 Task: Find connections with filter location Tegel with filter topic #inspiration with filter profile language Spanish with filter current company S&P Global Market Intelligence with filter school Amrutvahini College of Engineering - AVCOE with filter industry Executive Offices with filter service category Healthcare Consulting with filter keywords title Landscaping Assistant
Action: Mouse moved to (181, 293)
Screenshot: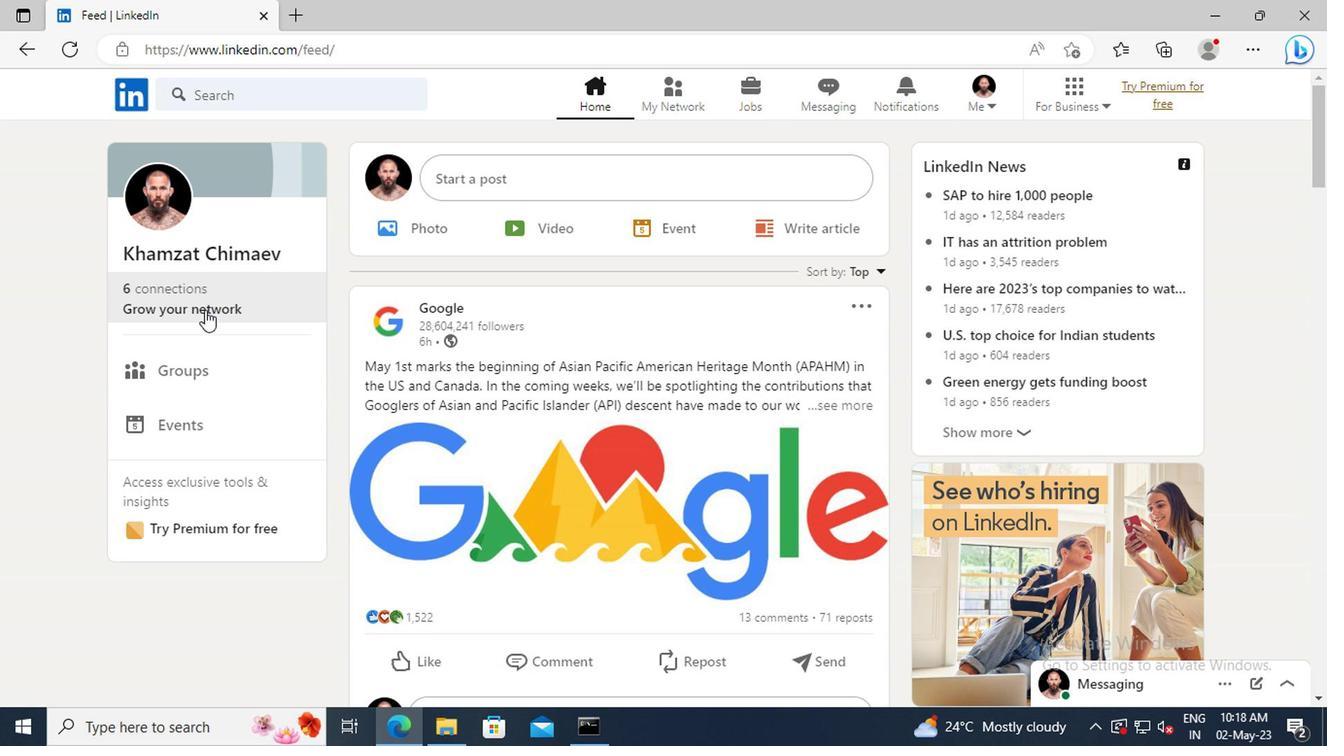 
Action: Mouse pressed left at (181, 293)
Screenshot: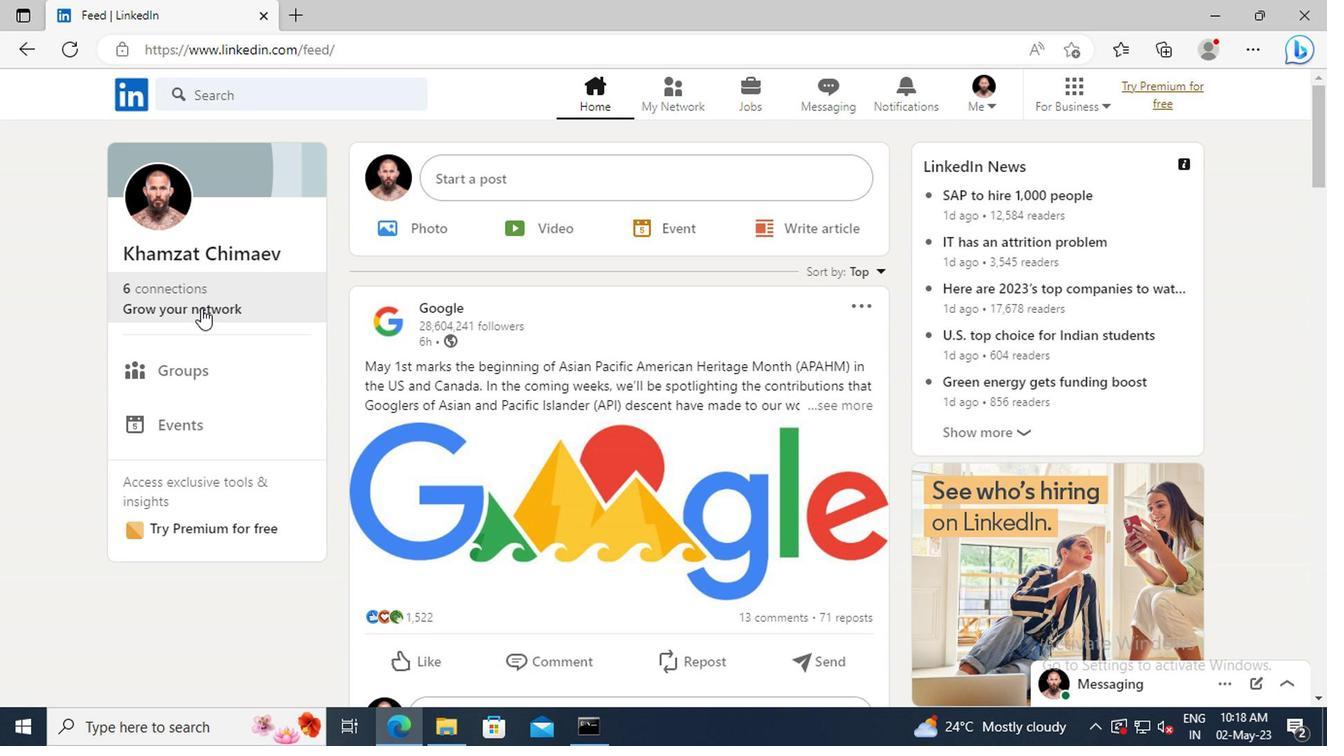 
Action: Mouse moved to (201, 203)
Screenshot: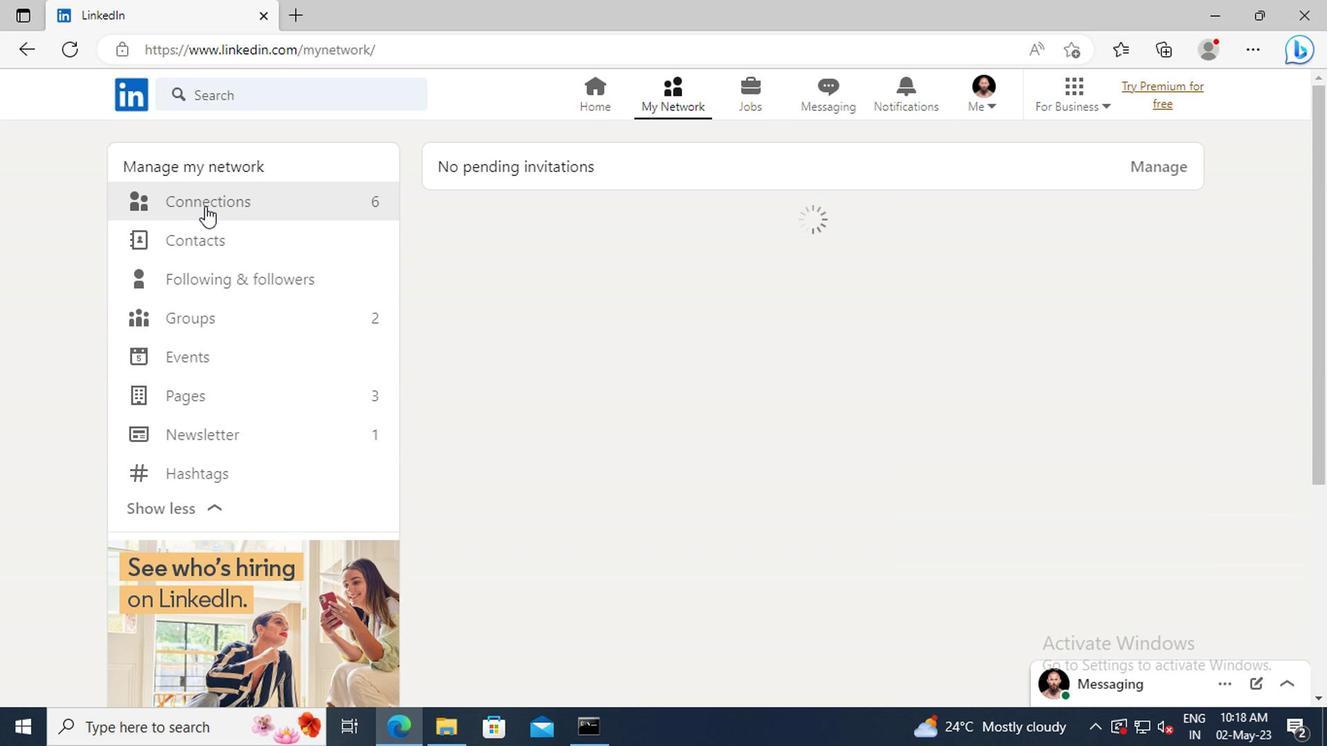 
Action: Mouse pressed left at (201, 203)
Screenshot: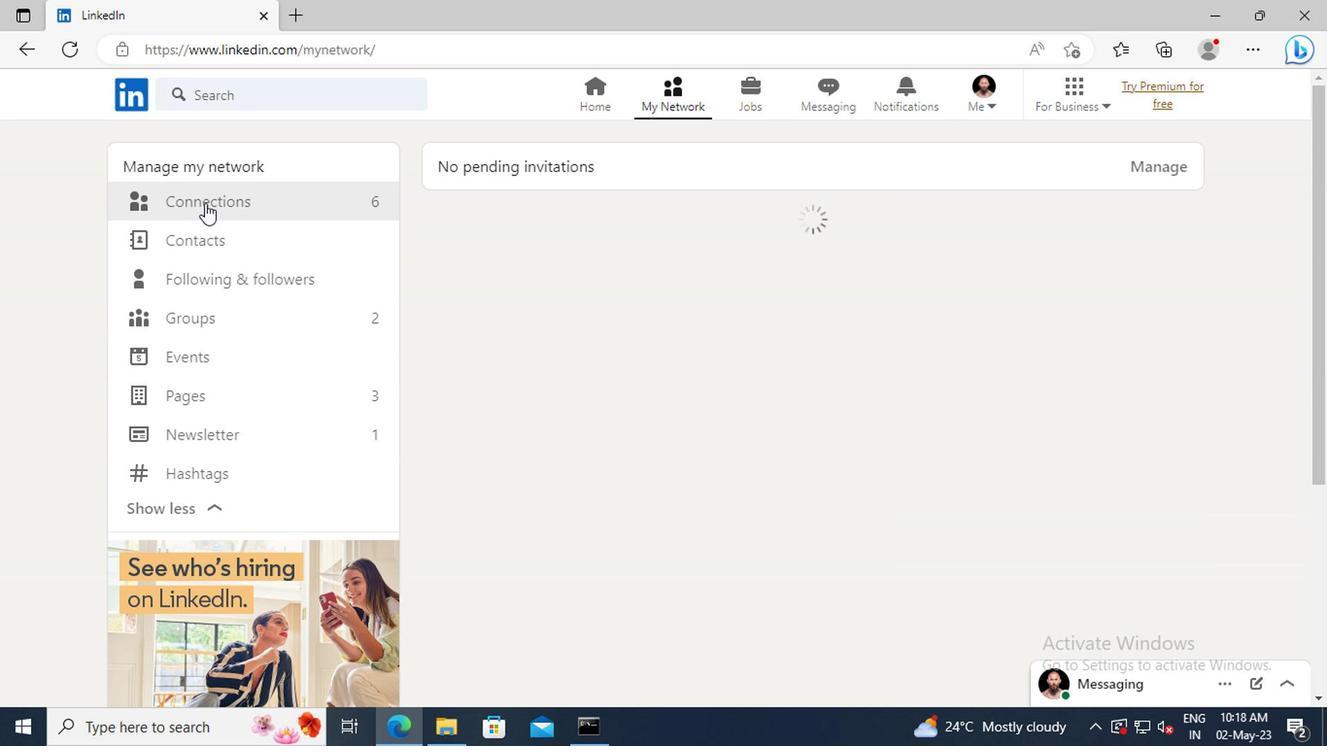 
Action: Mouse moved to (782, 210)
Screenshot: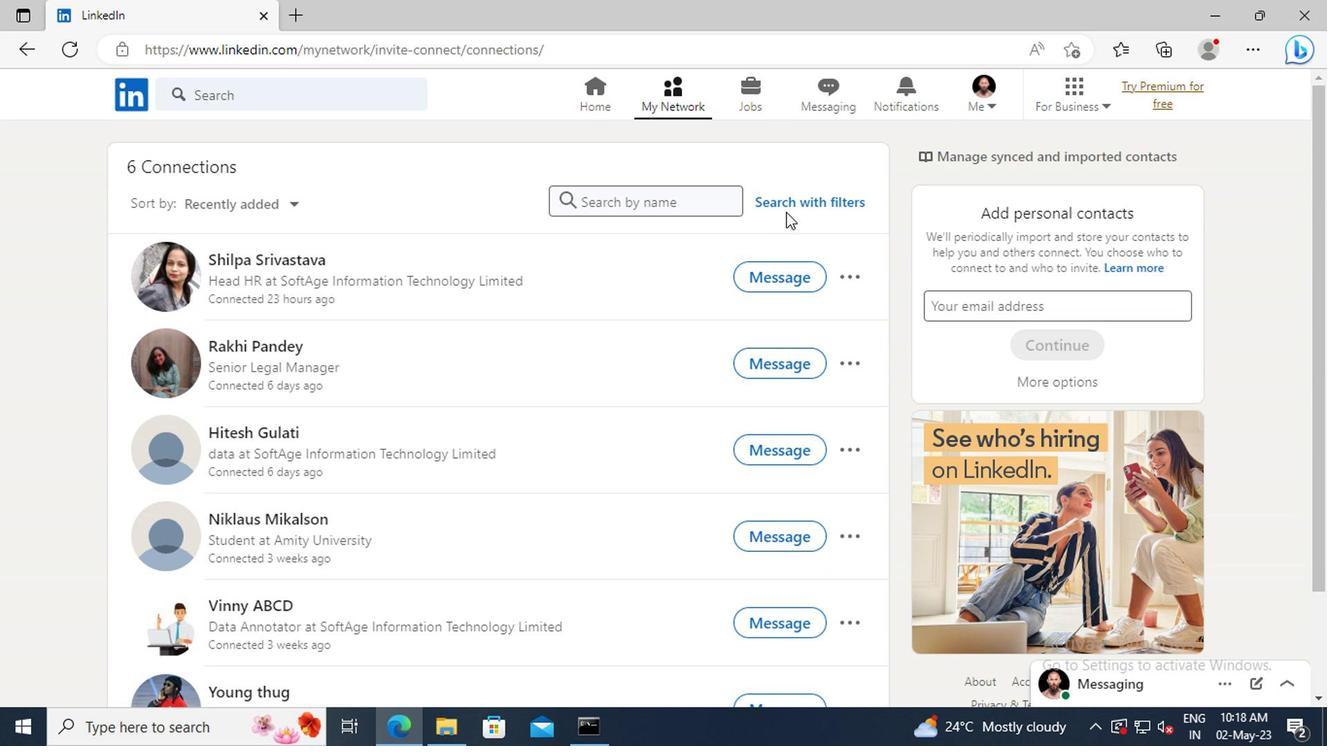 
Action: Mouse pressed left at (782, 210)
Screenshot: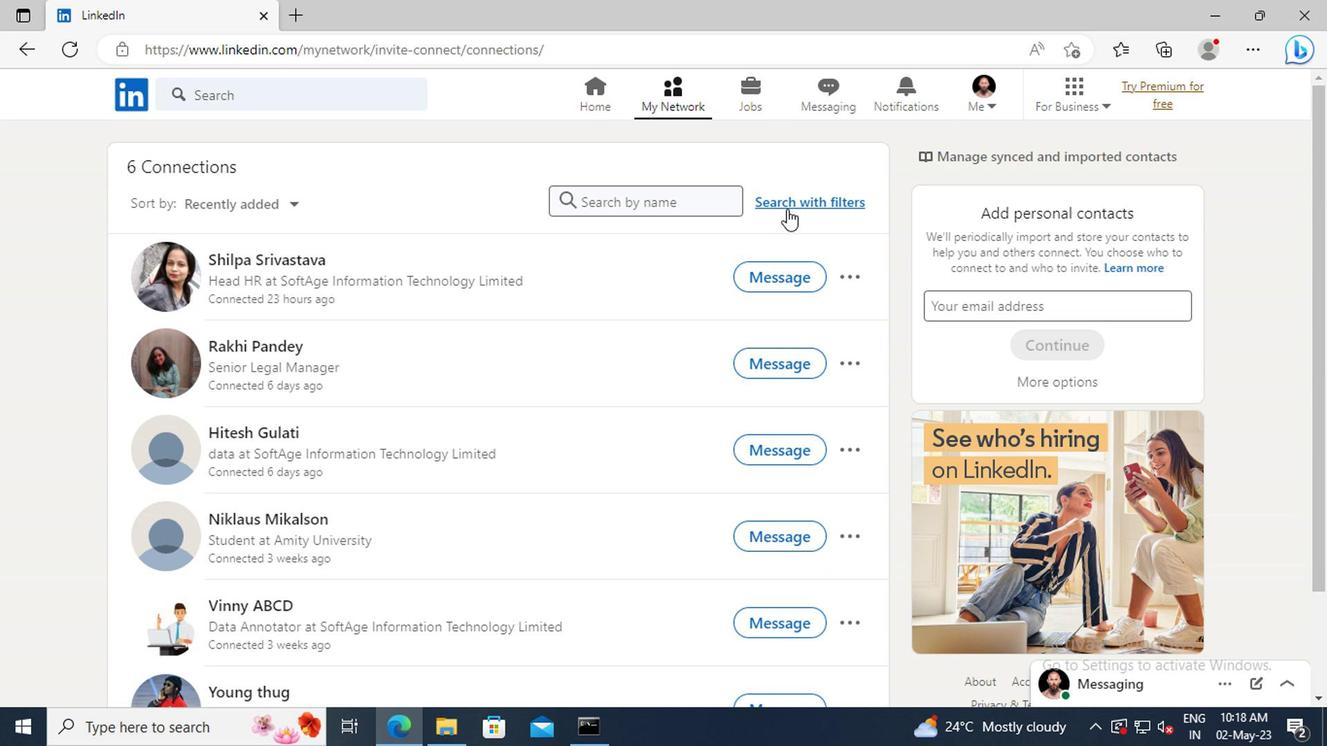 
Action: Mouse moved to (729, 153)
Screenshot: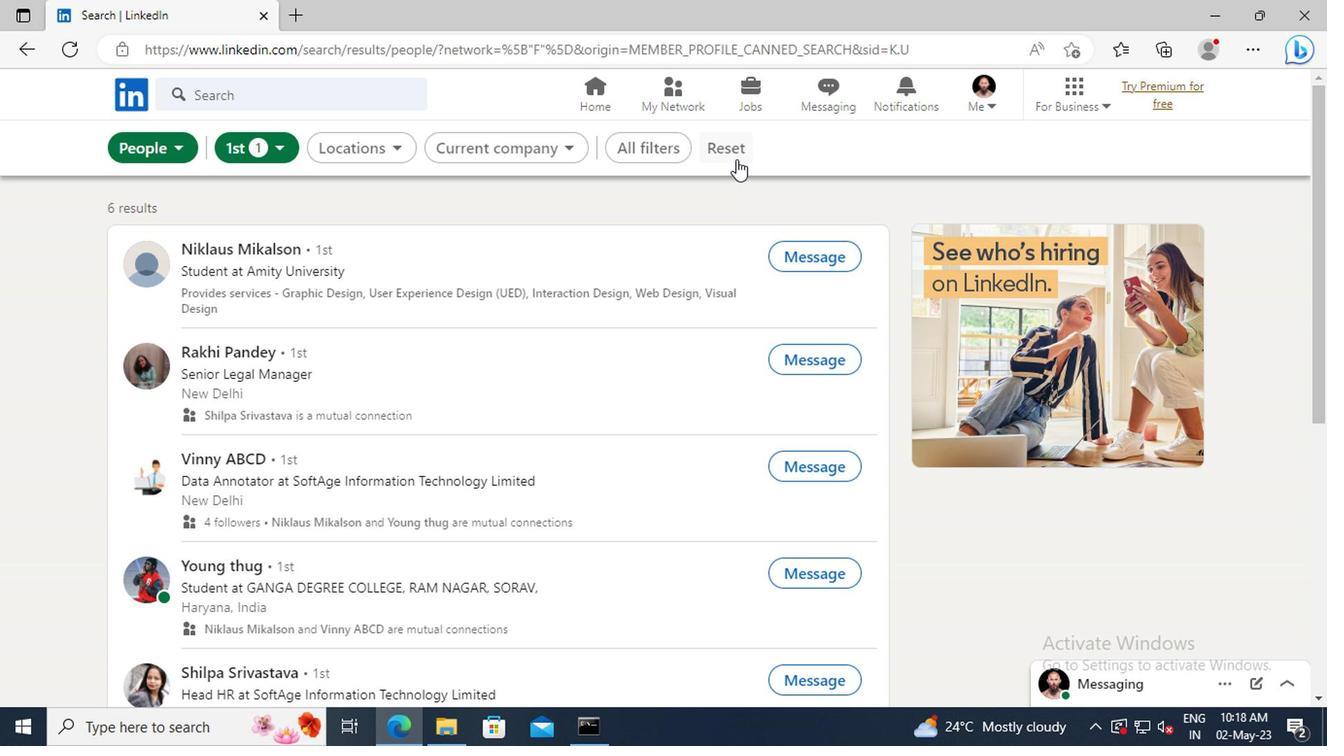 
Action: Mouse pressed left at (729, 153)
Screenshot: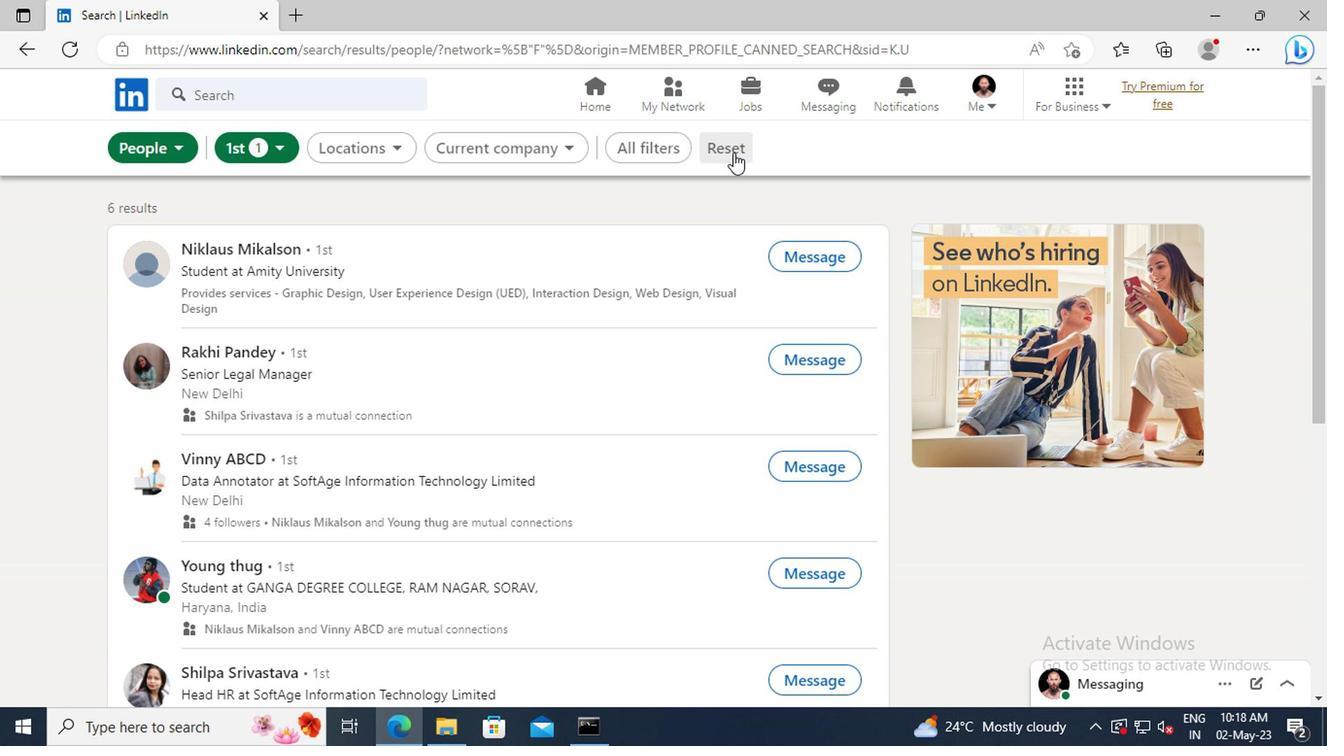 
Action: Mouse moved to (686, 146)
Screenshot: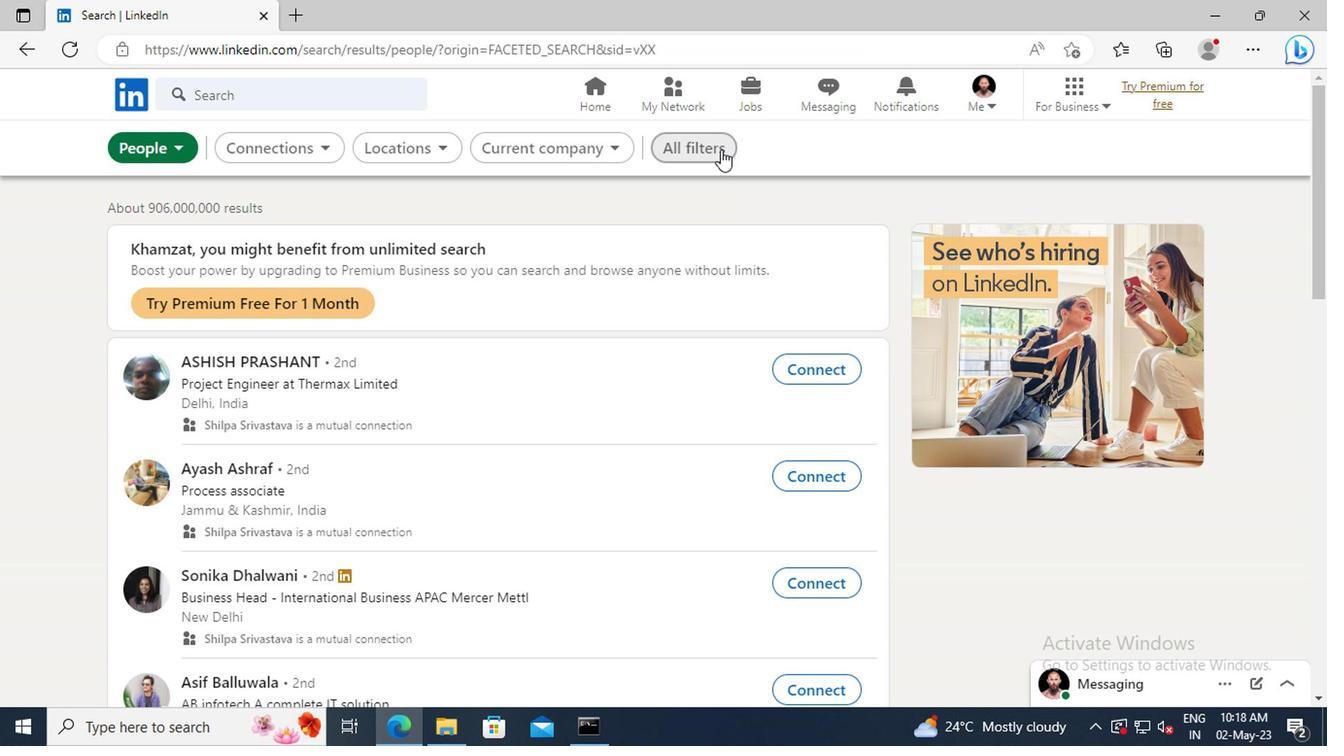 
Action: Mouse pressed left at (686, 146)
Screenshot: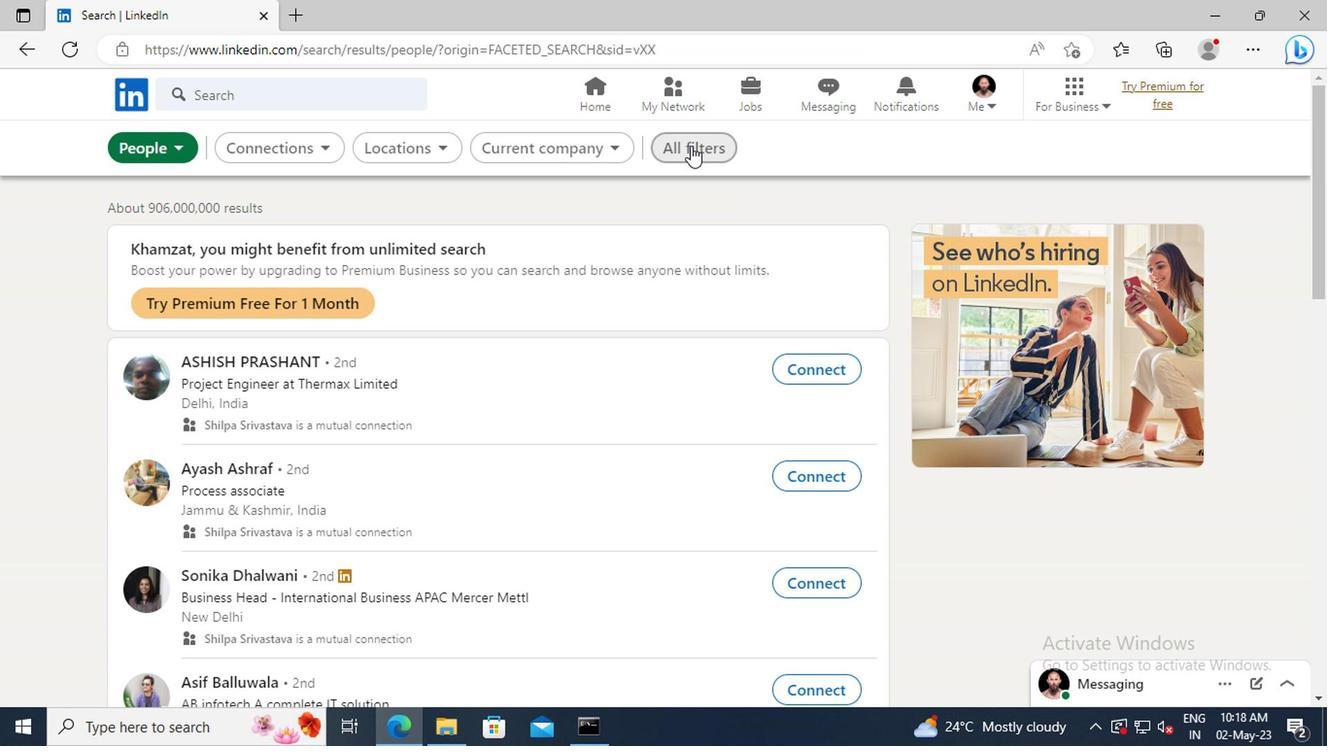 
Action: Mouse moved to (1056, 374)
Screenshot: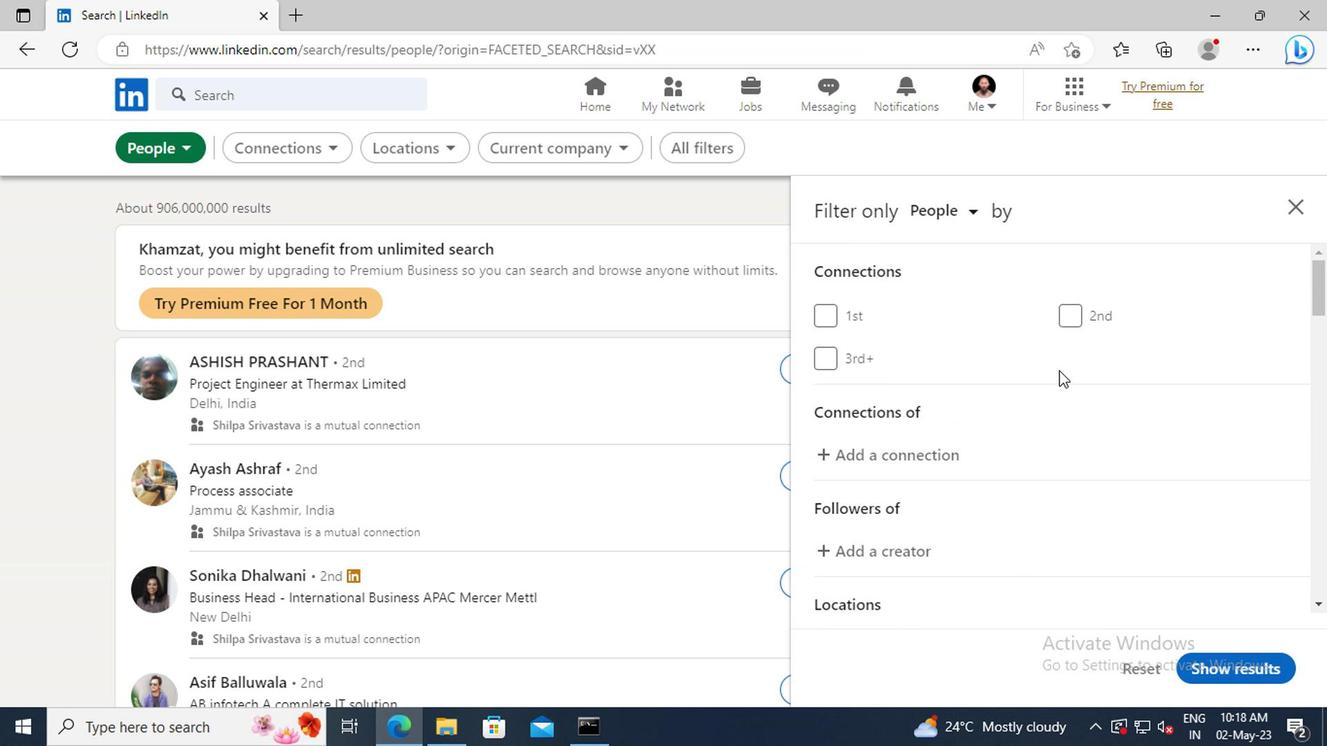 
Action: Mouse scrolled (1056, 374) with delta (0, 0)
Screenshot: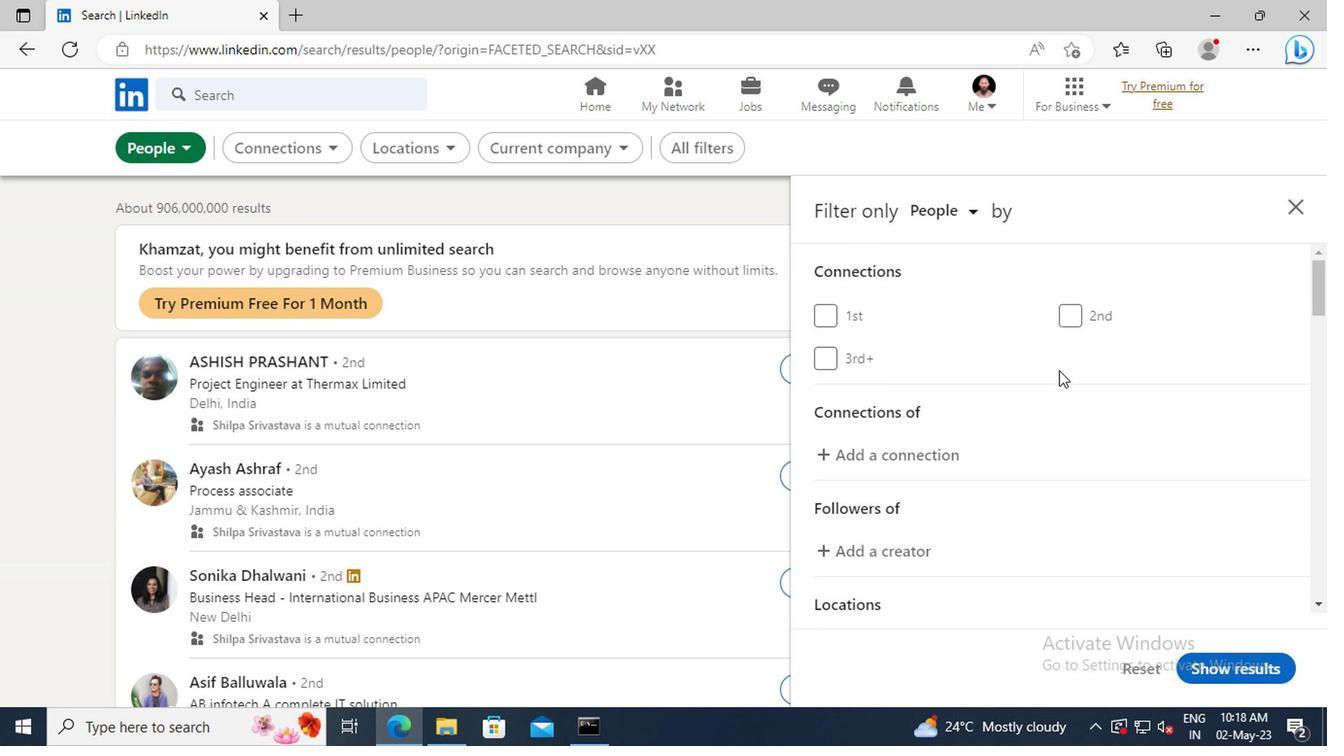
Action: Mouse scrolled (1056, 374) with delta (0, 0)
Screenshot: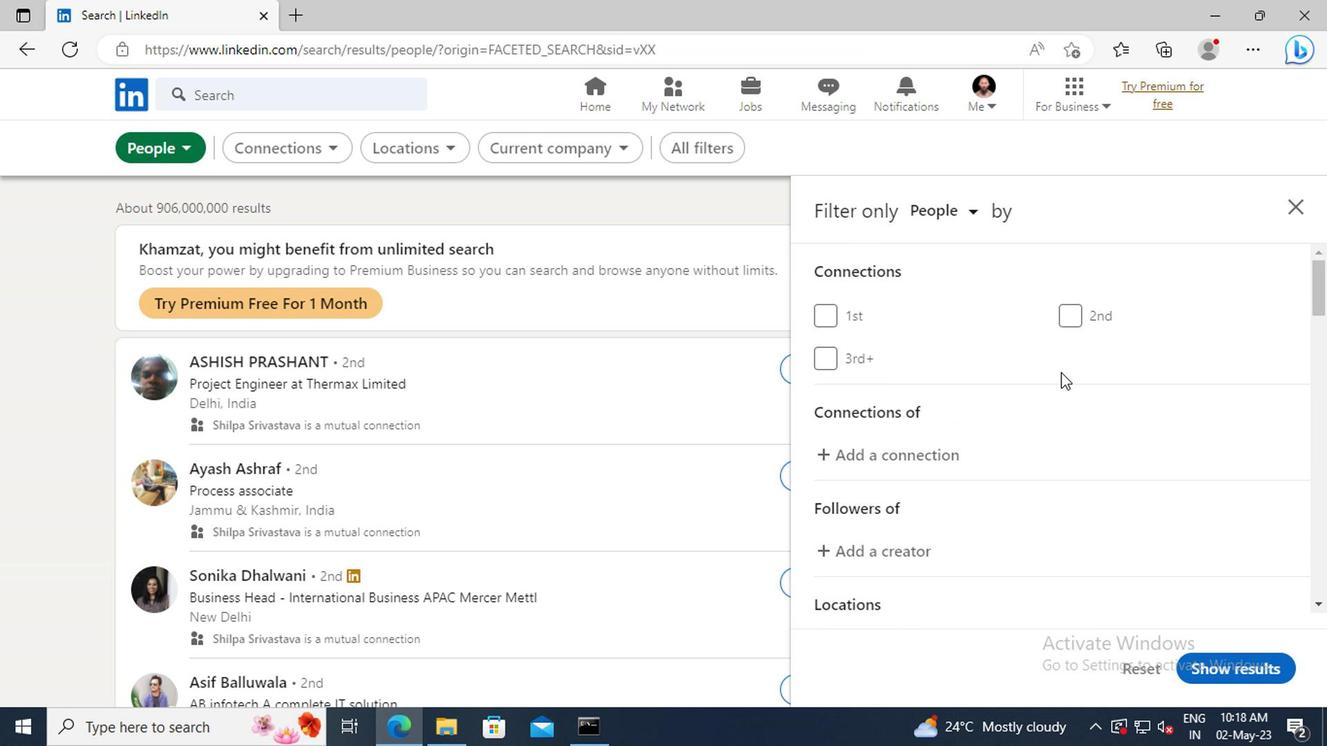
Action: Mouse scrolled (1056, 374) with delta (0, 0)
Screenshot: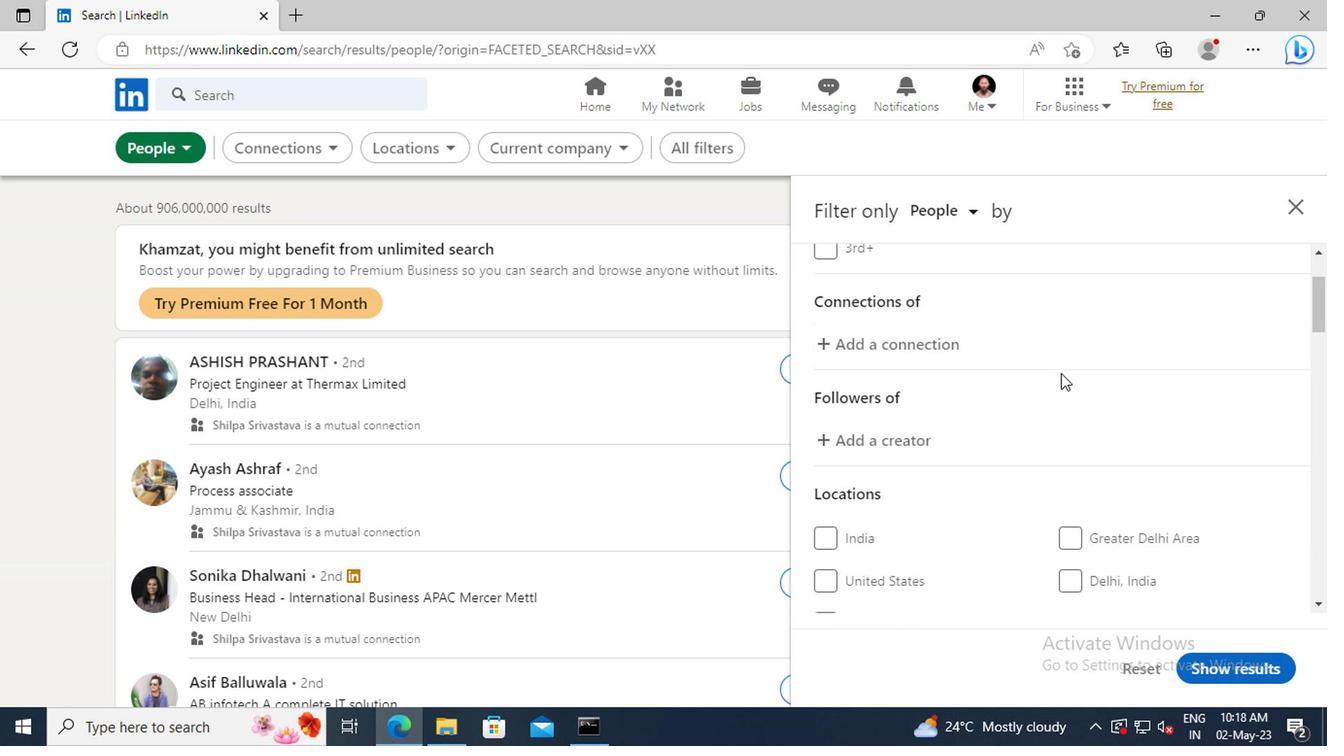 
Action: Mouse scrolled (1056, 374) with delta (0, 0)
Screenshot: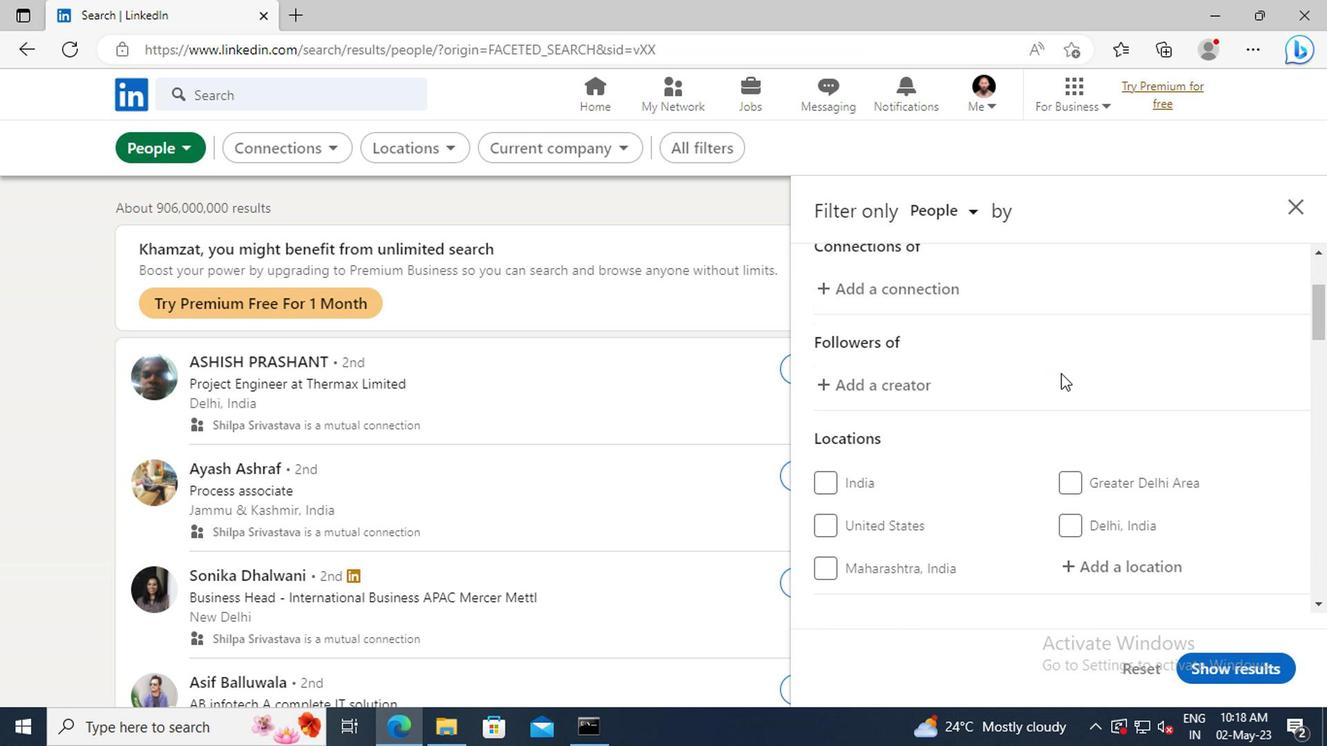 
Action: Mouse scrolled (1056, 374) with delta (0, 0)
Screenshot: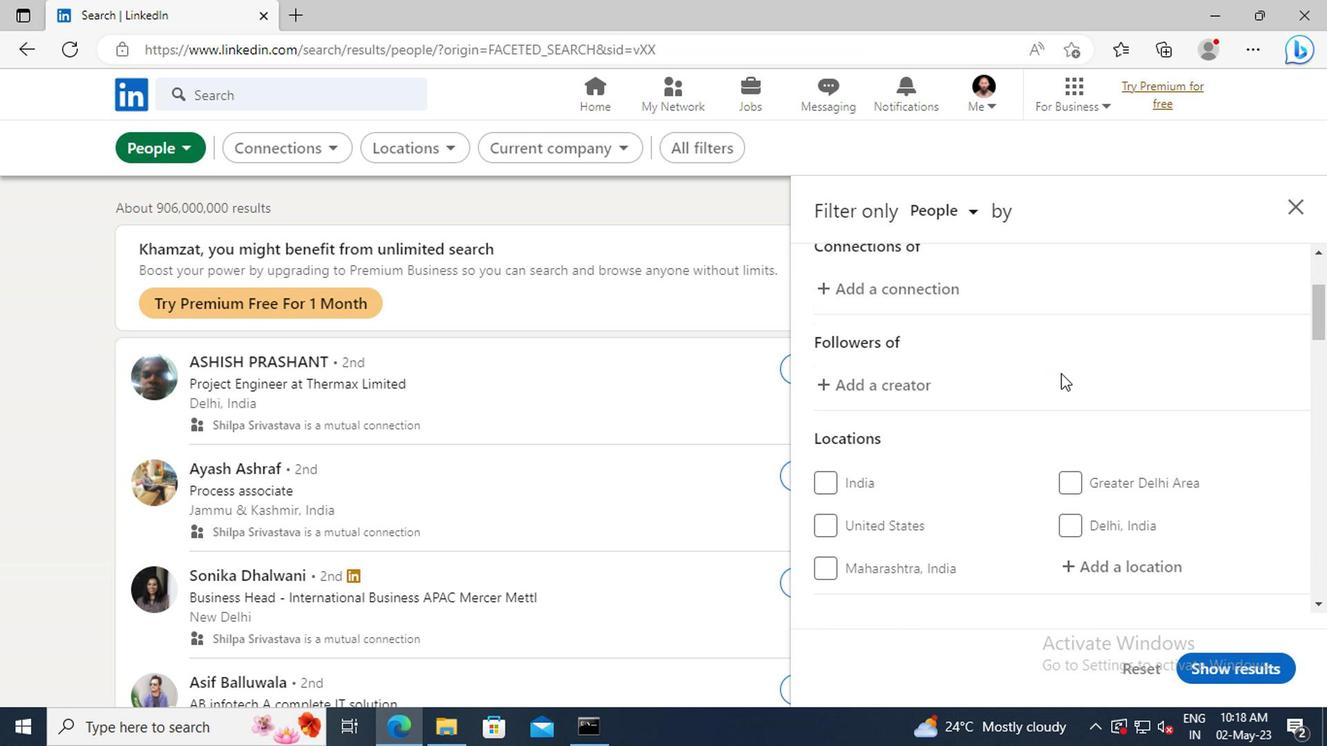 
Action: Mouse scrolled (1056, 374) with delta (0, 0)
Screenshot: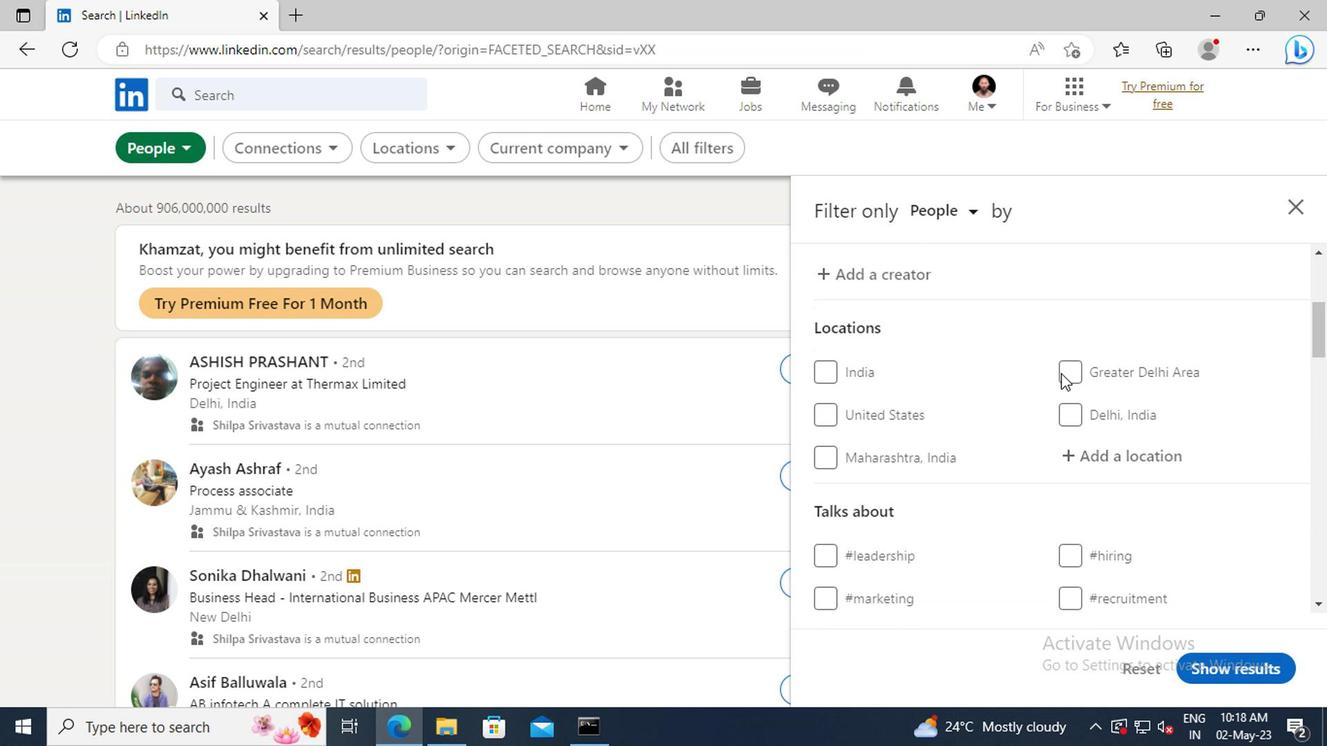 
Action: Mouse moved to (1067, 398)
Screenshot: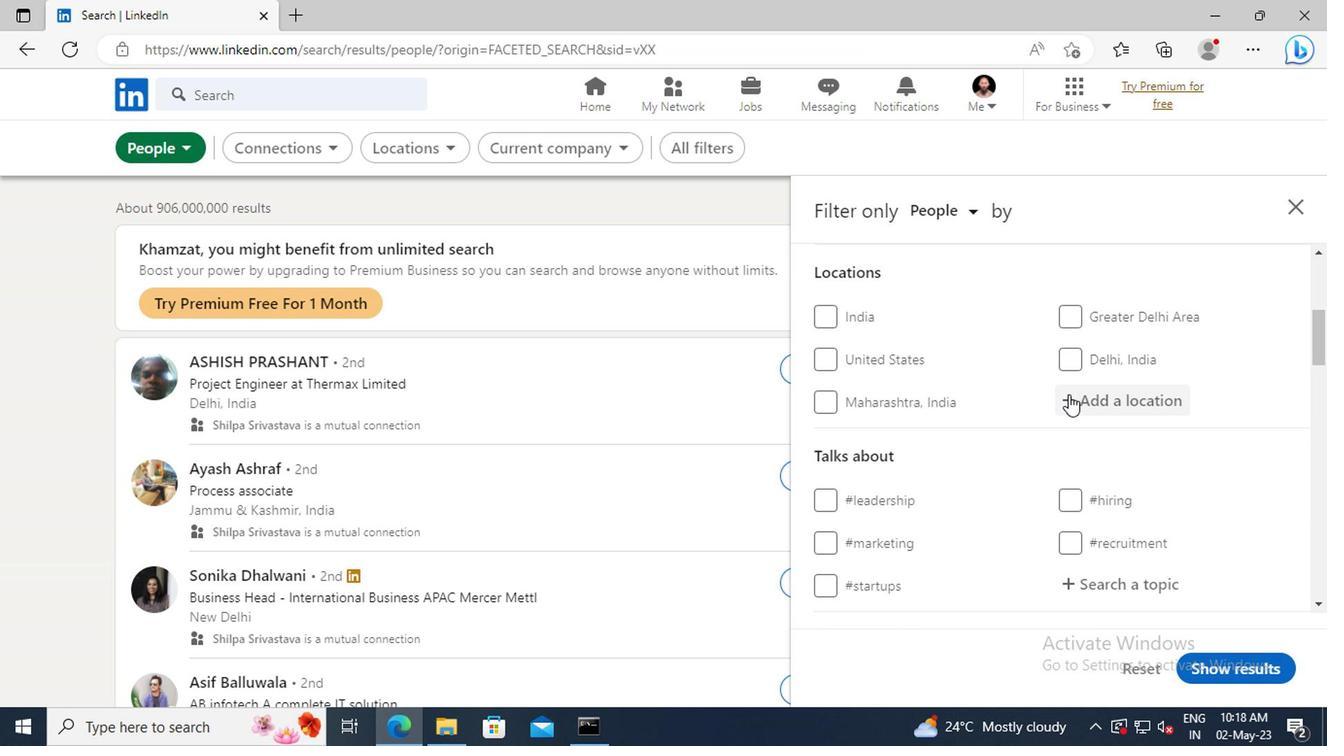 
Action: Mouse pressed left at (1067, 398)
Screenshot: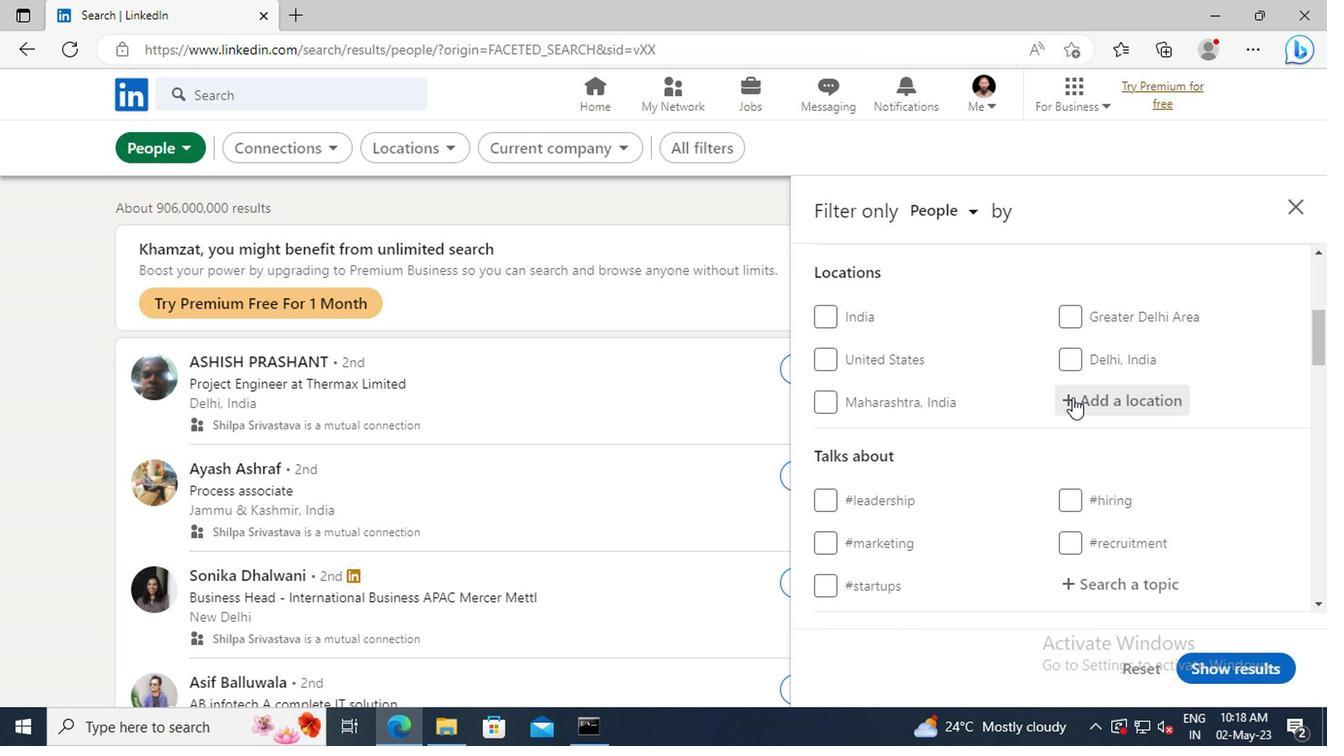 
Action: Key pressed <Key.shift>TEGEL<Key.enter>
Screenshot: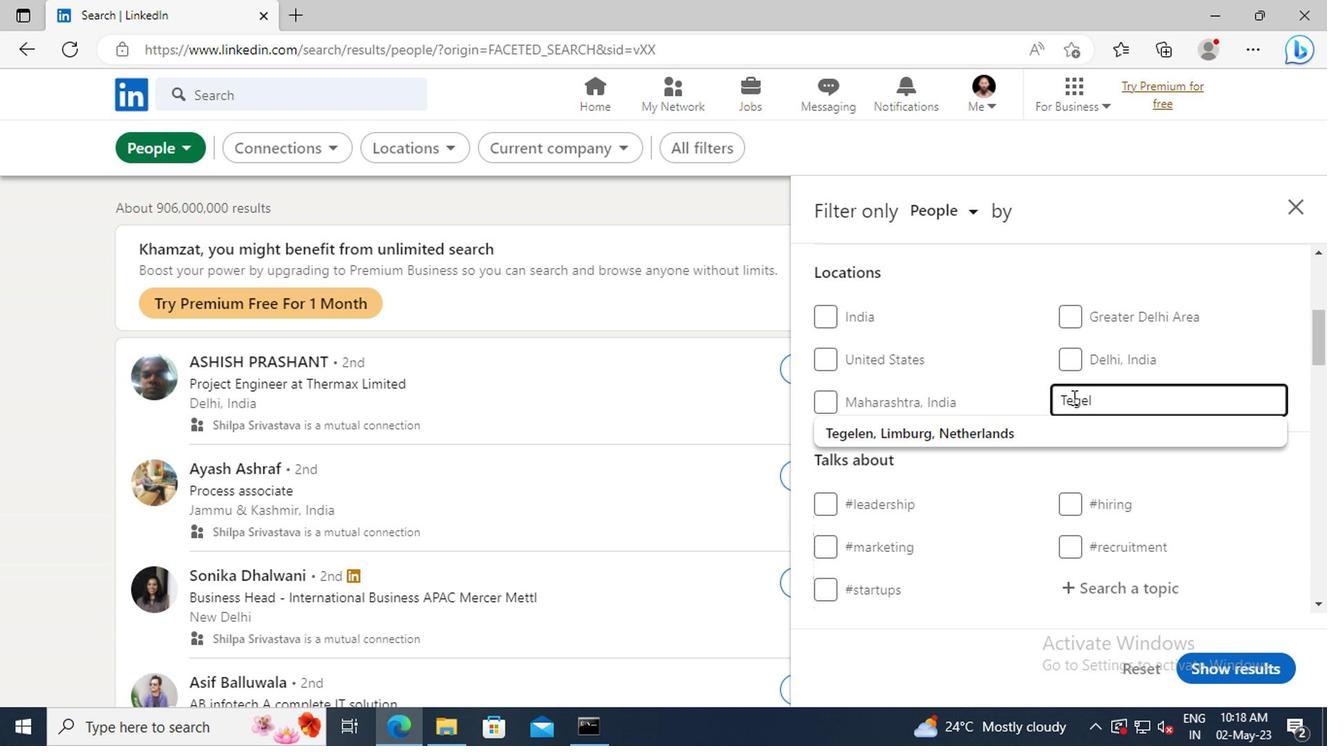 
Action: Mouse scrolled (1067, 398) with delta (0, 0)
Screenshot: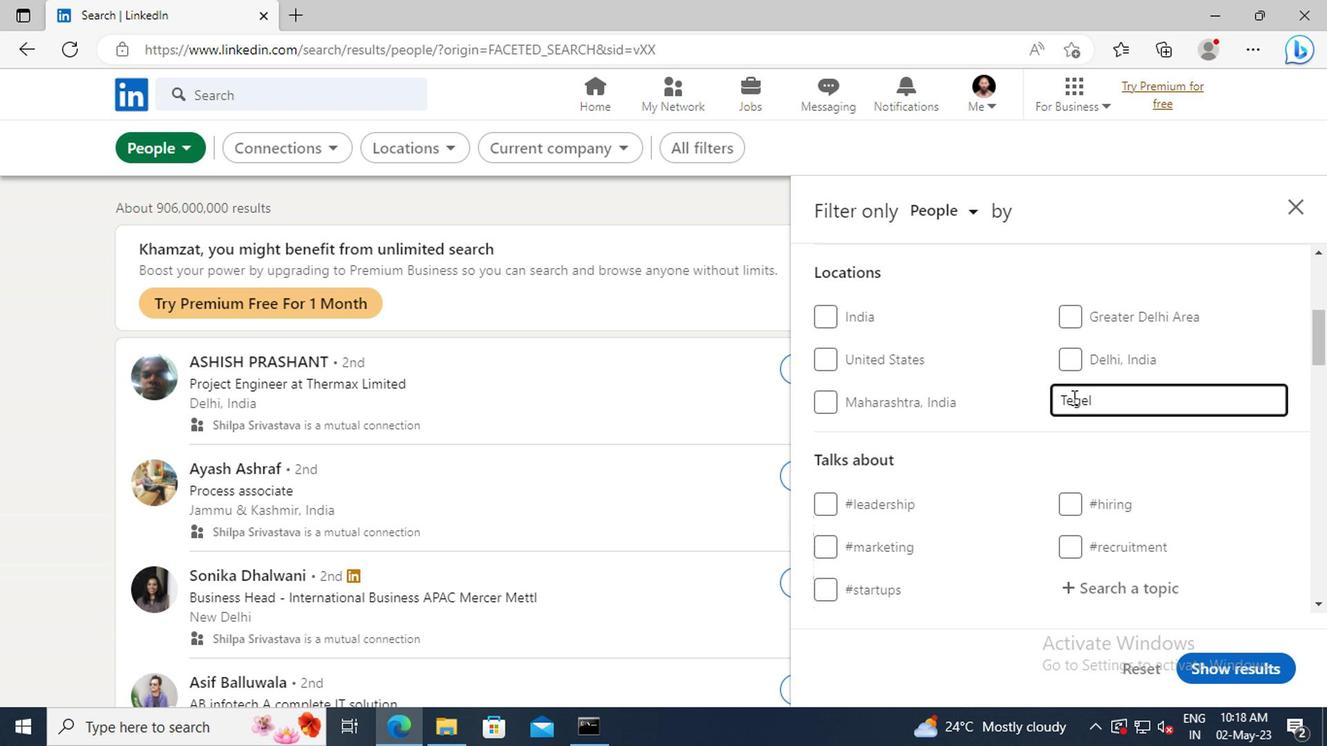 
Action: Mouse scrolled (1067, 398) with delta (0, 0)
Screenshot: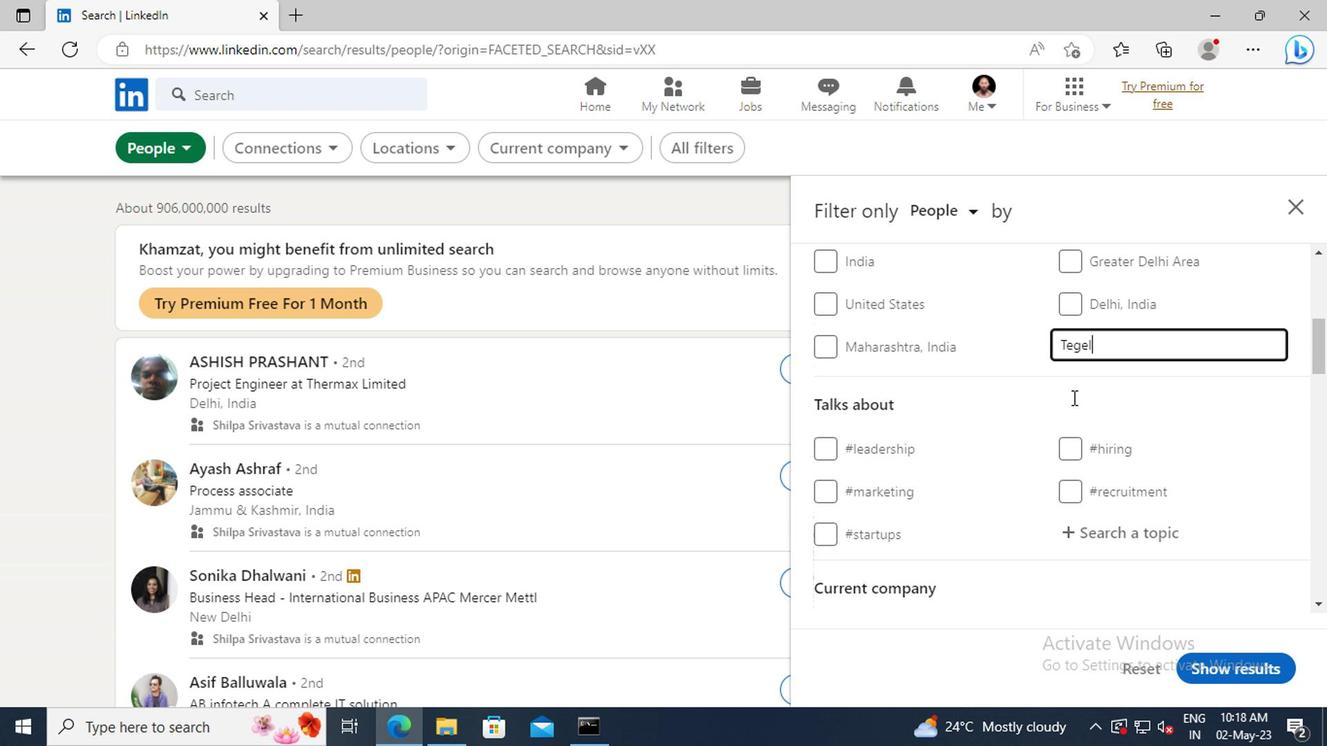 
Action: Mouse scrolled (1067, 398) with delta (0, 0)
Screenshot: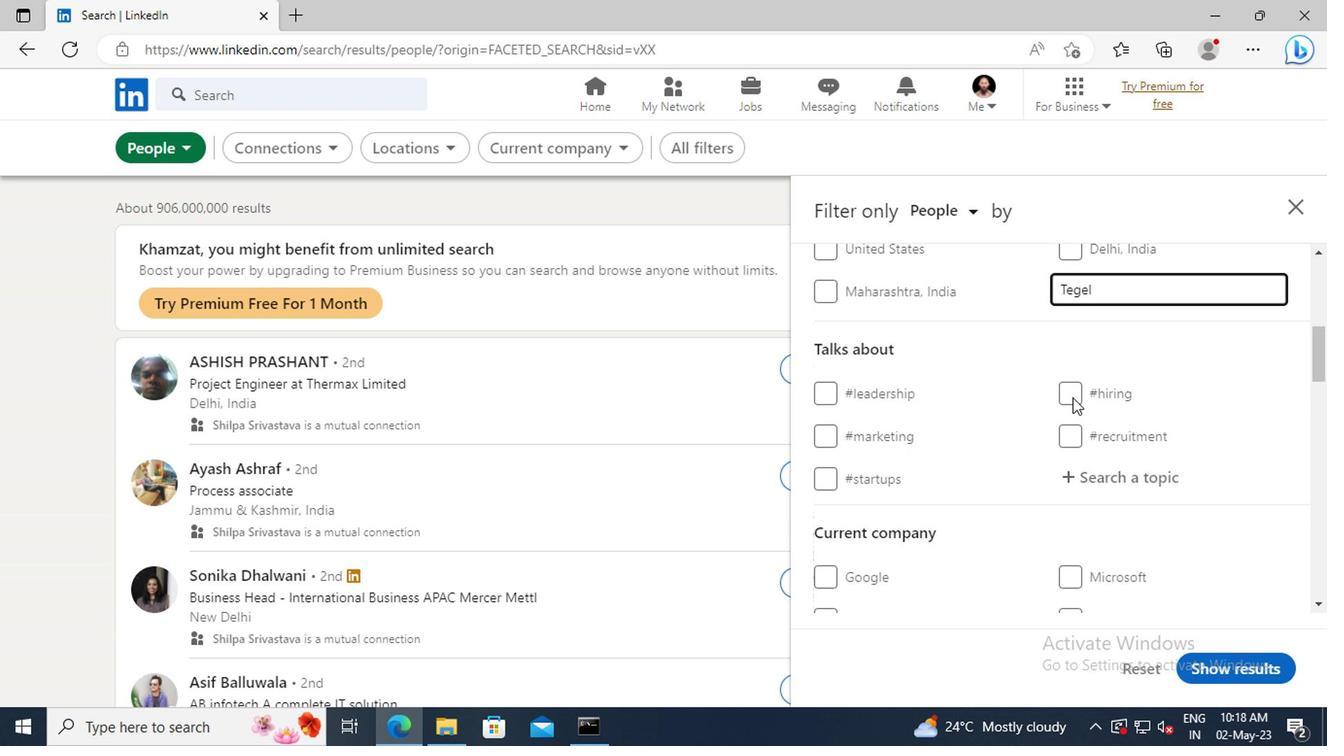 
Action: Mouse scrolled (1067, 398) with delta (0, 0)
Screenshot: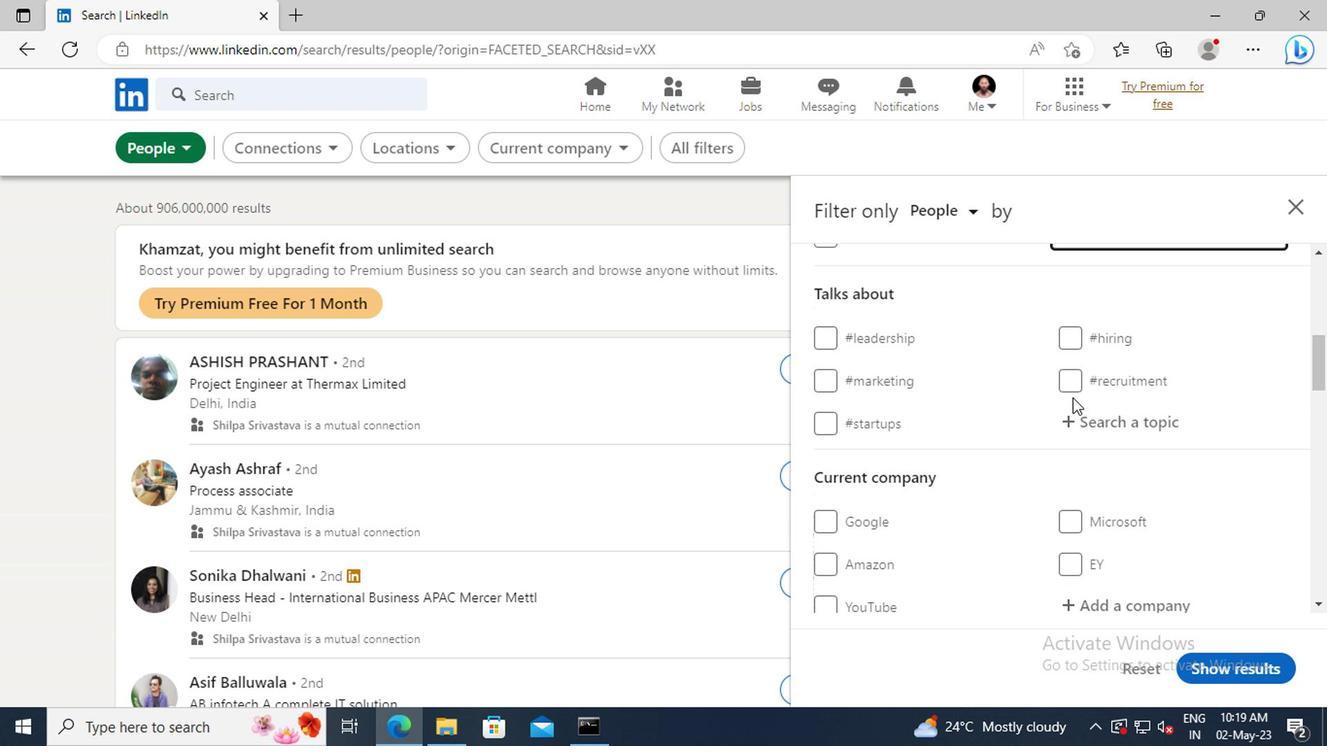 
Action: Mouse moved to (1071, 376)
Screenshot: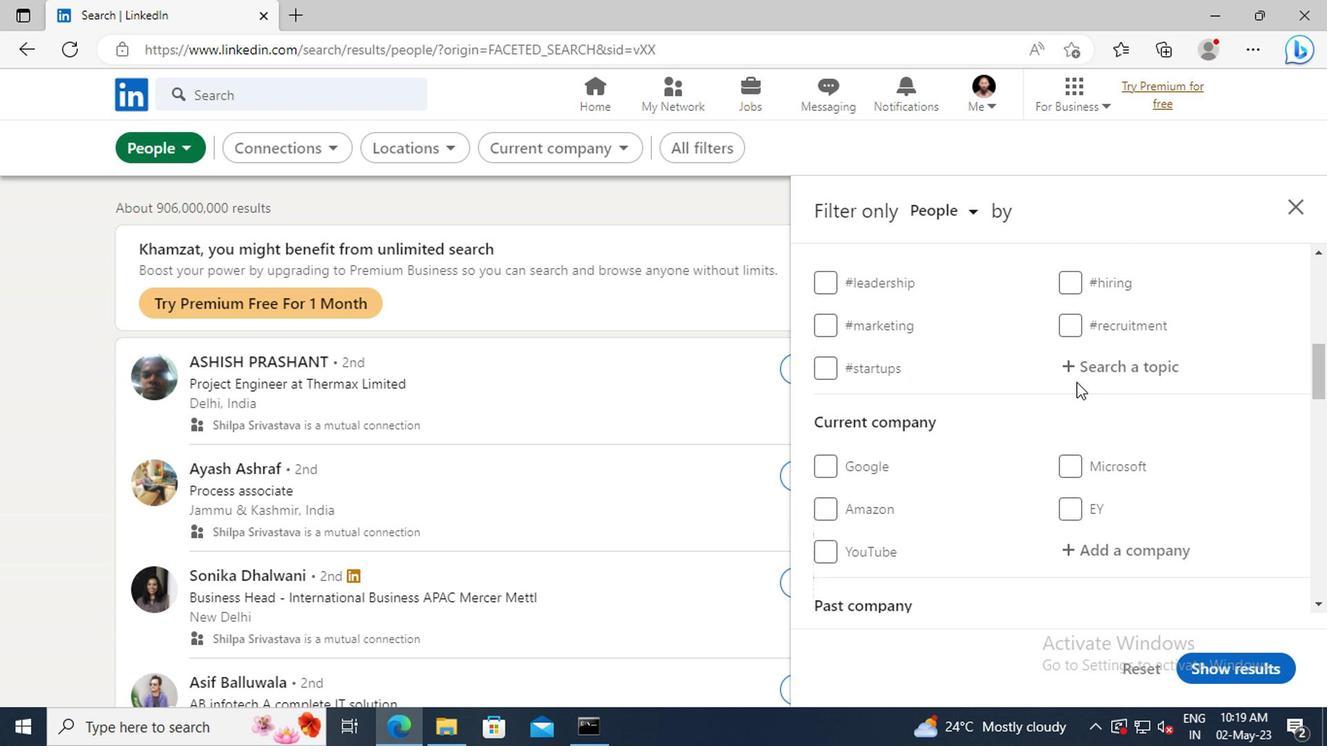 
Action: Mouse pressed left at (1071, 376)
Screenshot: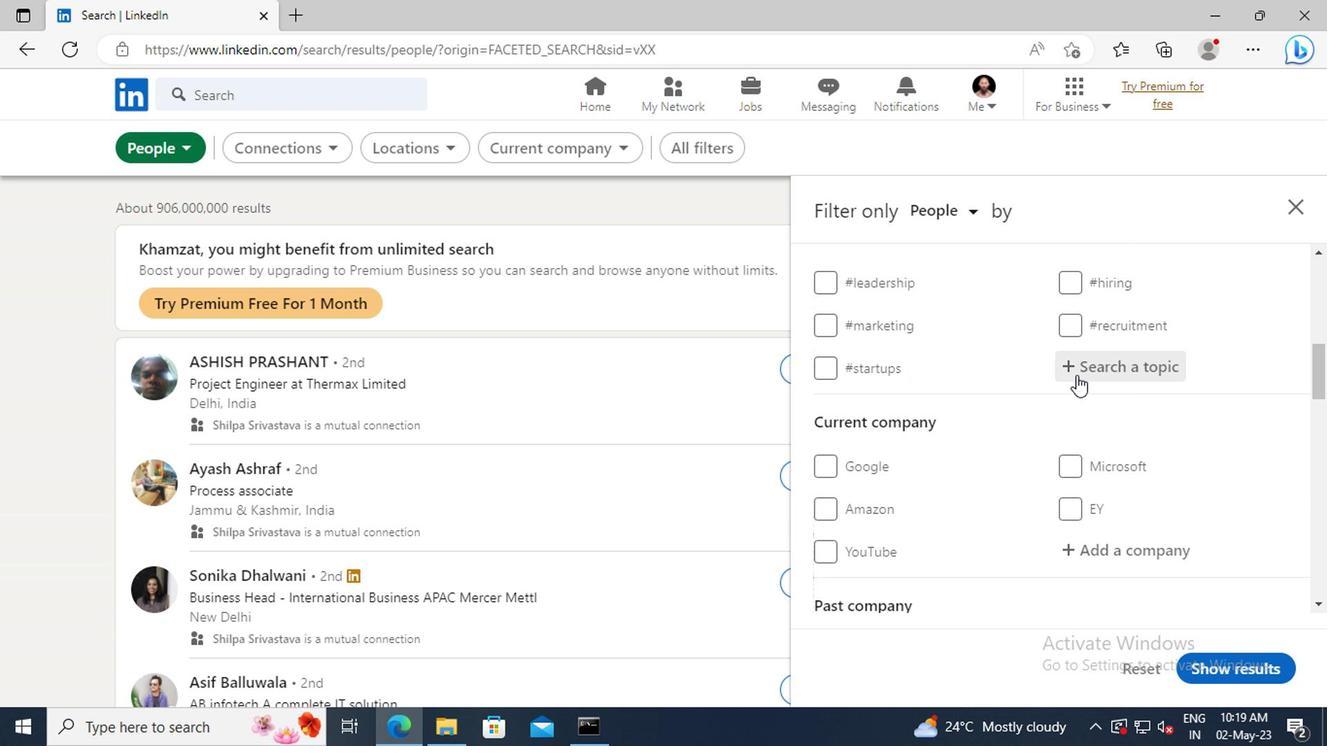 
Action: Key pressed INSPIR
Screenshot: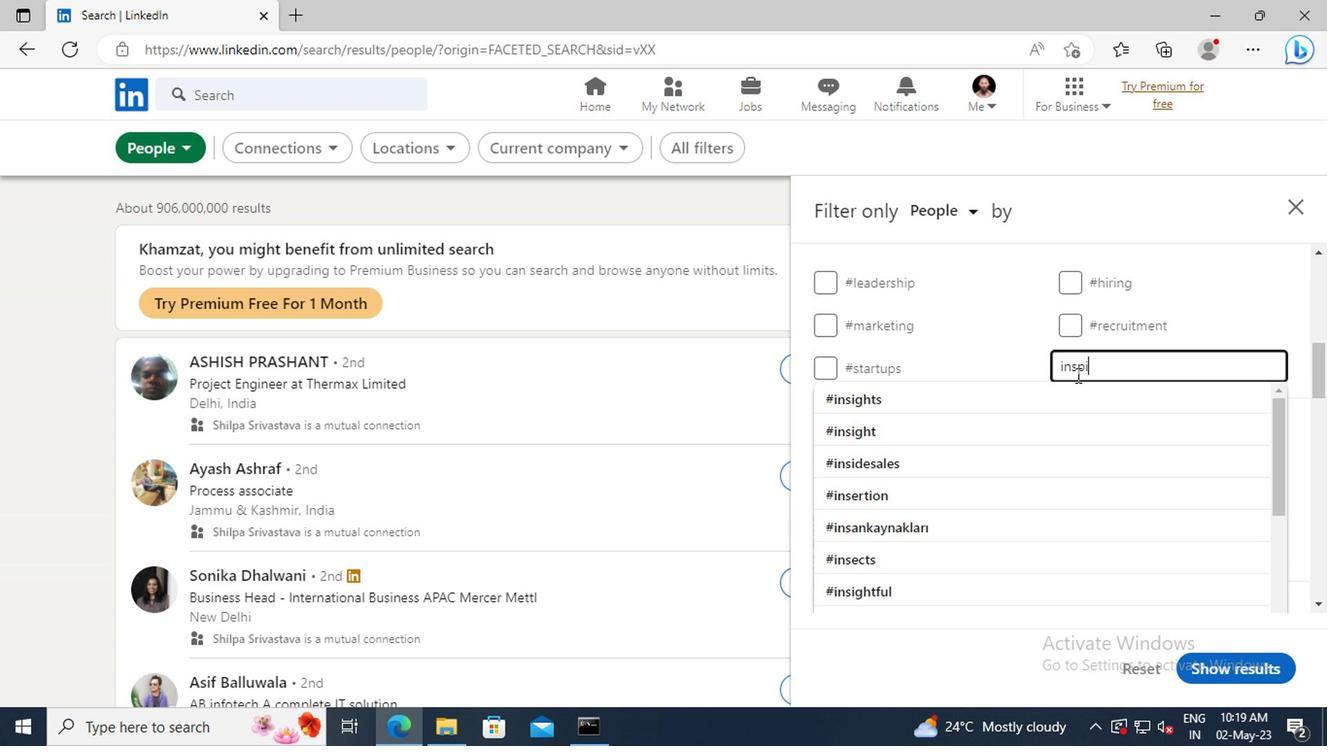 
Action: Mouse moved to (1046, 400)
Screenshot: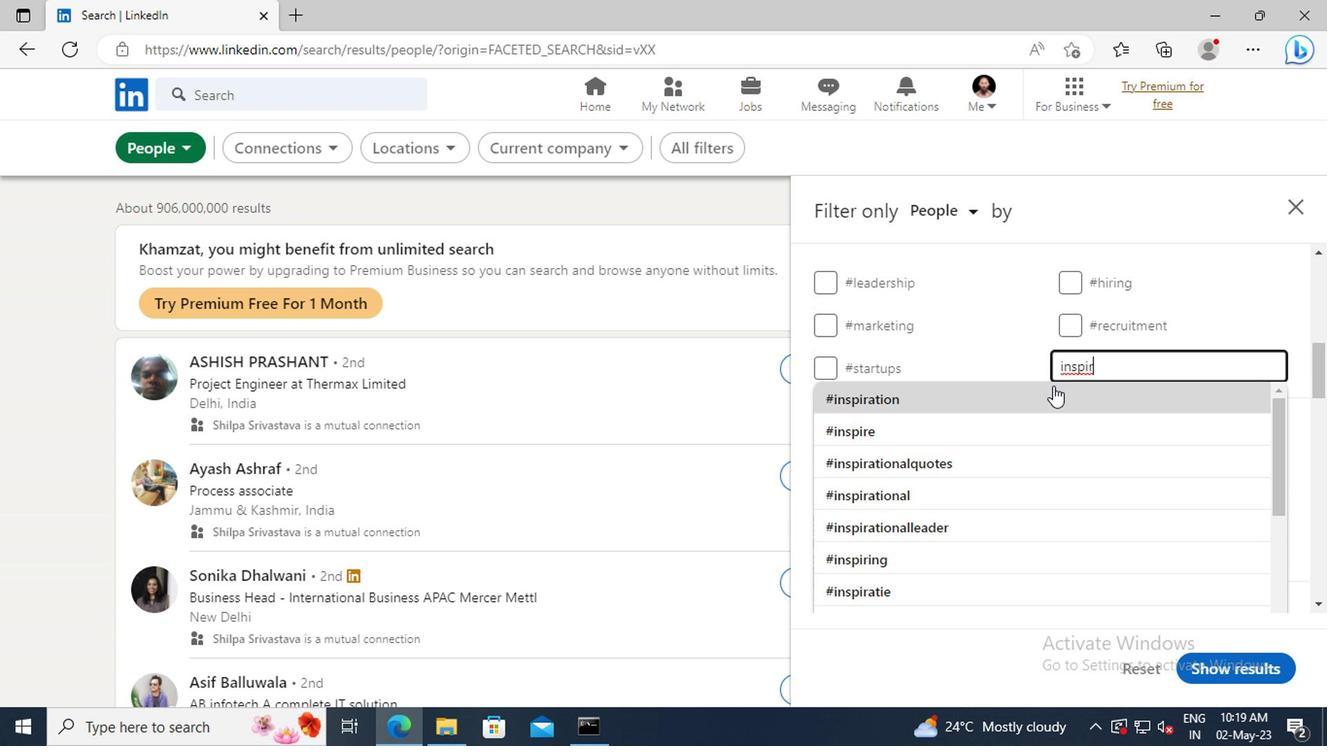 
Action: Mouse pressed left at (1046, 400)
Screenshot: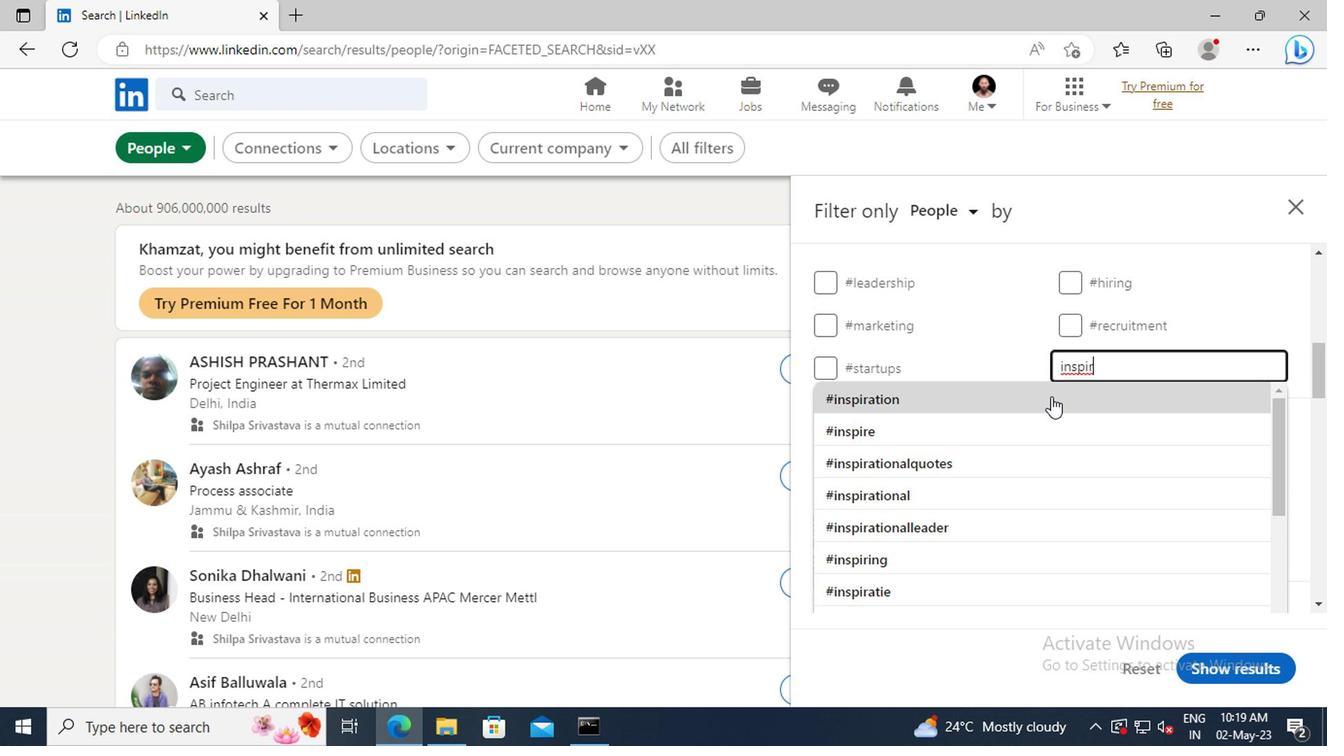 
Action: Mouse scrolled (1046, 398) with delta (0, -1)
Screenshot: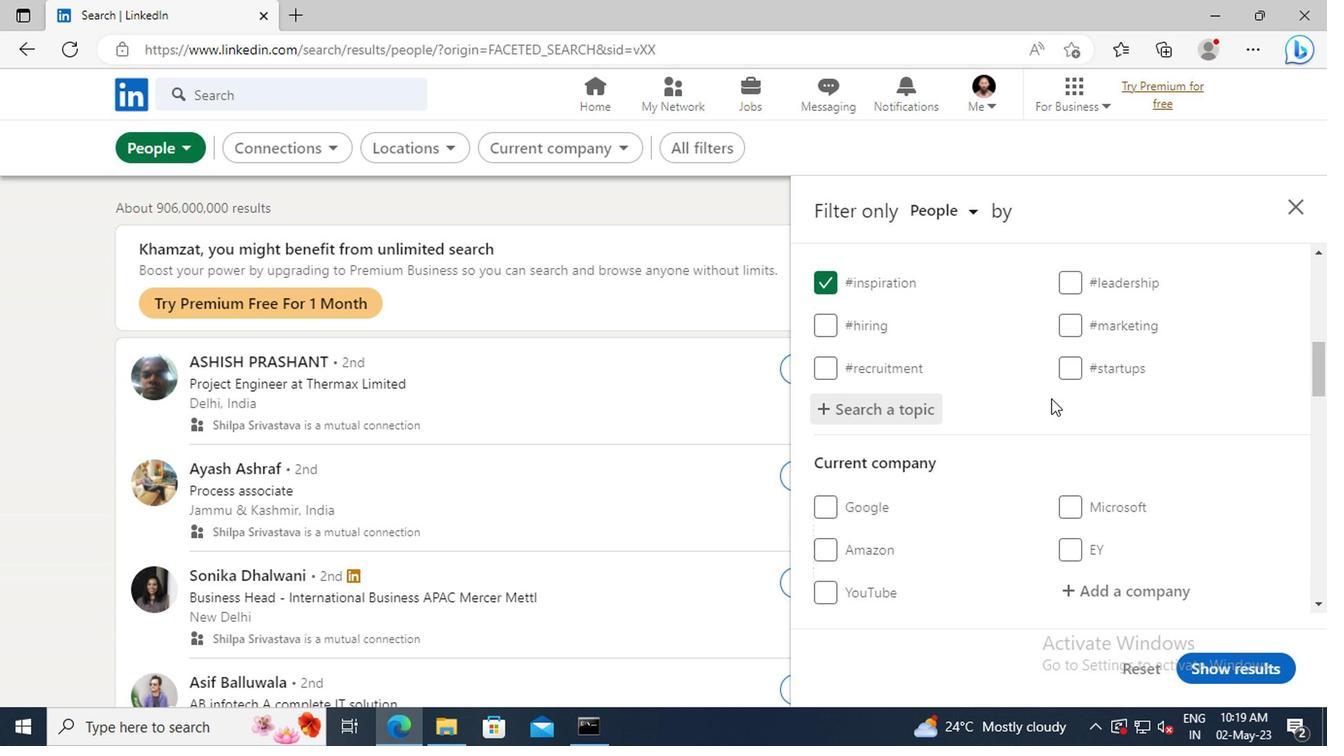 
Action: Mouse scrolled (1046, 398) with delta (0, -1)
Screenshot: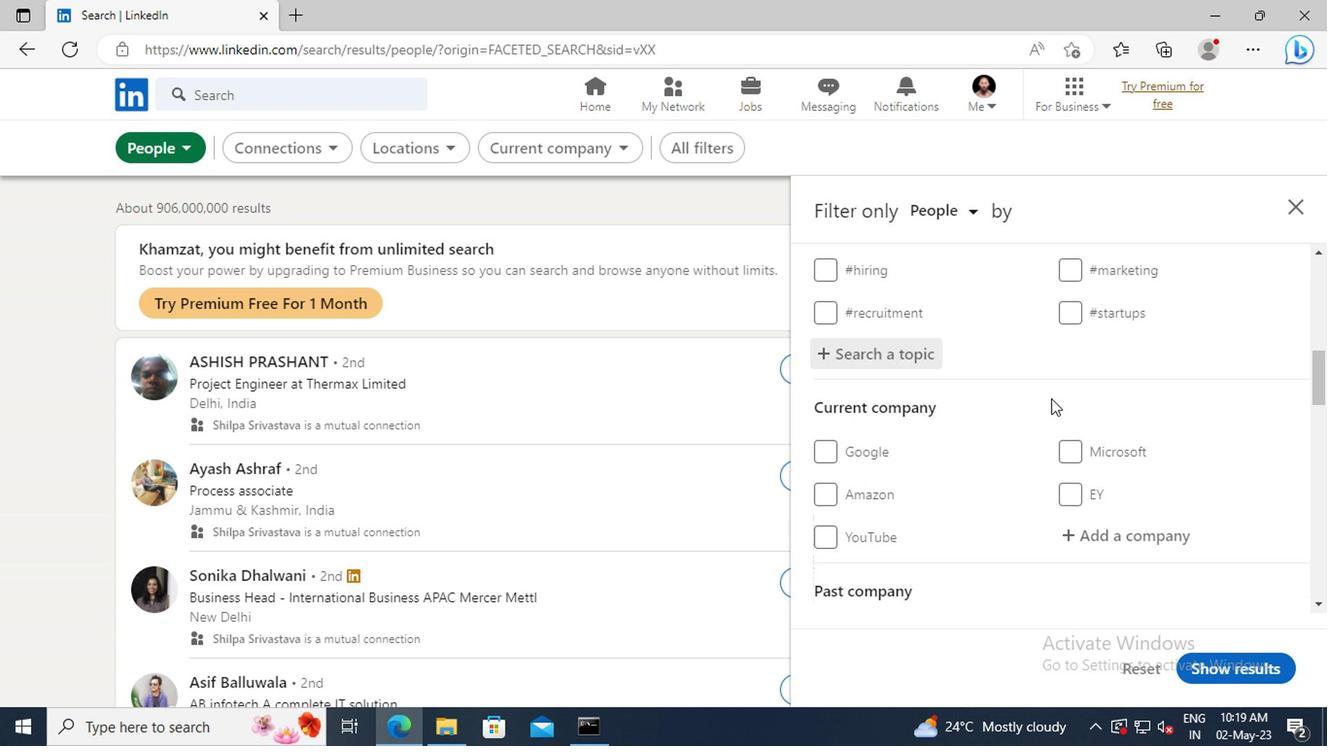 
Action: Mouse scrolled (1046, 398) with delta (0, -1)
Screenshot: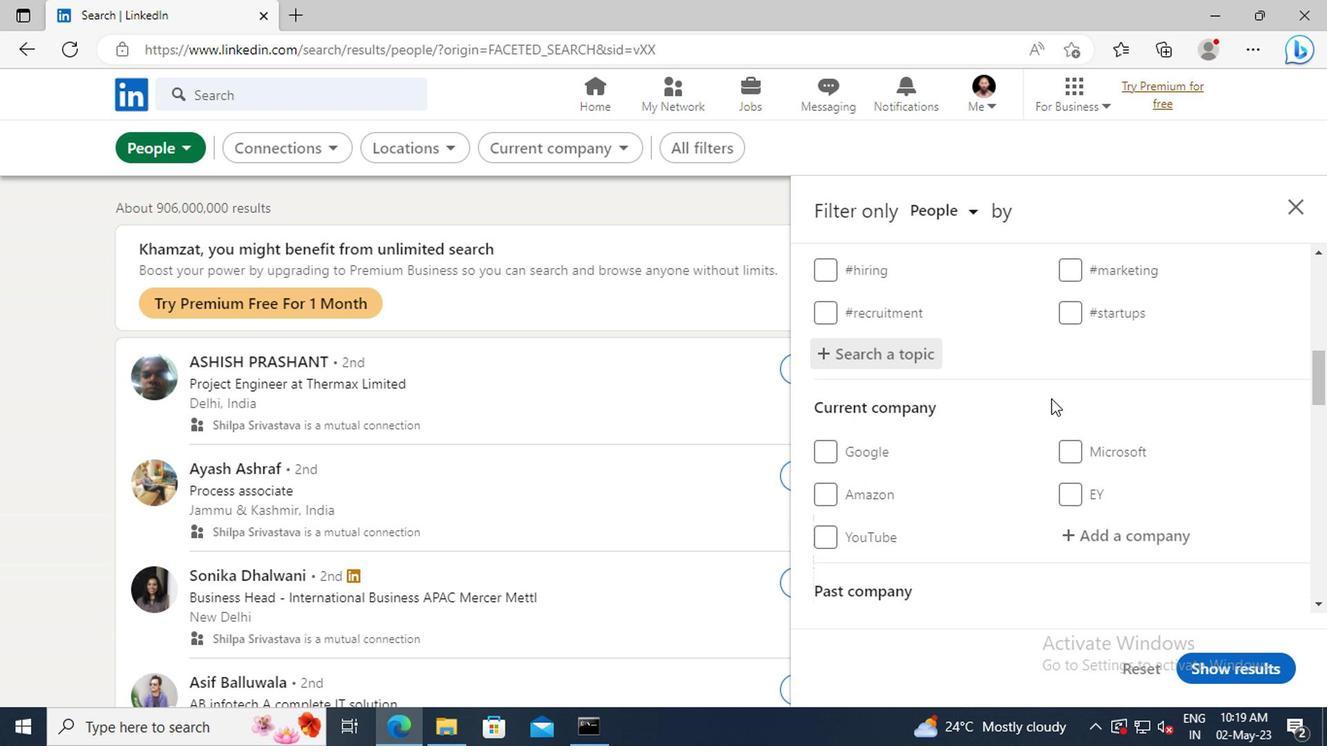 
Action: Mouse scrolled (1046, 398) with delta (0, -1)
Screenshot: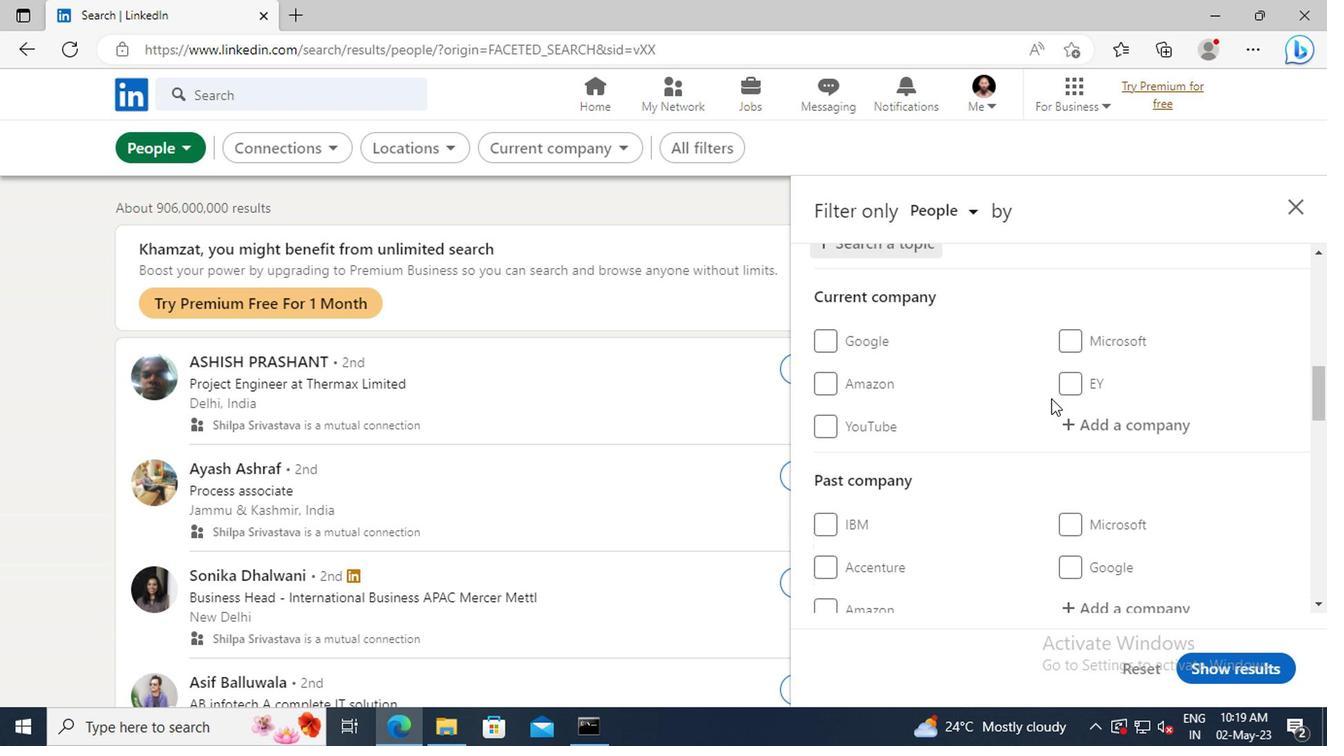 
Action: Mouse scrolled (1046, 398) with delta (0, -1)
Screenshot: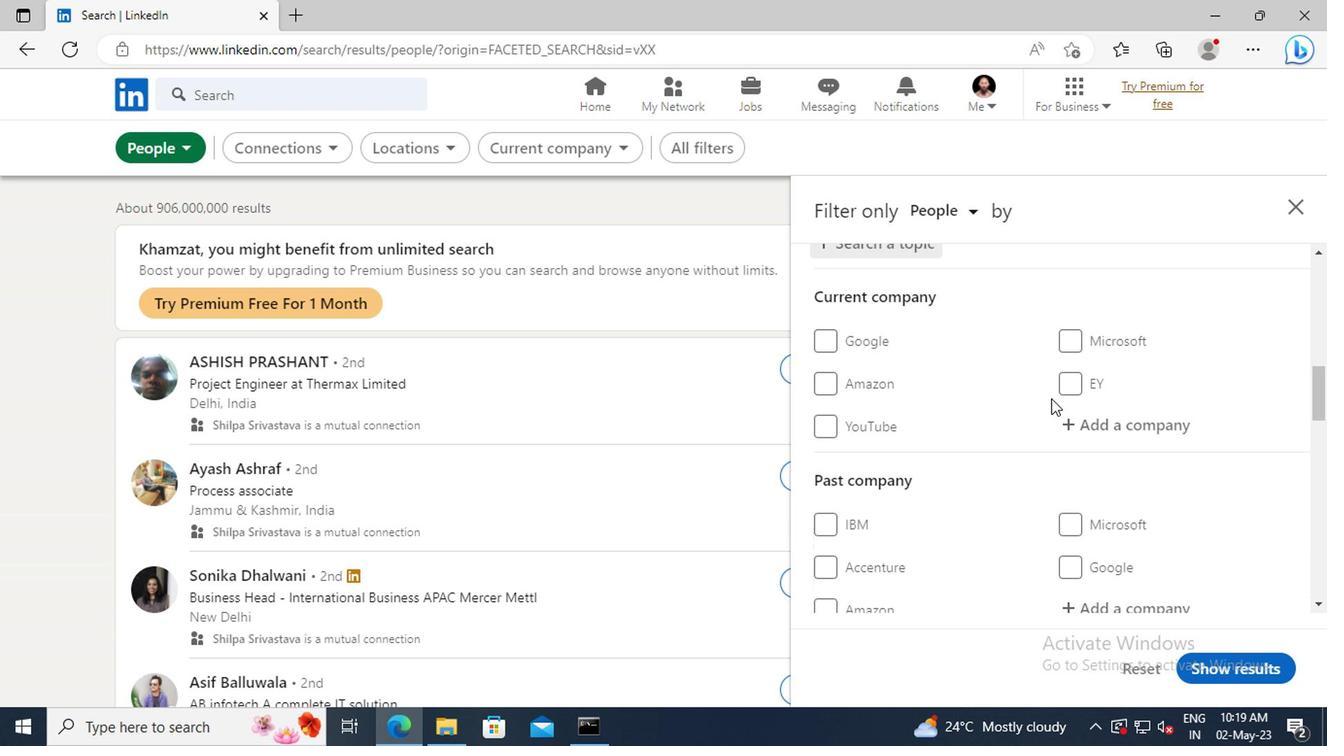 
Action: Mouse scrolled (1046, 398) with delta (0, -1)
Screenshot: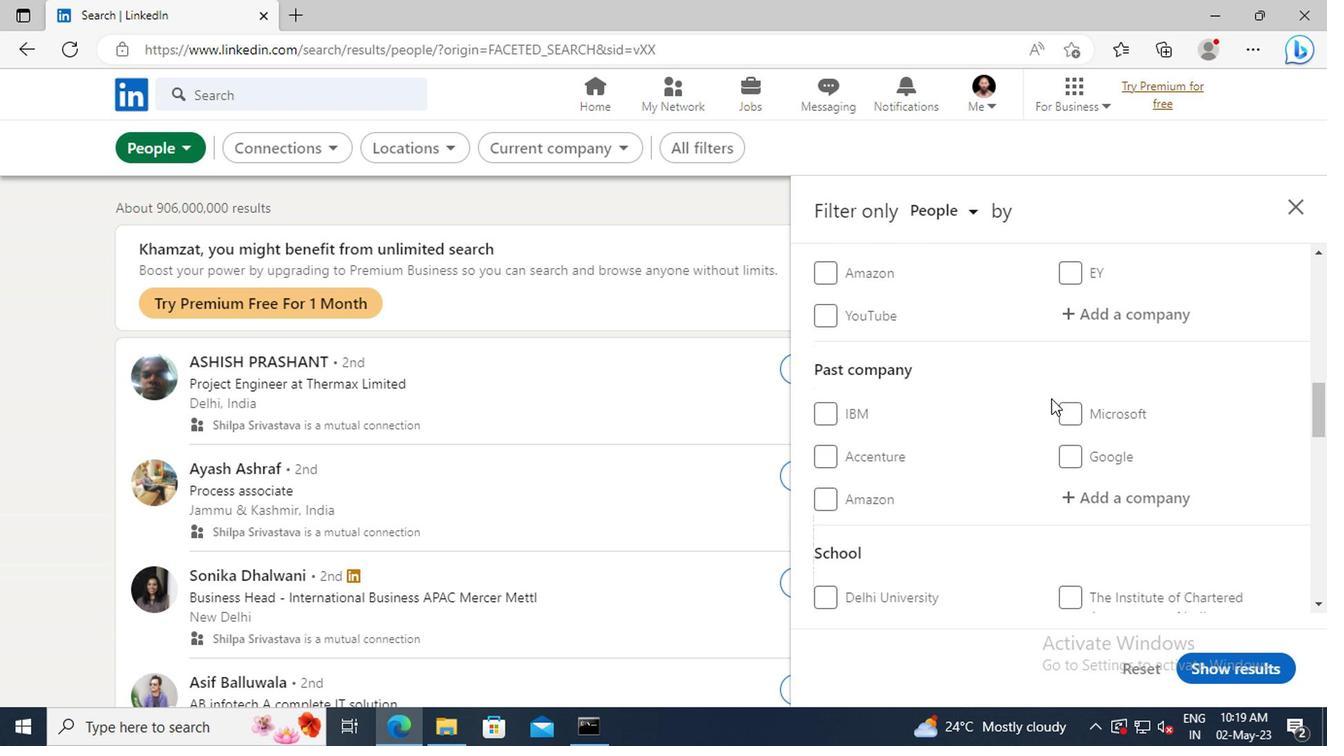 
Action: Mouse scrolled (1046, 398) with delta (0, -1)
Screenshot: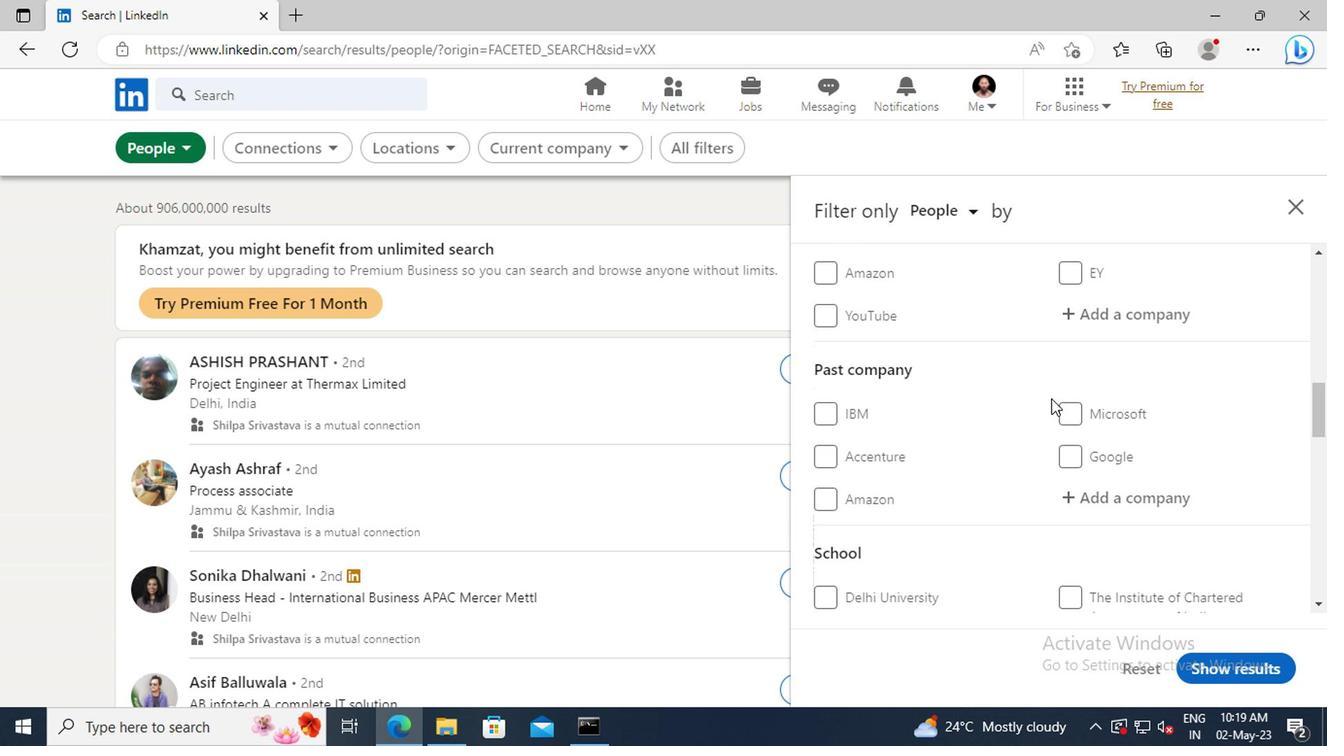 
Action: Mouse scrolled (1046, 398) with delta (0, -1)
Screenshot: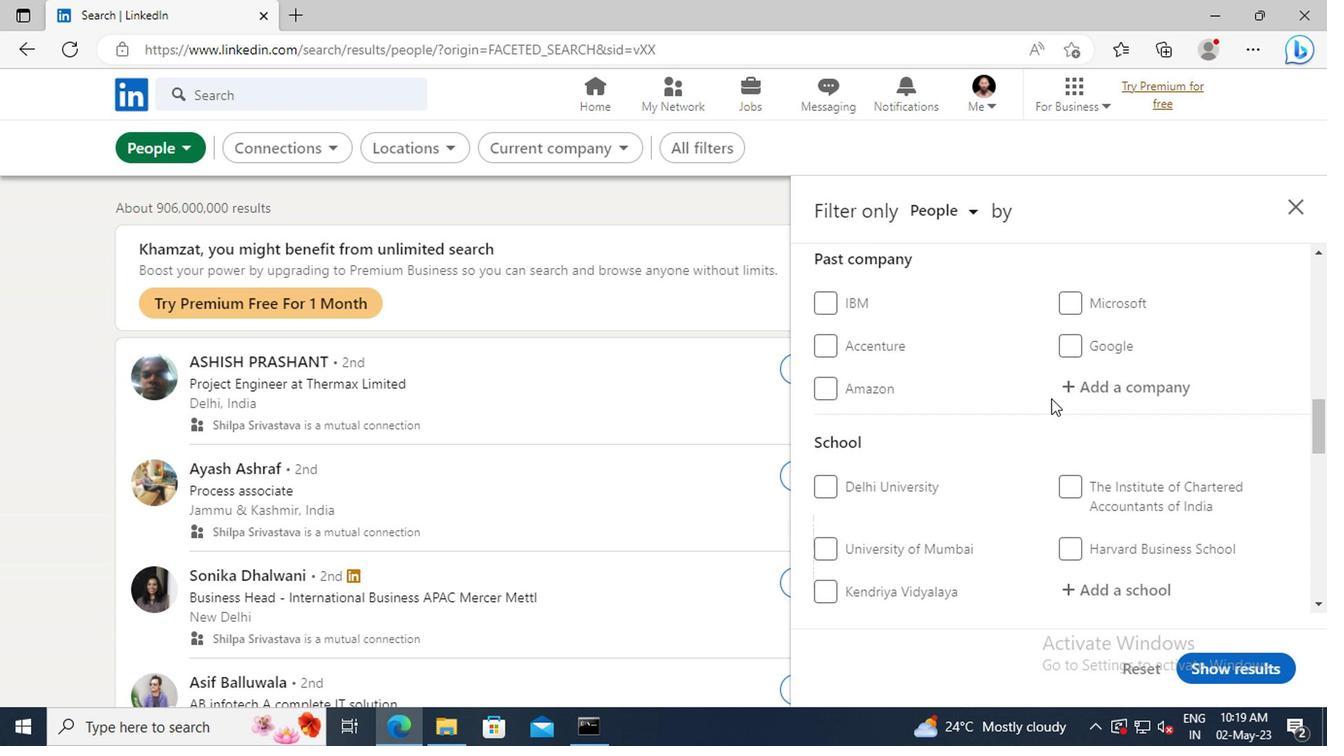 
Action: Mouse scrolled (1046, 398) with delta (0, -1)
Screenshot: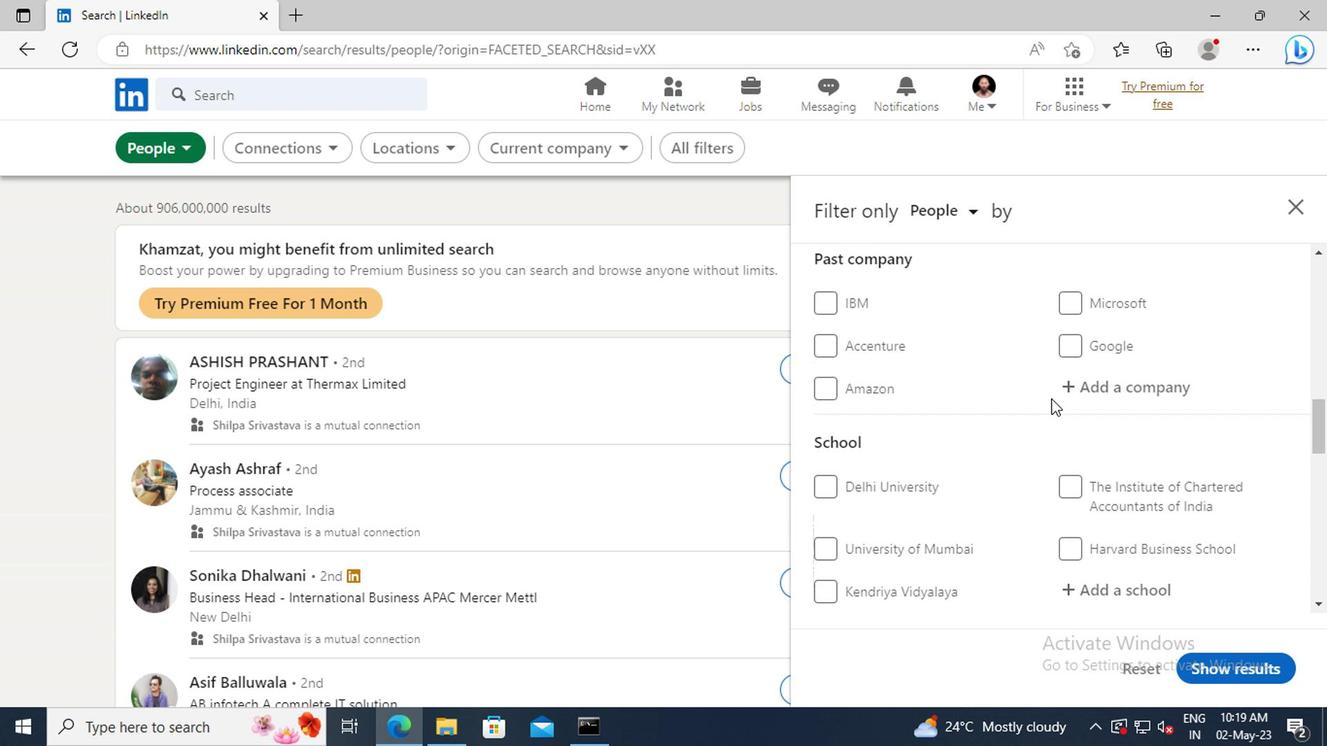 
Action: Mouse scrolled (1046, 398) with delta (0, -1)
Screenshot: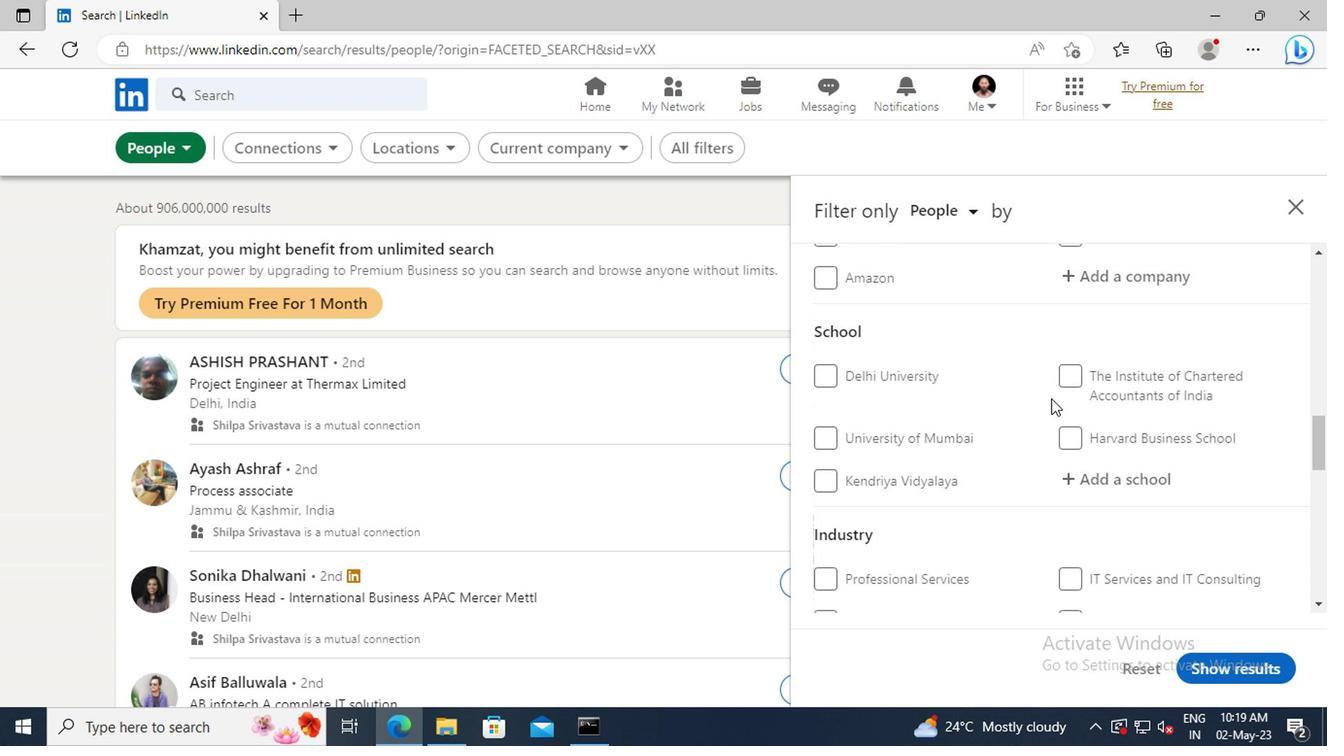 
Action: Mouse scrolled (1046, 398) with delta (0, -1)
Screenshot: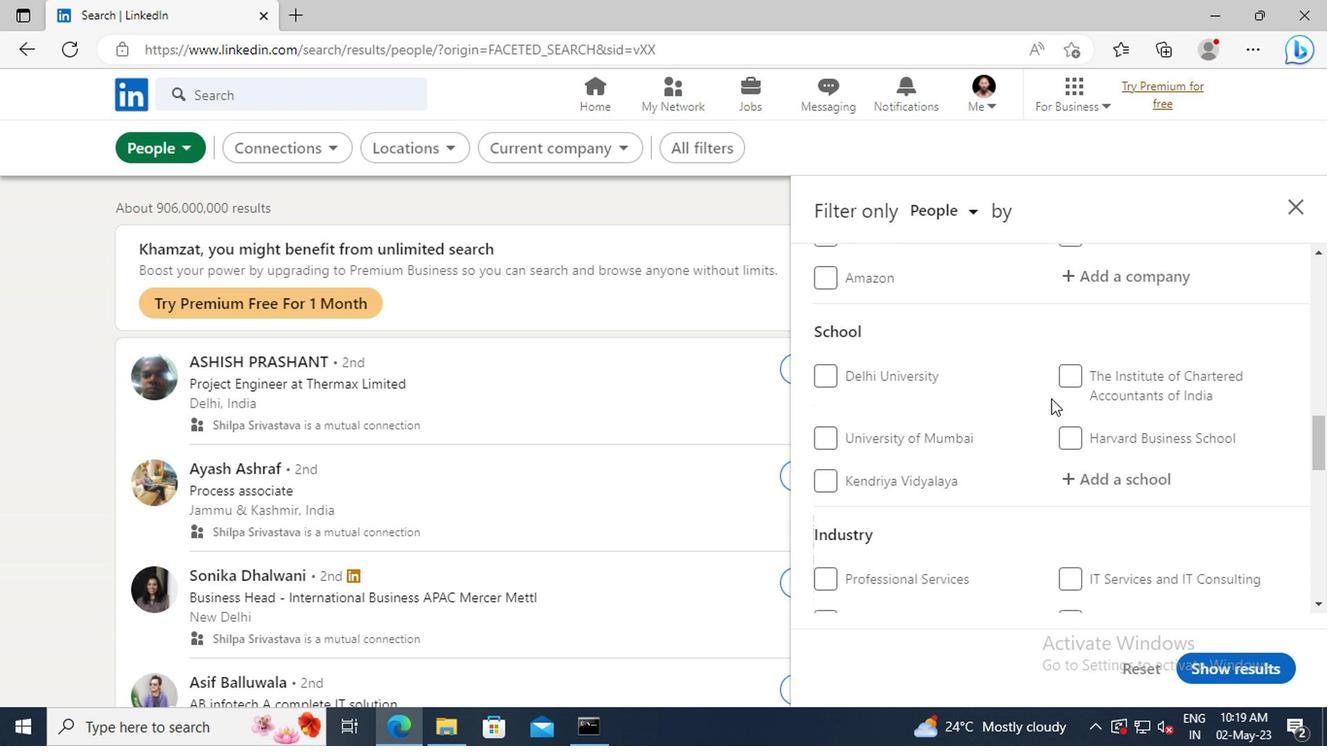 
Action: Mouse scrolled (1046, 398) with delta (0, -1)
Screenshot: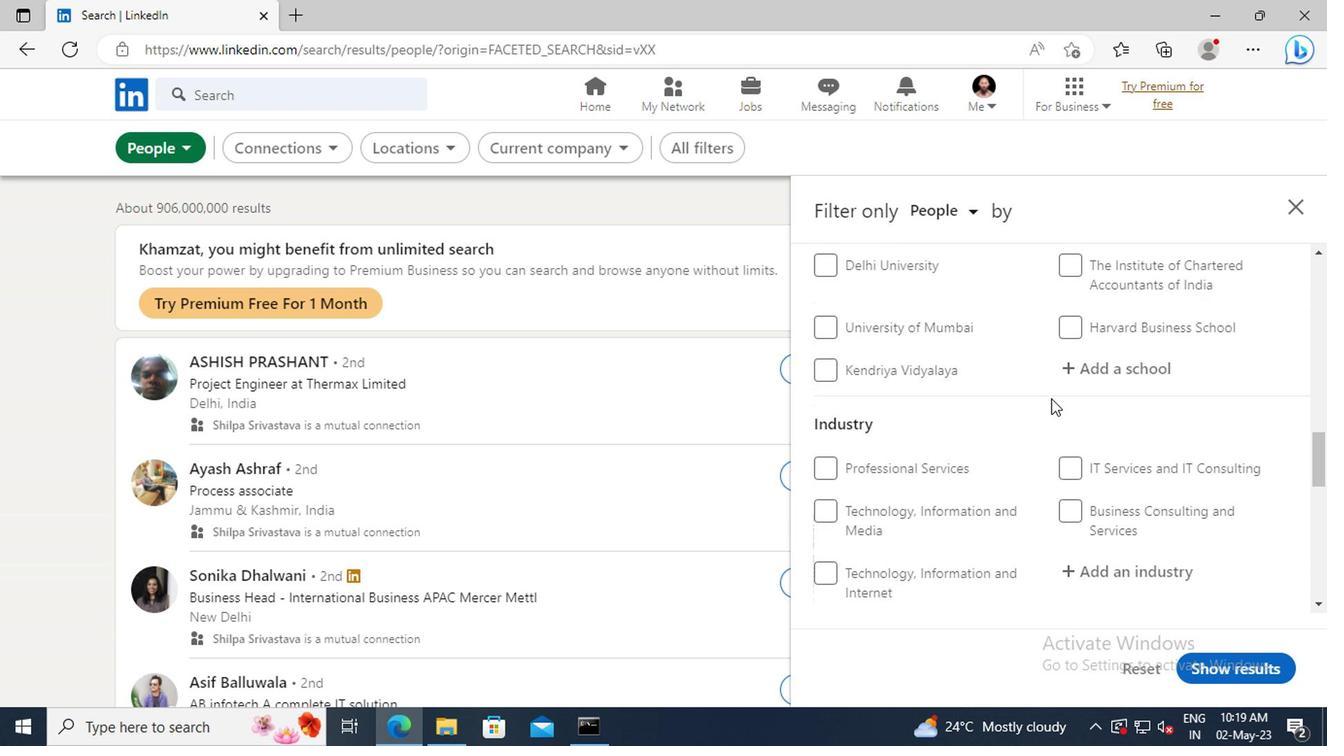 
Action: Mouse scrolled (1046, 398) with delta (0, -1)
Screenshot: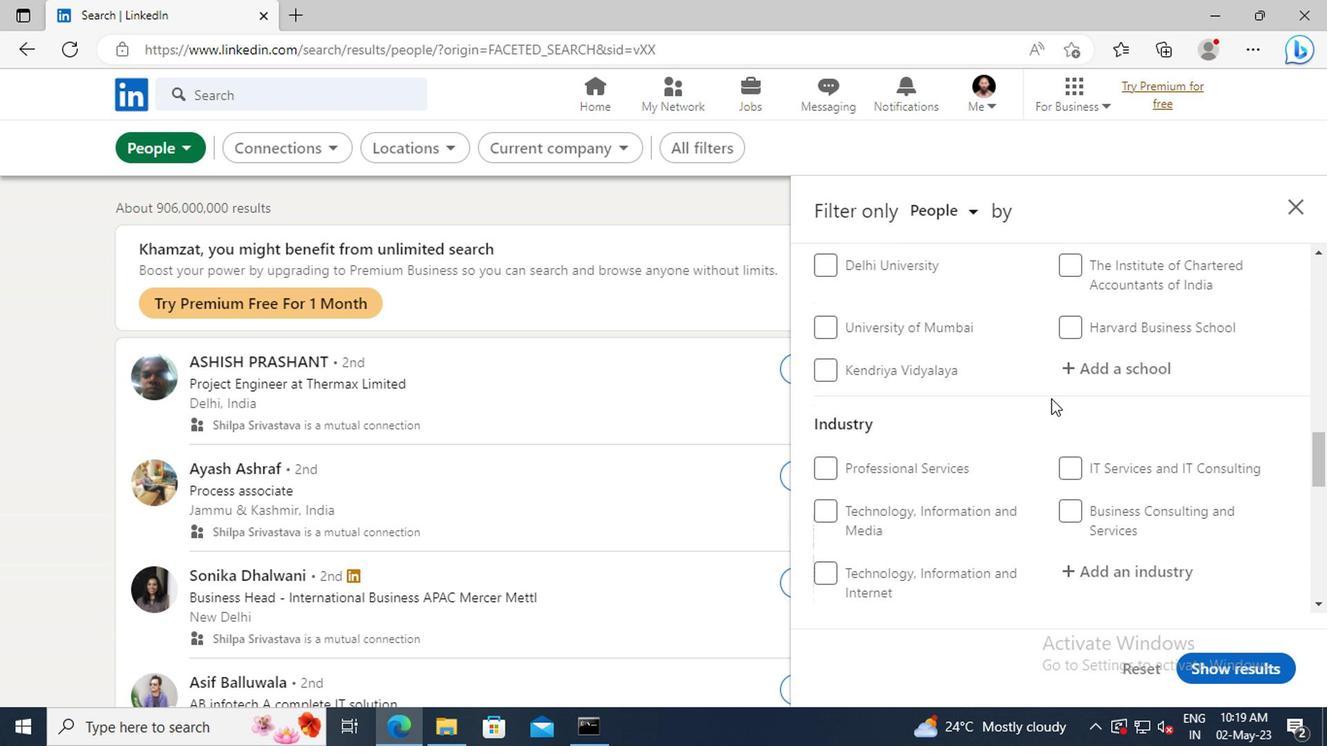 
Action: Mouse scrolled (1046, 398) with delta (0, -1)
Screenshot: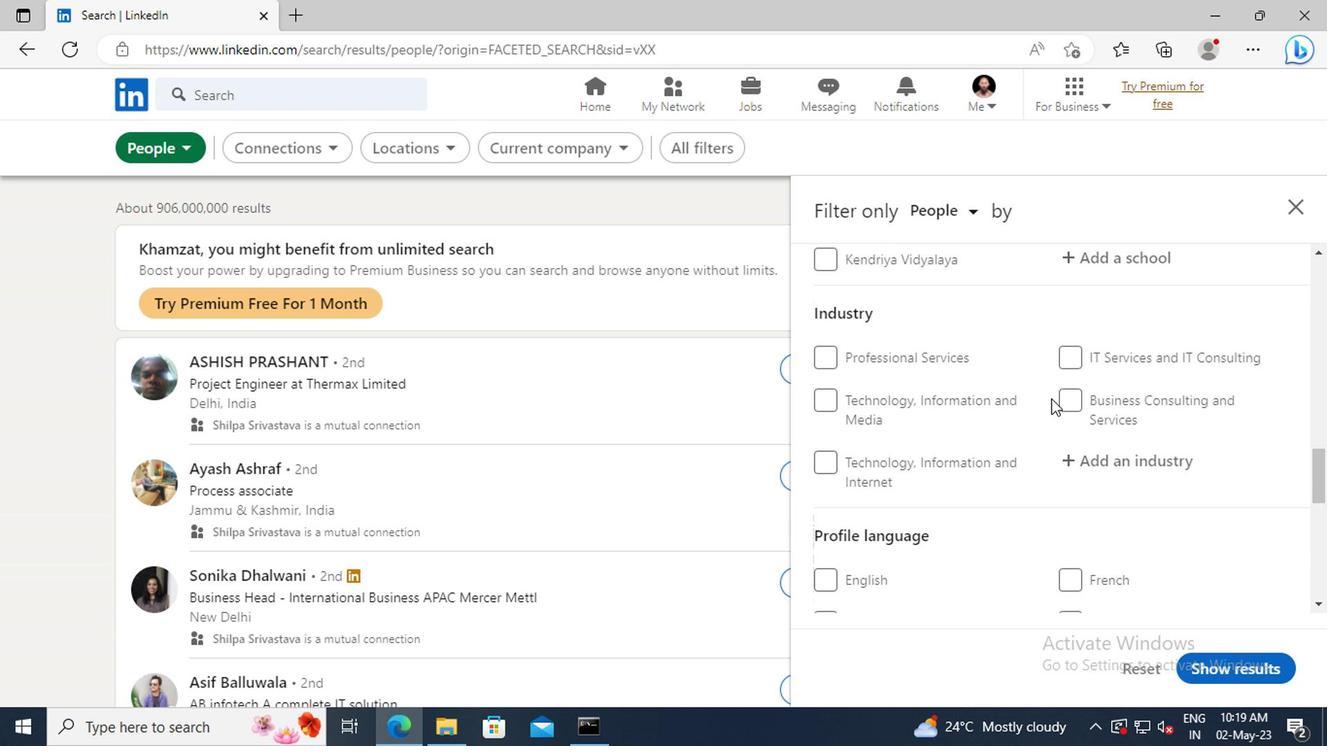 
Action: Mouse scrolled (1046, 398) with delta (0, -1)
Screenshot: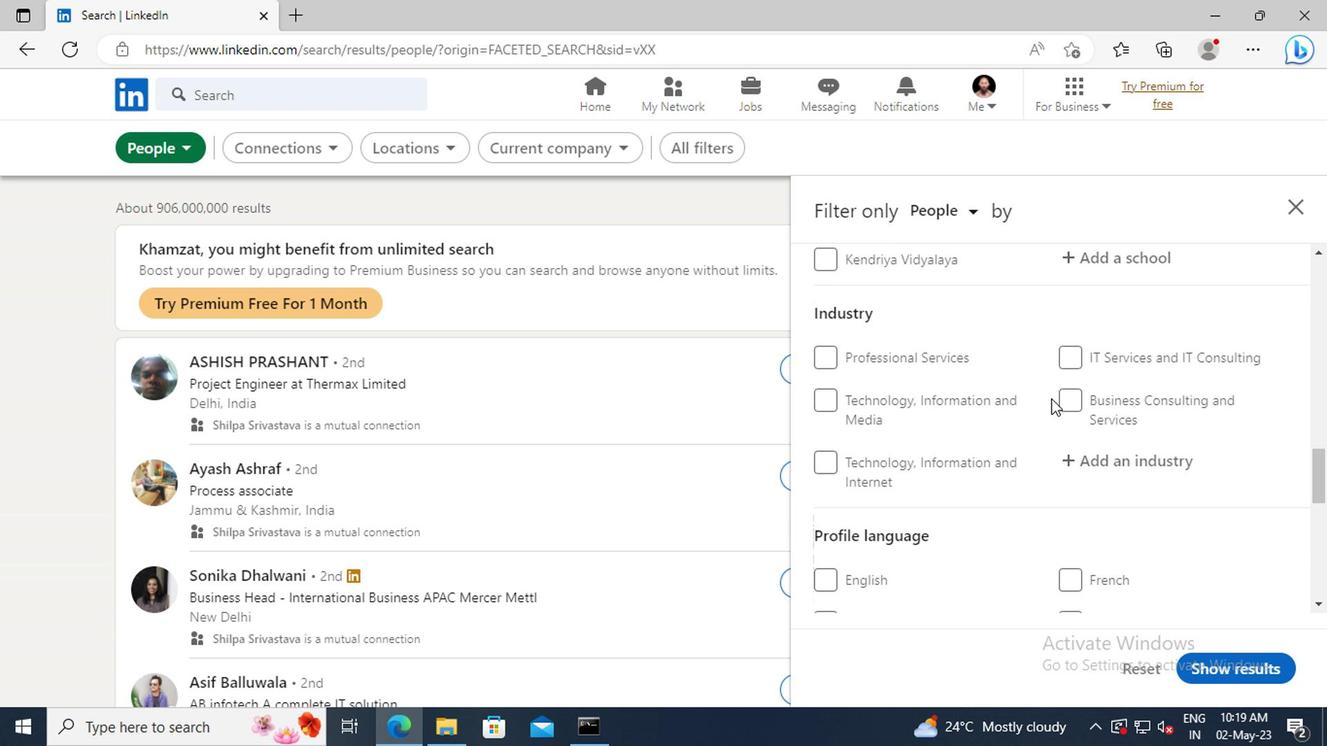 
Action: Mouse scrolled (1046, 398) with delta (0, -1)
Screenshot: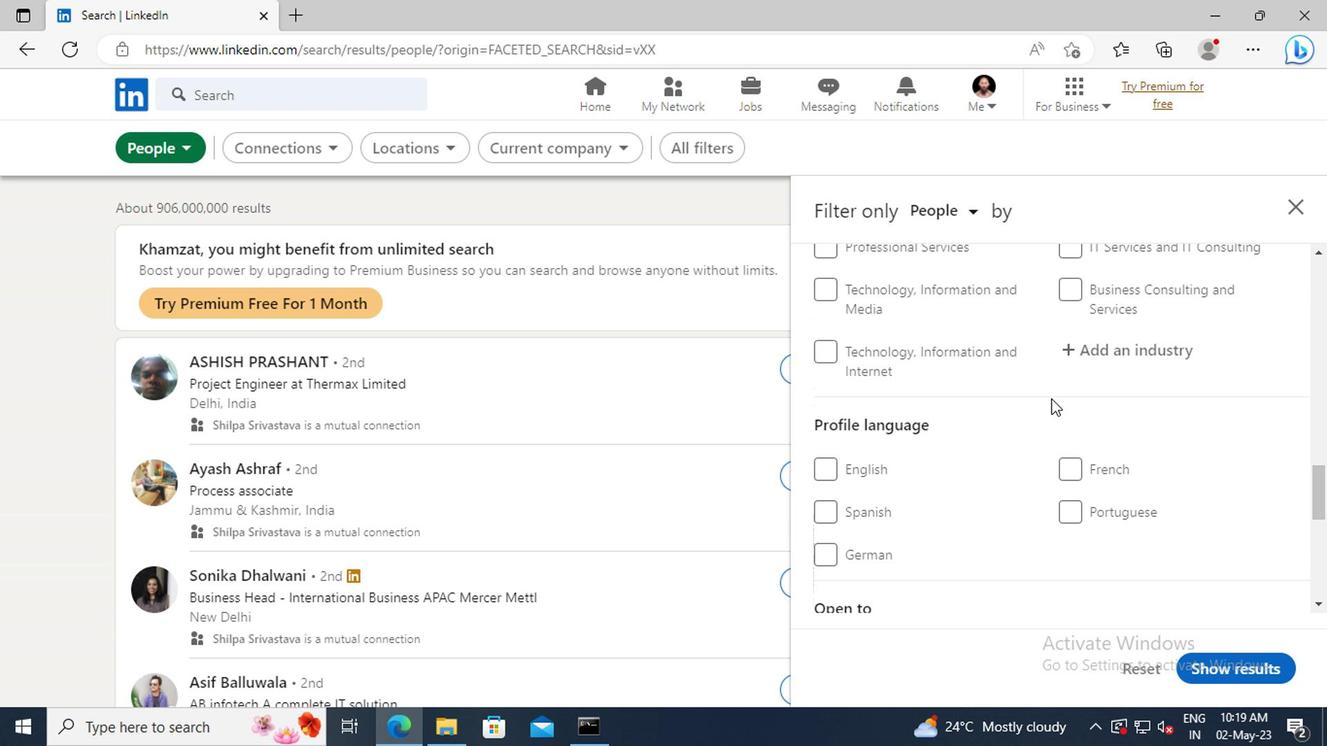 
Action: Mouse moved to (824, 451)
Screenshot: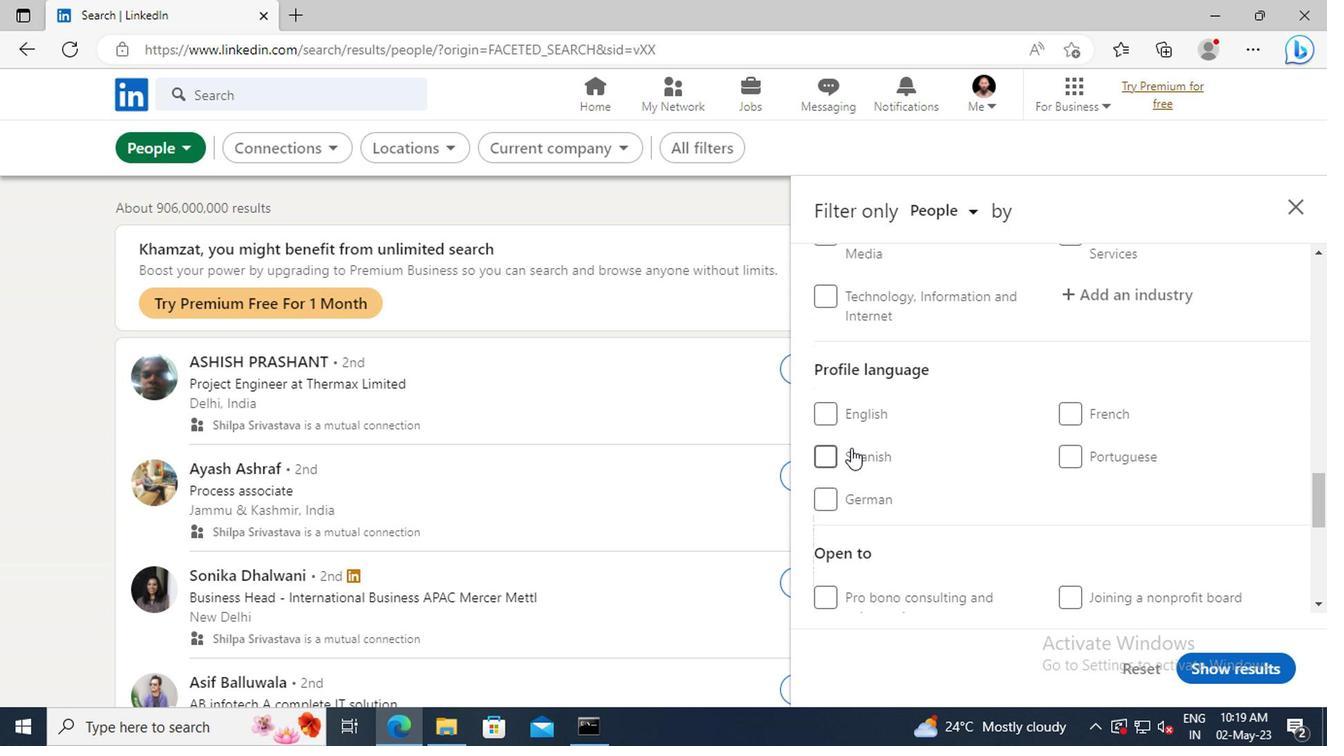 
Action: Mouse pressed left at (824, 451)
Screenshot: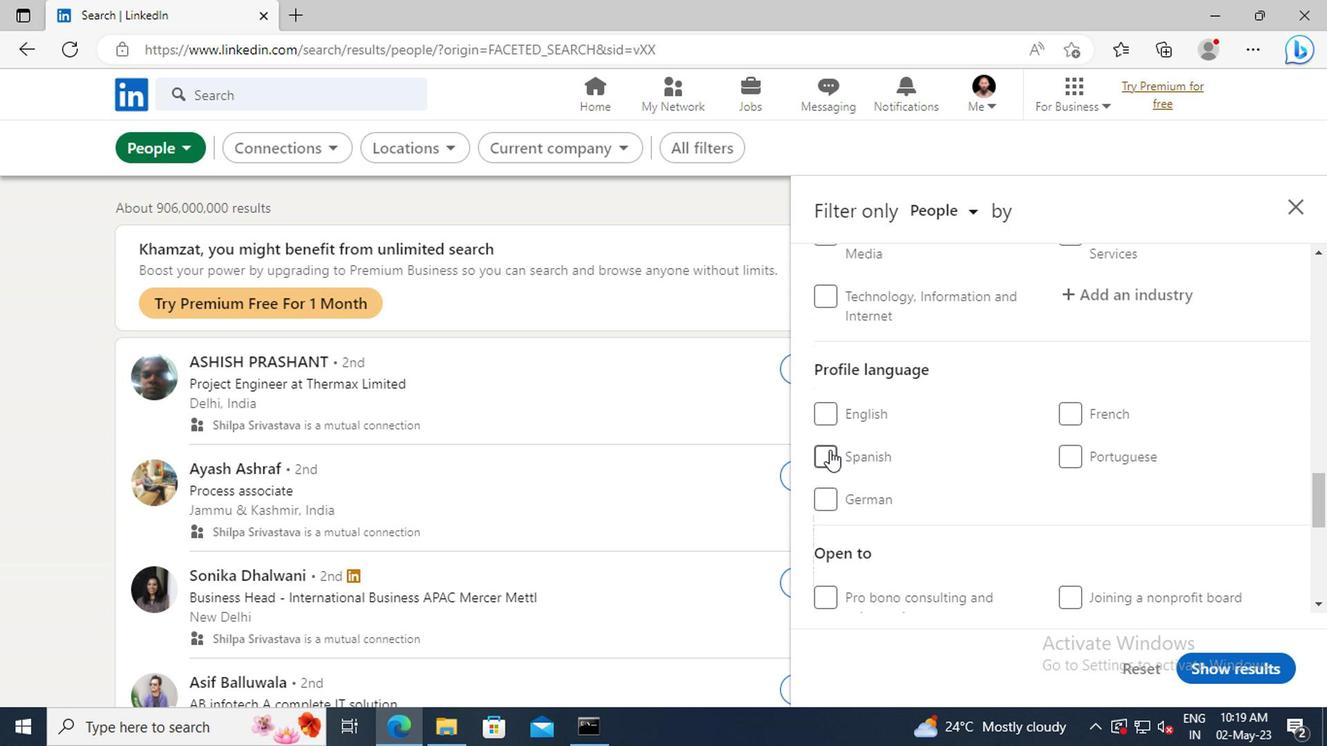 
Action: Mouse moved to (1075, 391)
Screenshot: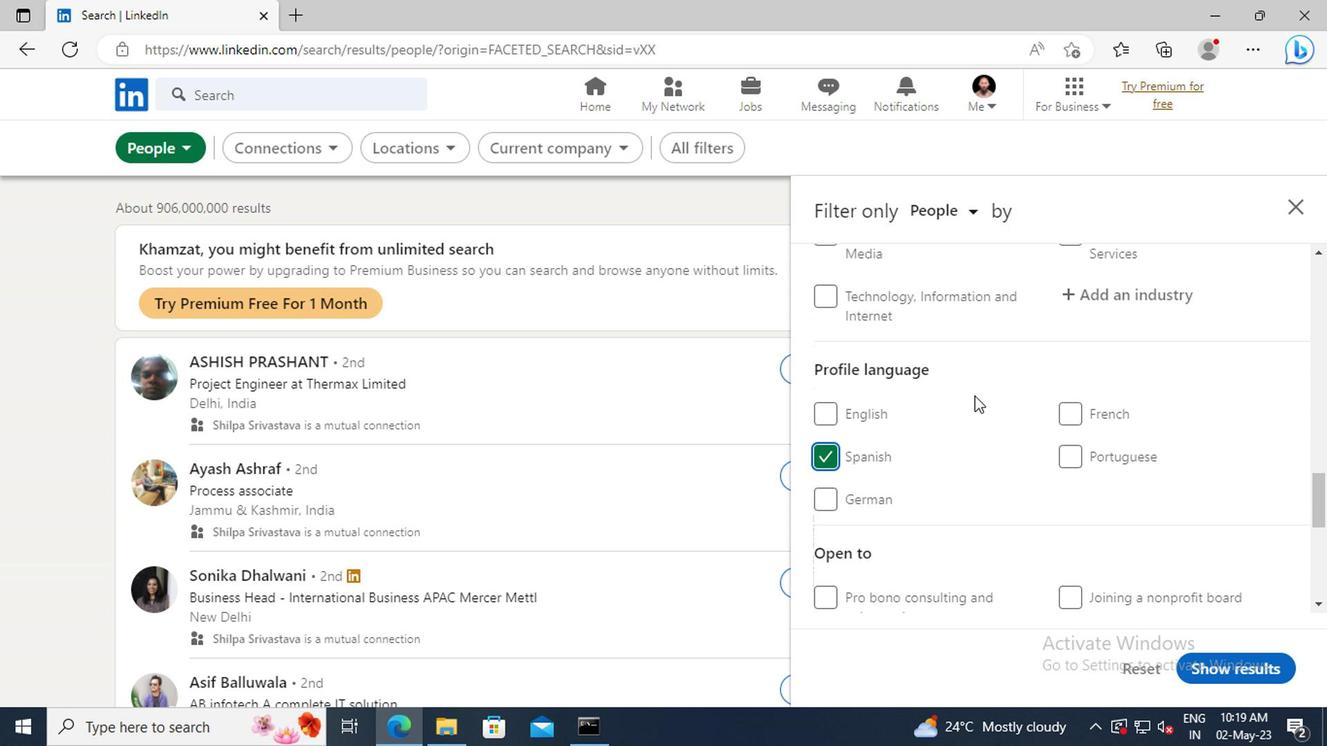 
Action: Mouse scrolled (1075, 393) with delta (0, 1)
Screenshot: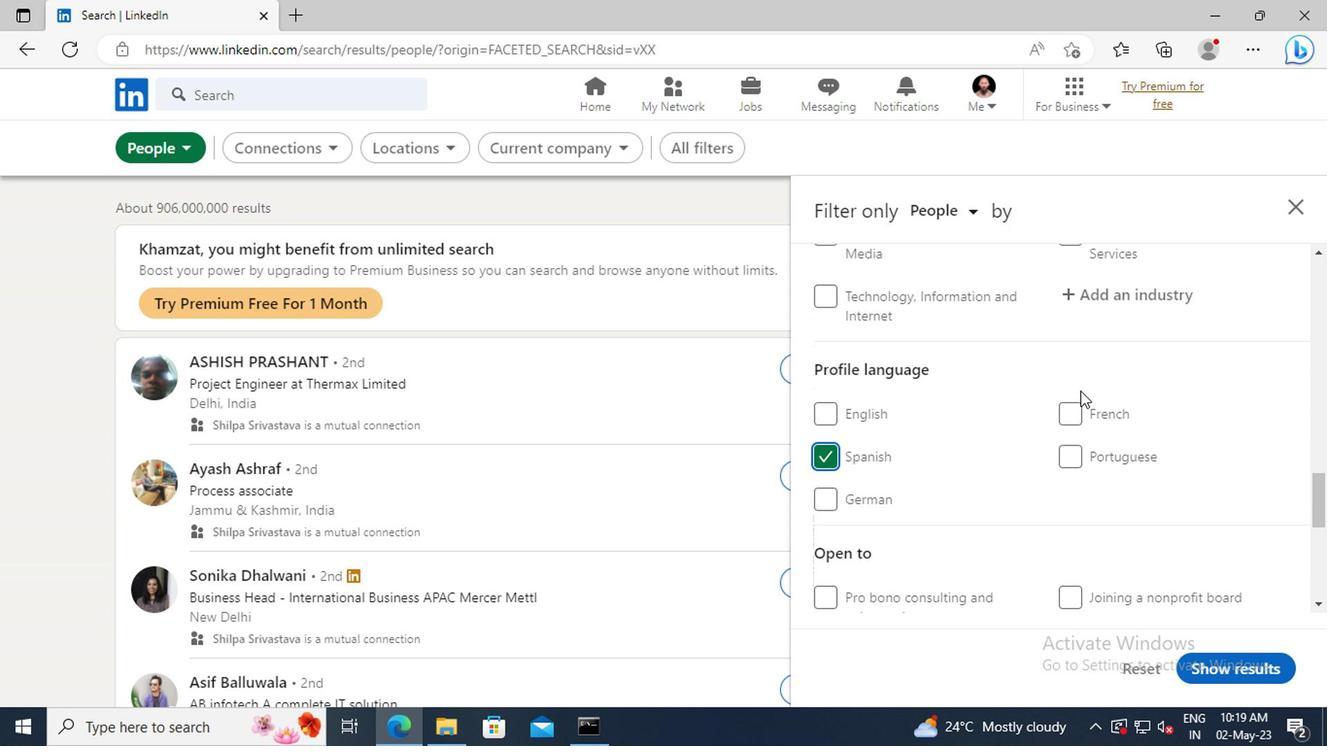 
Action: Mouse scrolled (1075, 393) with delta (0, 1)
Screenshot: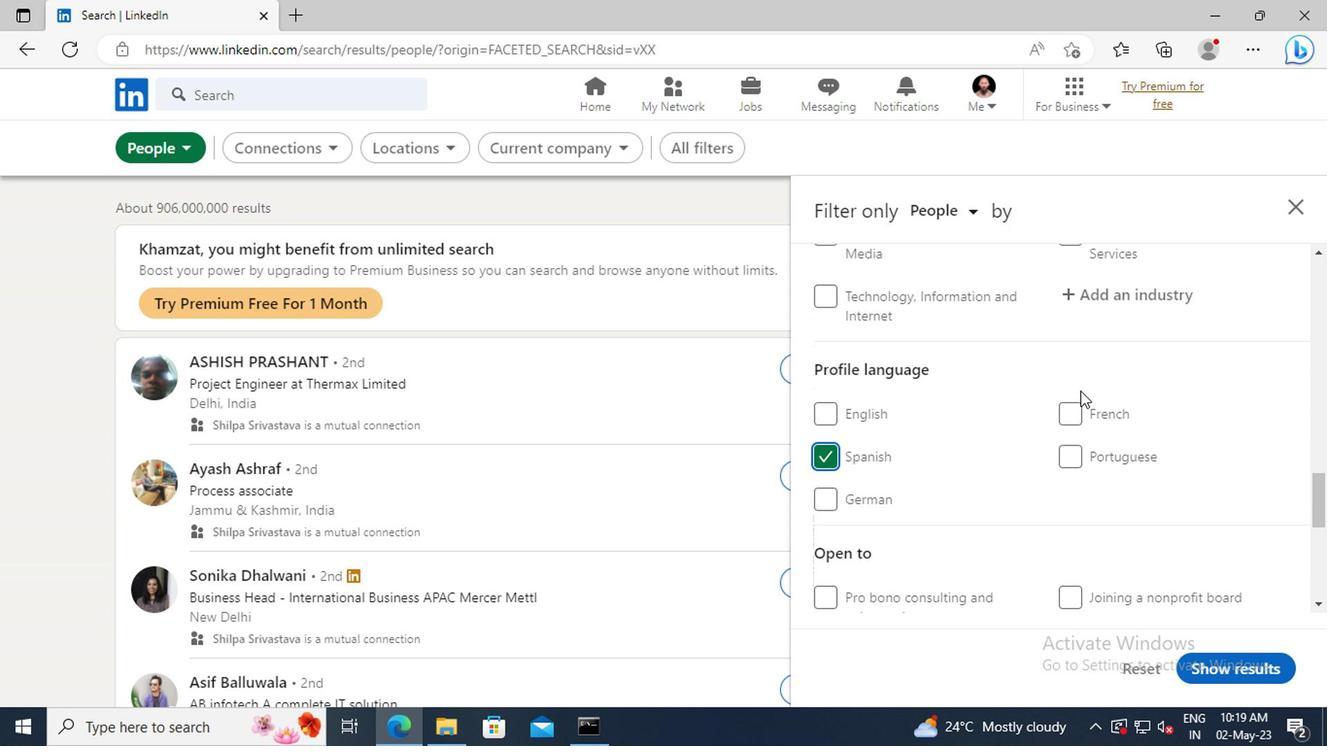 
Action: Mouse scrolled (1075, 393) with delta (0, 1)
Screenshot: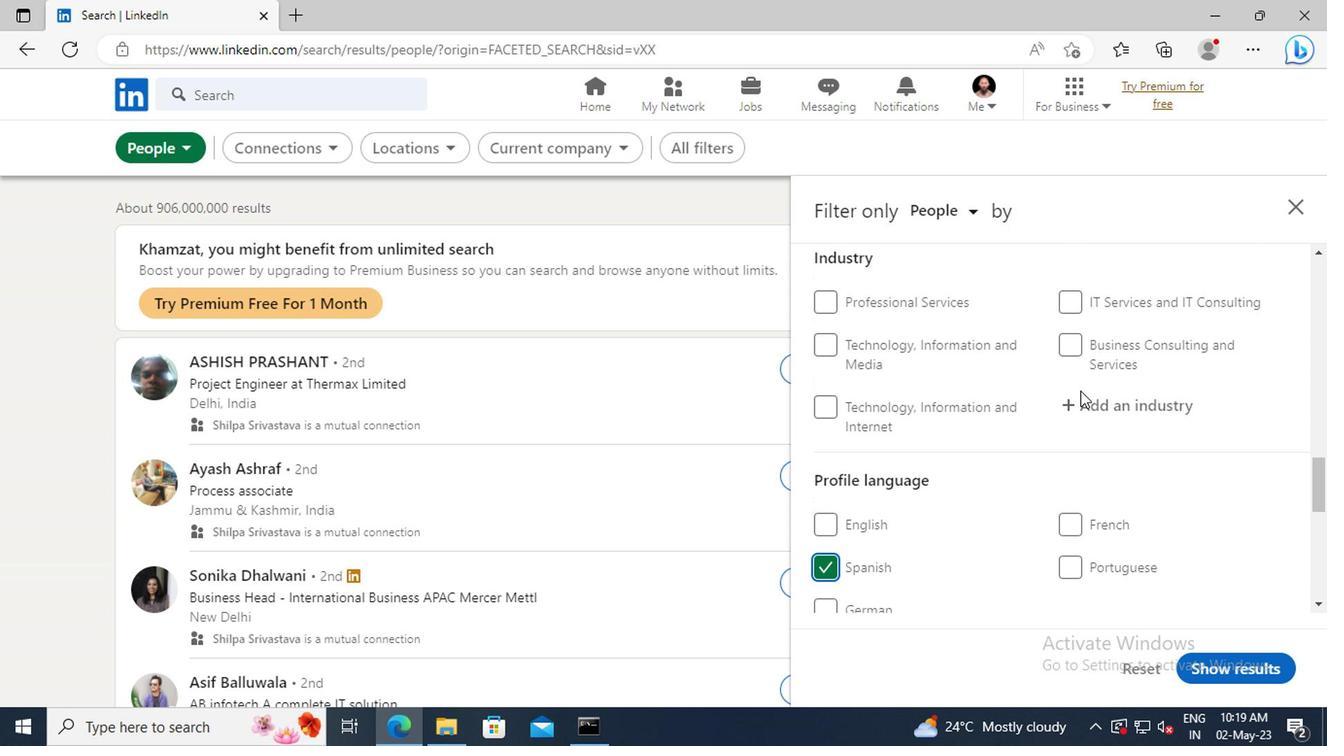 
Action: Mouse scrolled (1075, 393) with delta (0, 1)
Screenshot: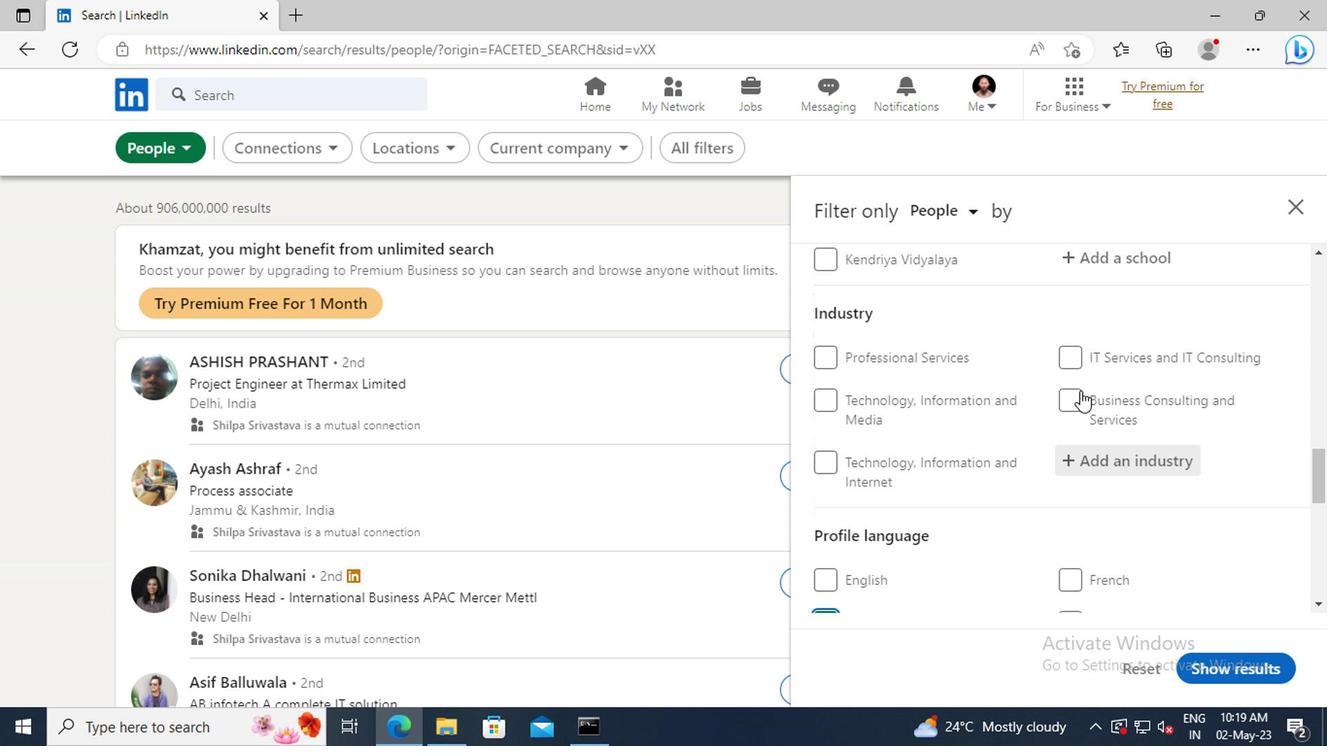
Action: Mouse scrolled (1075, 393) with delta (0, 1)
Screenshot: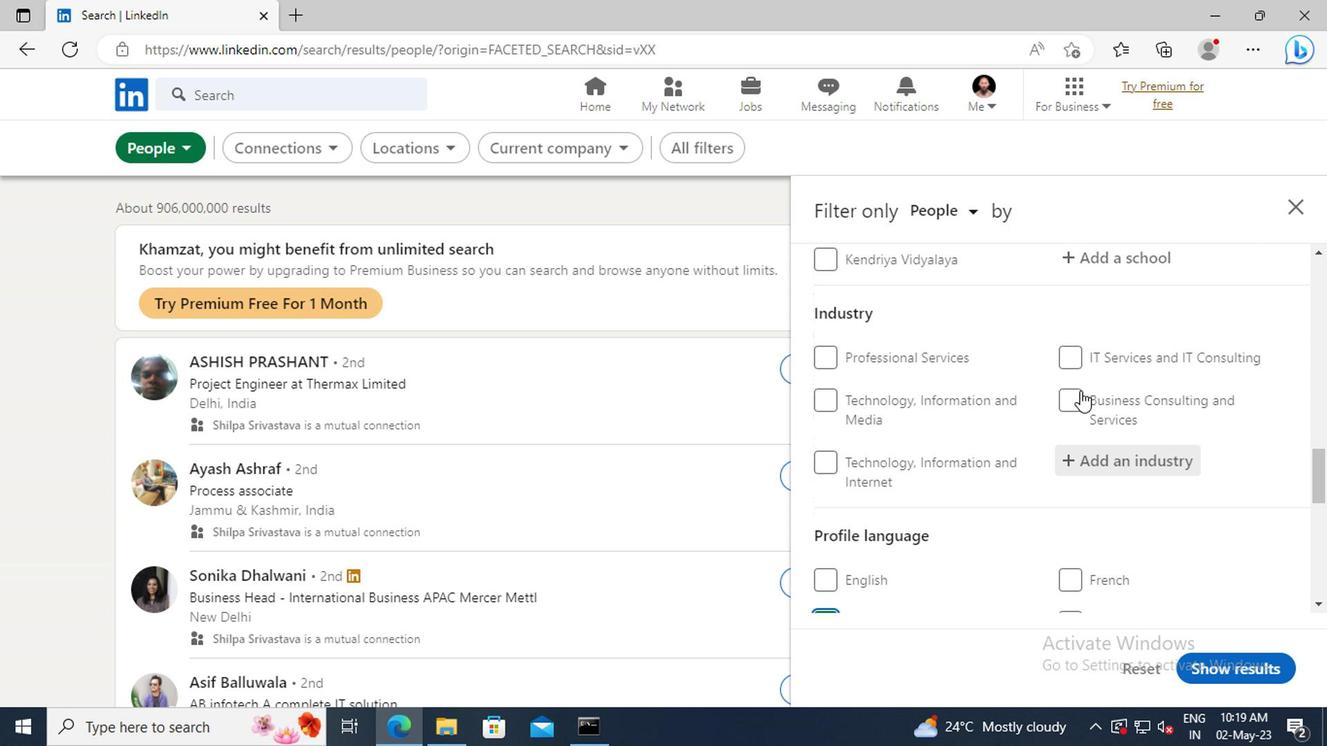 
Action: Mouse scrolled (1075, 393) with delta (0, 1)
Screenshot: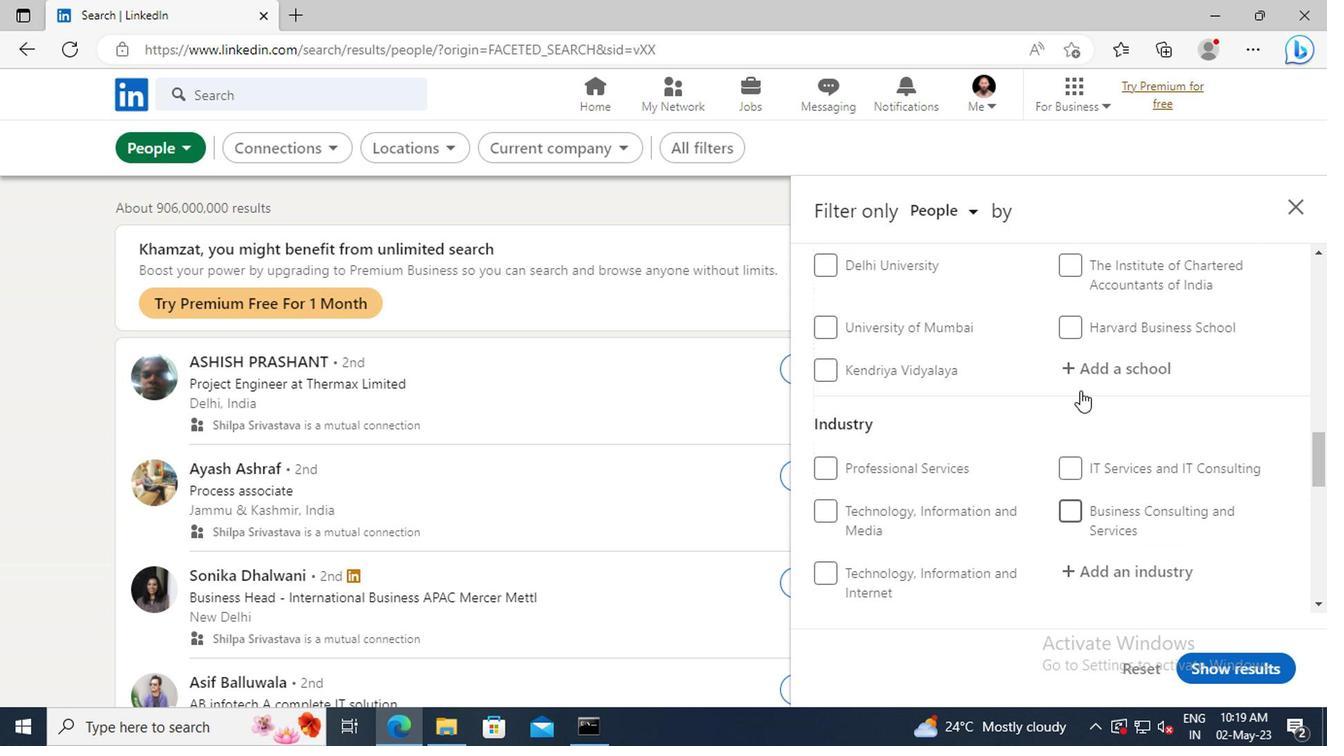
Action: Mouse scrolled (1075, 393) with delta (0, 1)
Screenshot: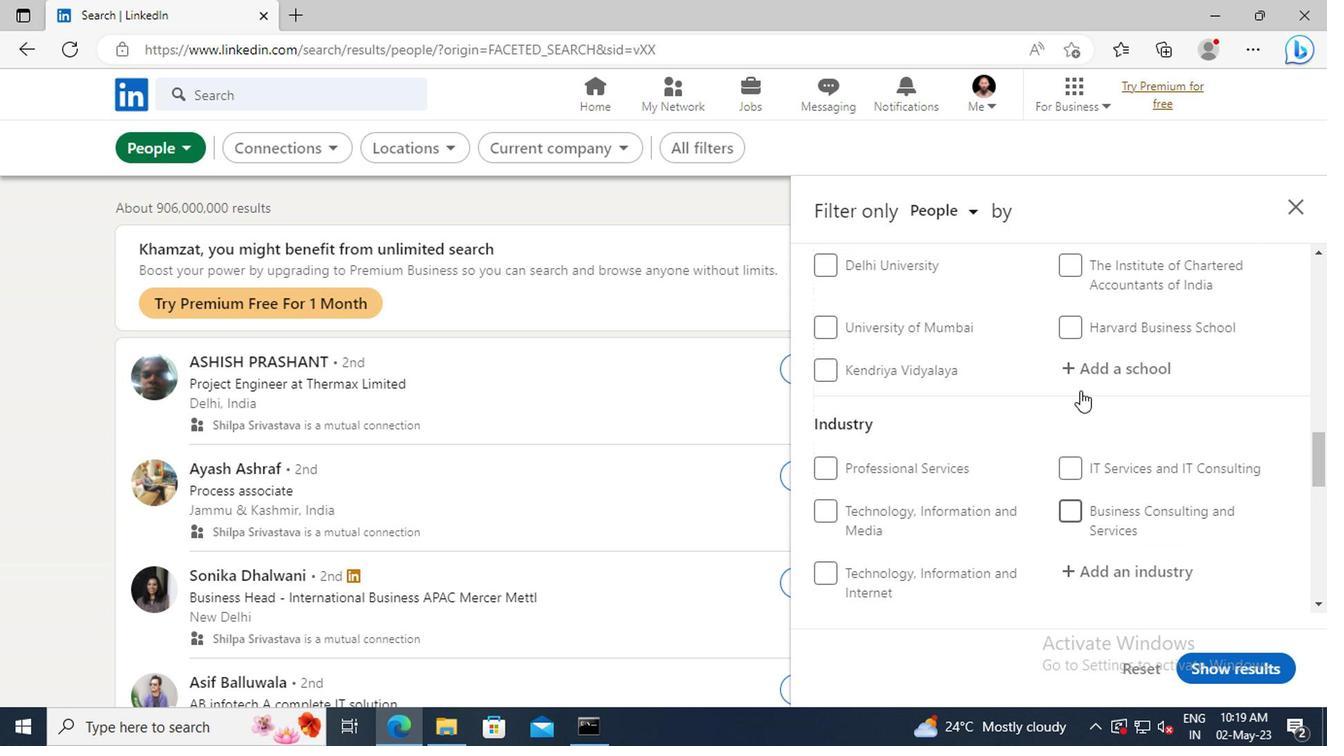 
Action: Mouse scrolled (1075, 393) with delta (0, 1)
Screenshot: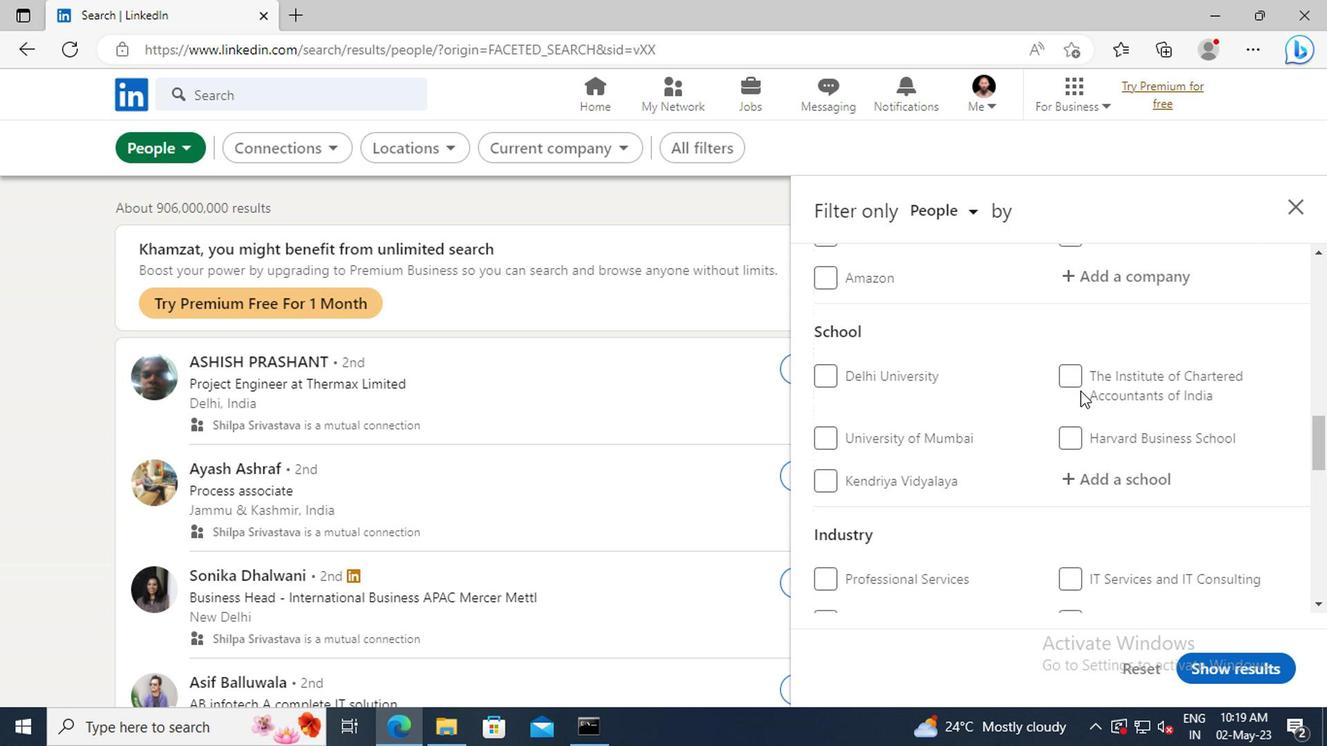 
Action: Mouse scrolled (1075, 393) with delta (0, 1)
Screenshot: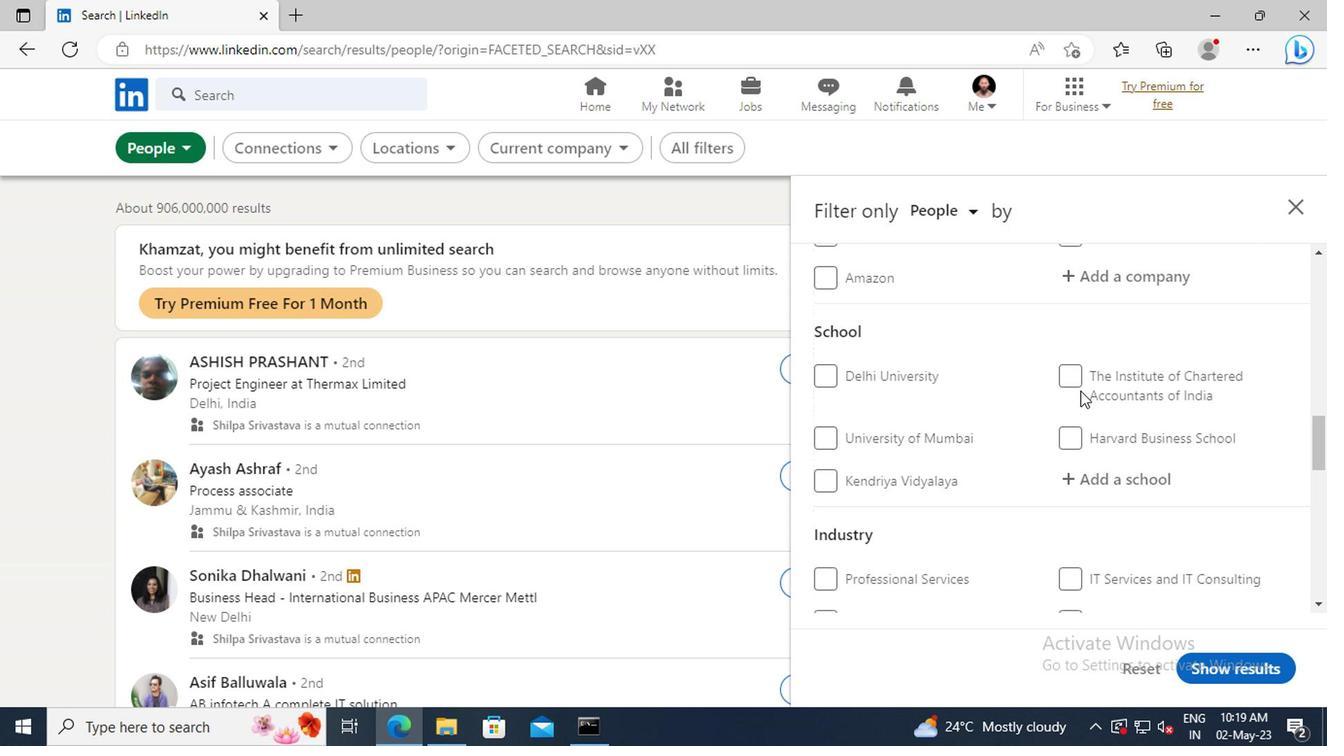 
Action: Mouse scrolled (1075, 393) with delta (0, 1)
Screenshot: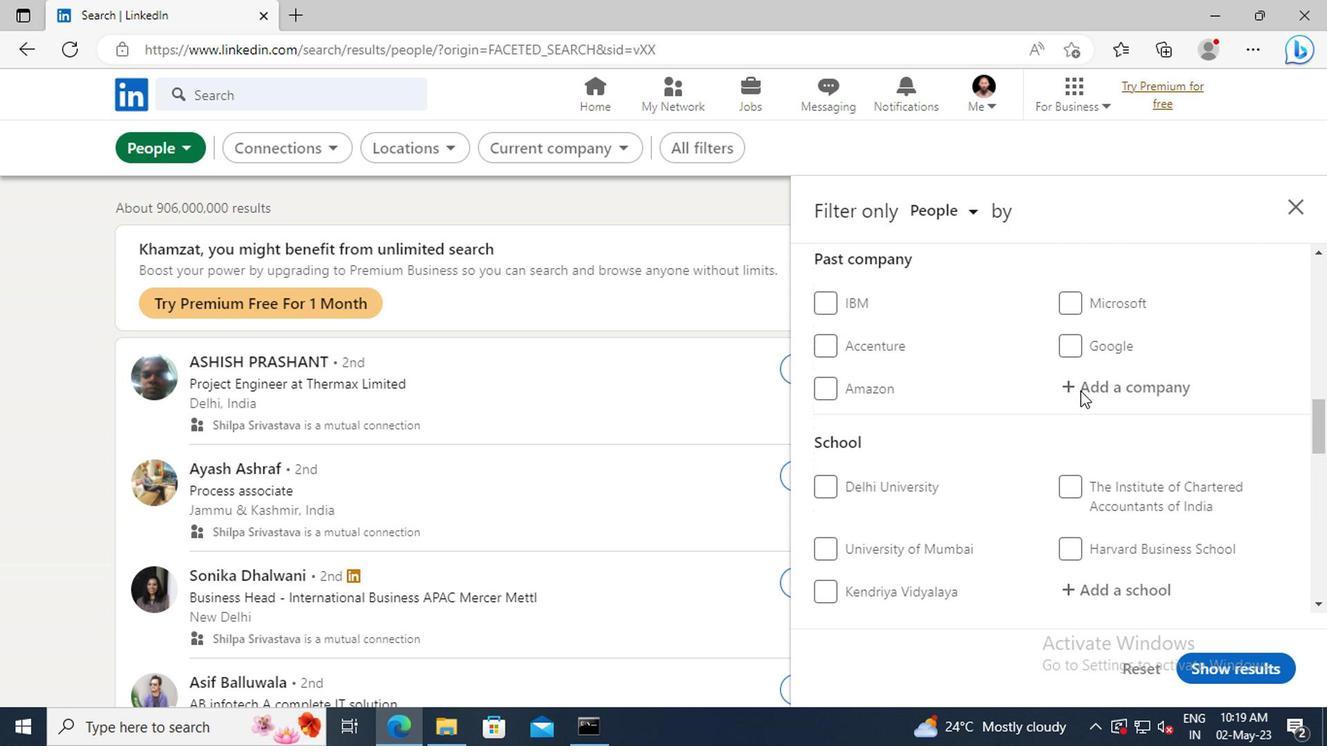 
Action: Mouse scrolled (1075, 393) with delta (0, 1)
Screenshot: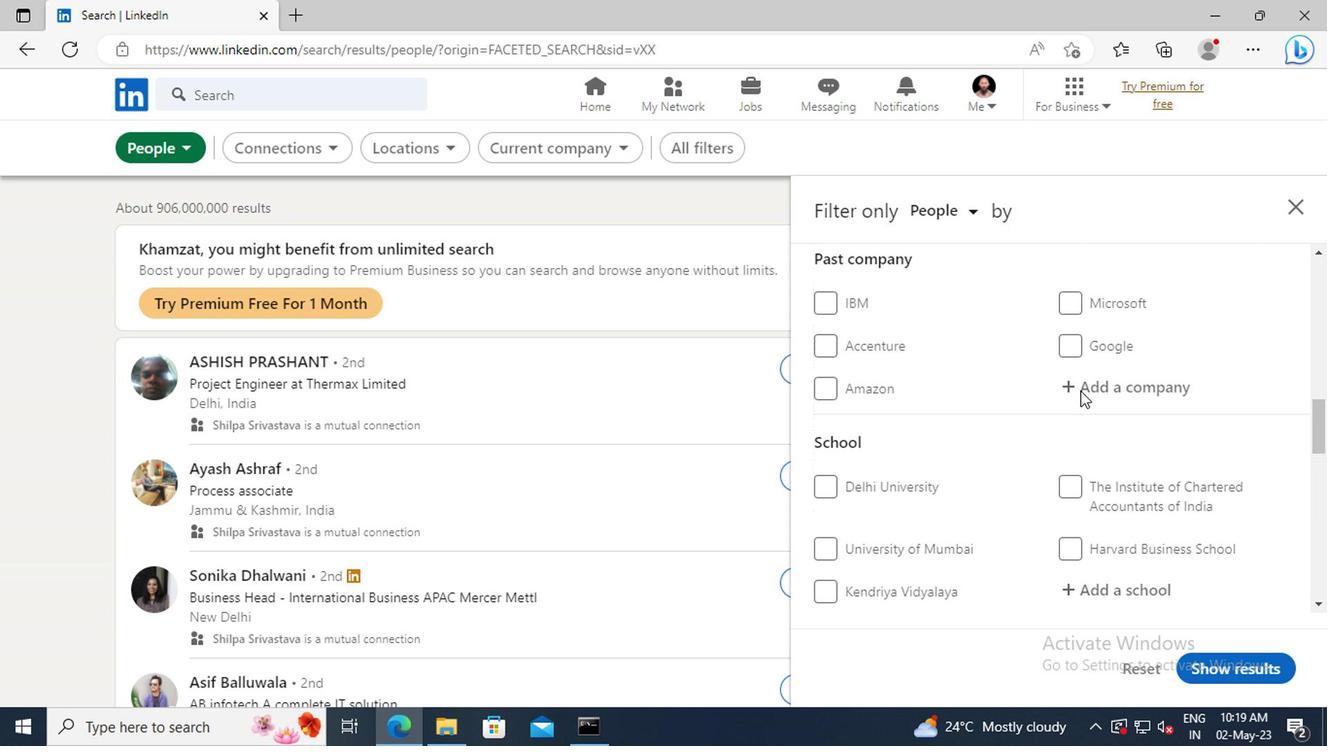 
Action: Mouse scrolled (1075, 393) with delta (0, 1)
Screenshot: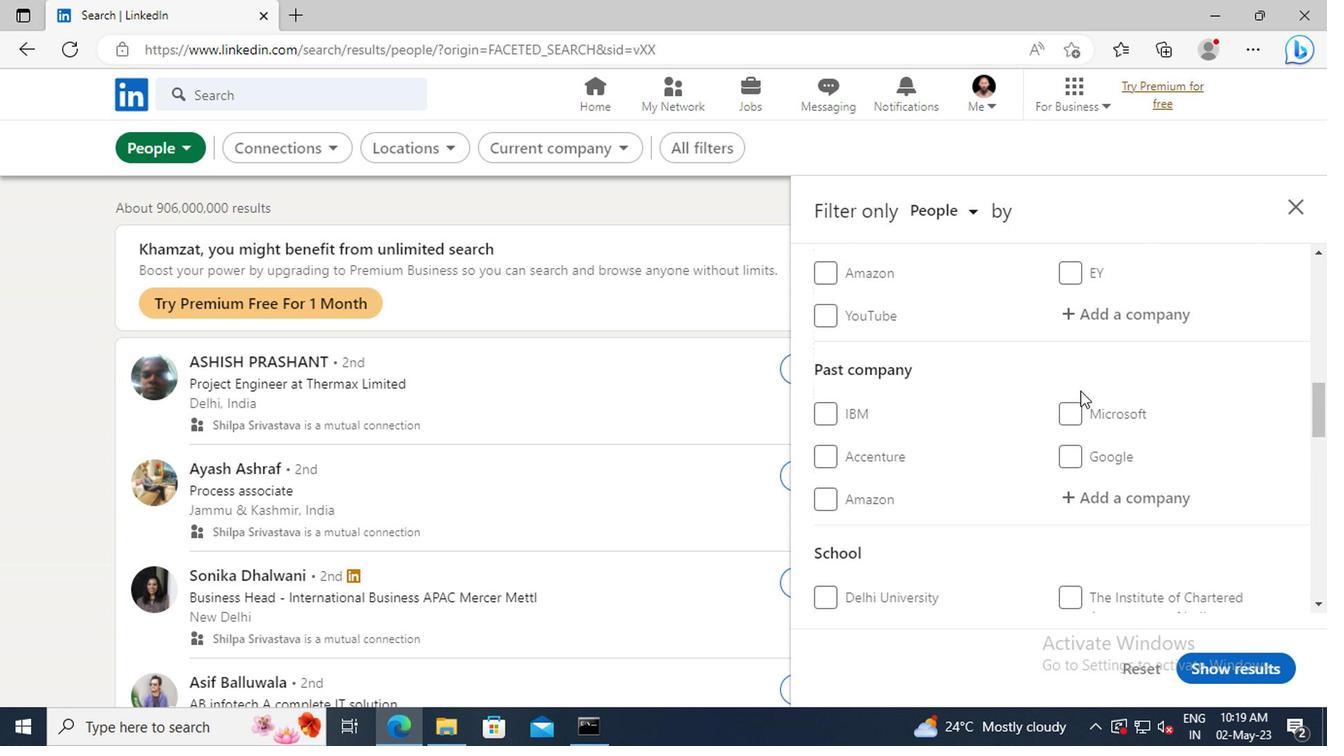 
Action: Mouse moved to (1078, 376)
Screenshot: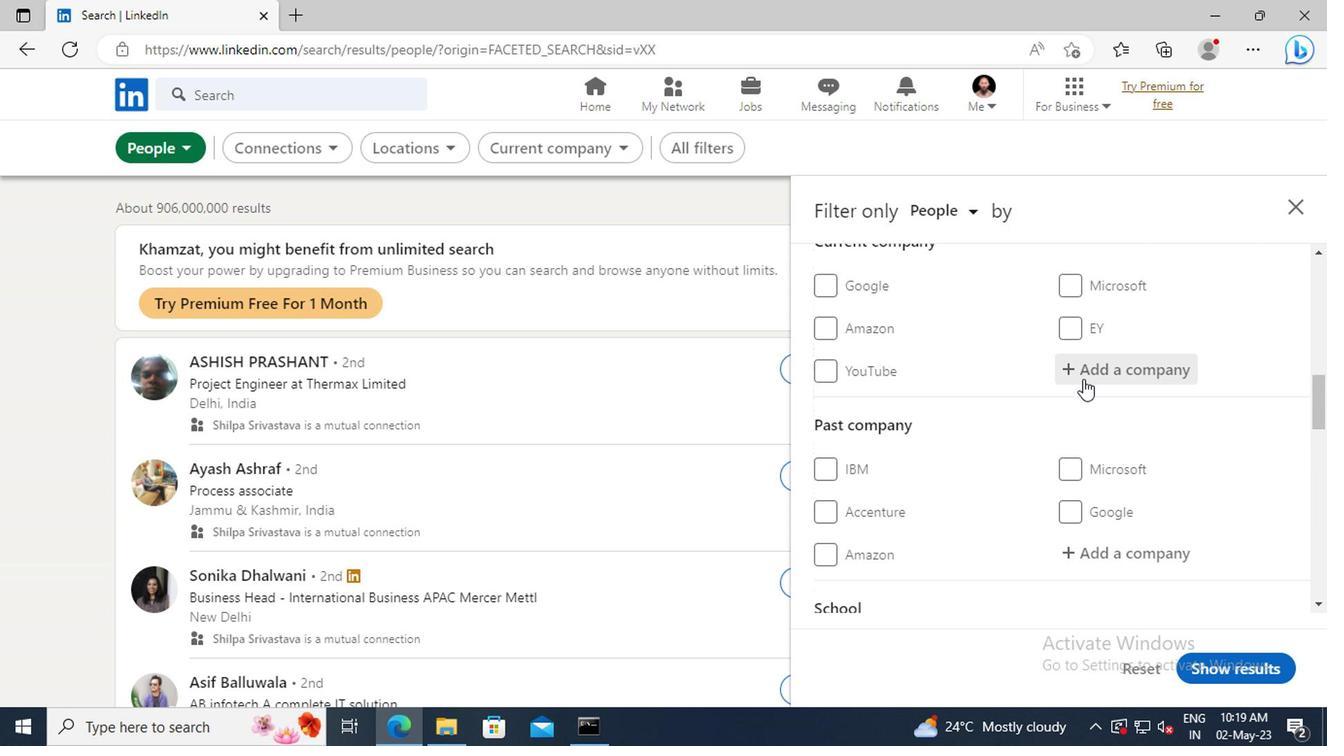 
Action: Mouse pressed left at (1078, 376)
Screenshot: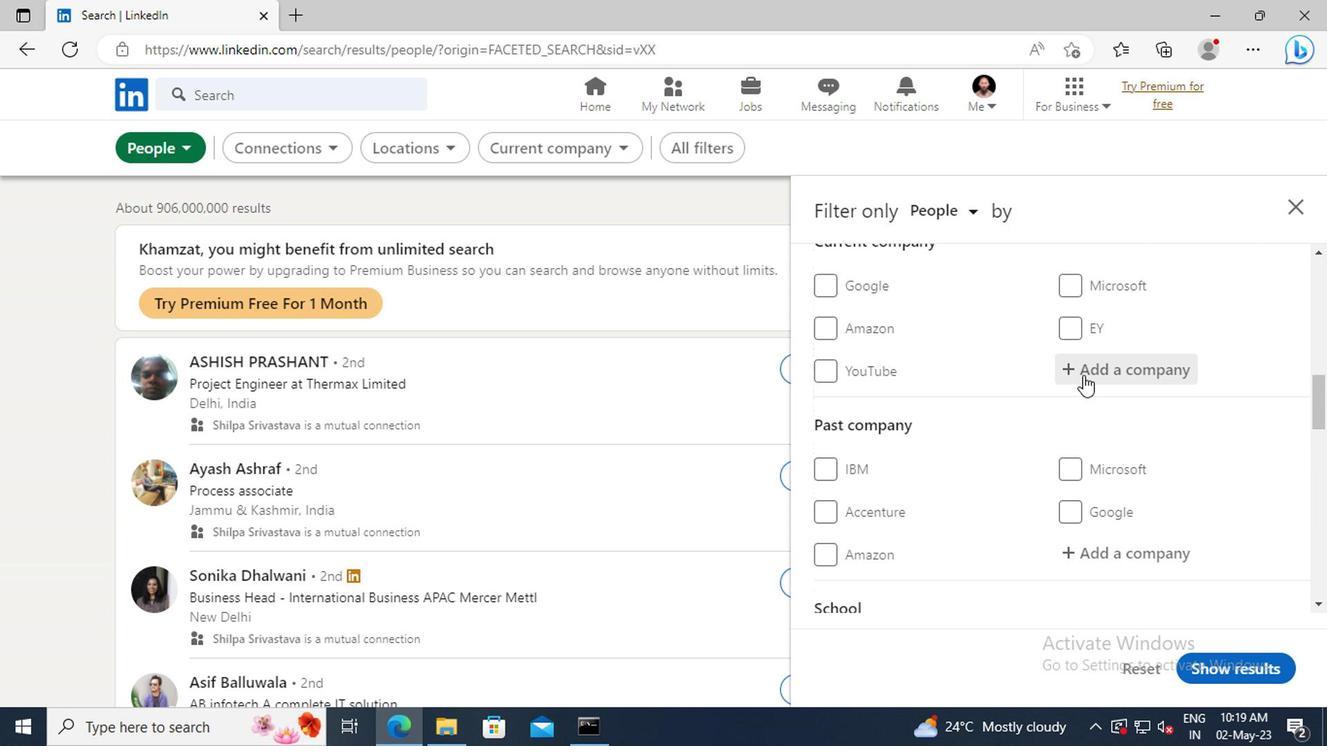 
Action: Key pressed <Key.shift>S&P<Key.space><Key.shift>GLOBAL<Key.space><Key.shift>MARKET<Key.space><Key.shift>INTE
Screenshot: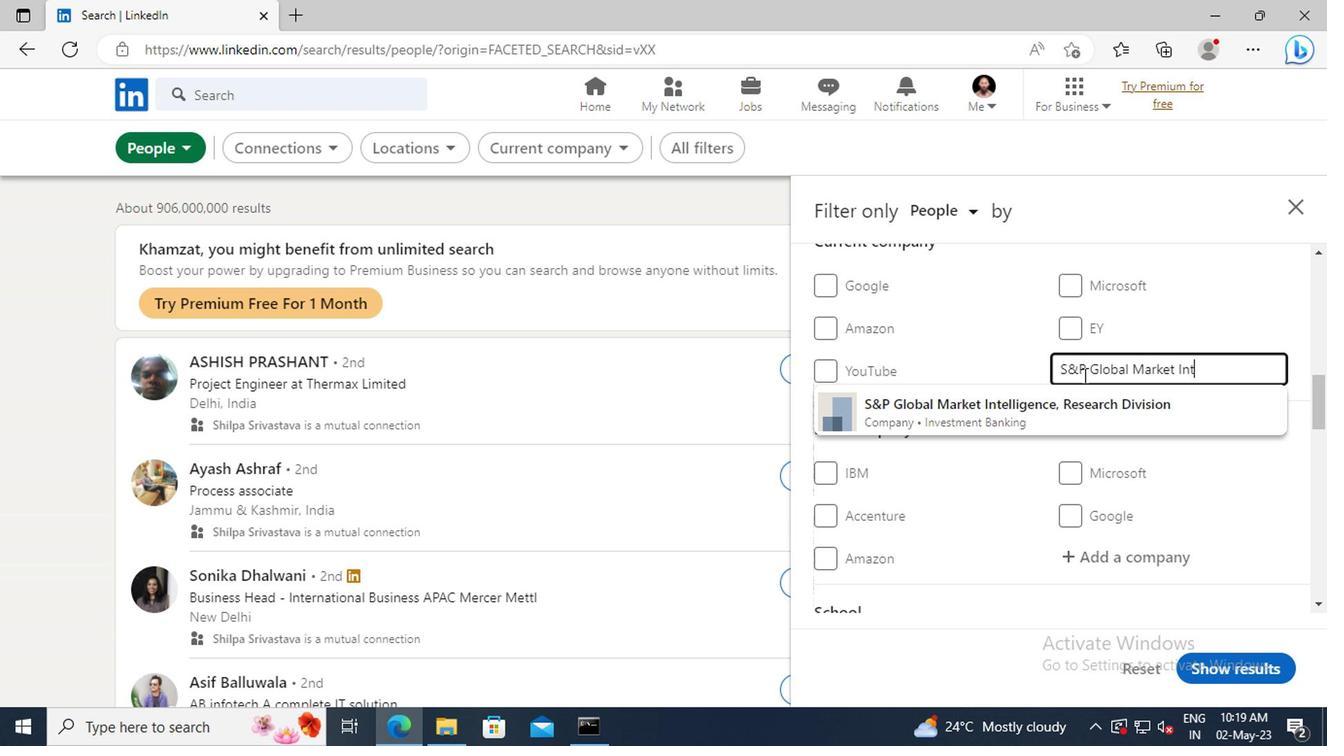 
Action: Mouse moved to (1078, 405)
Screenshot: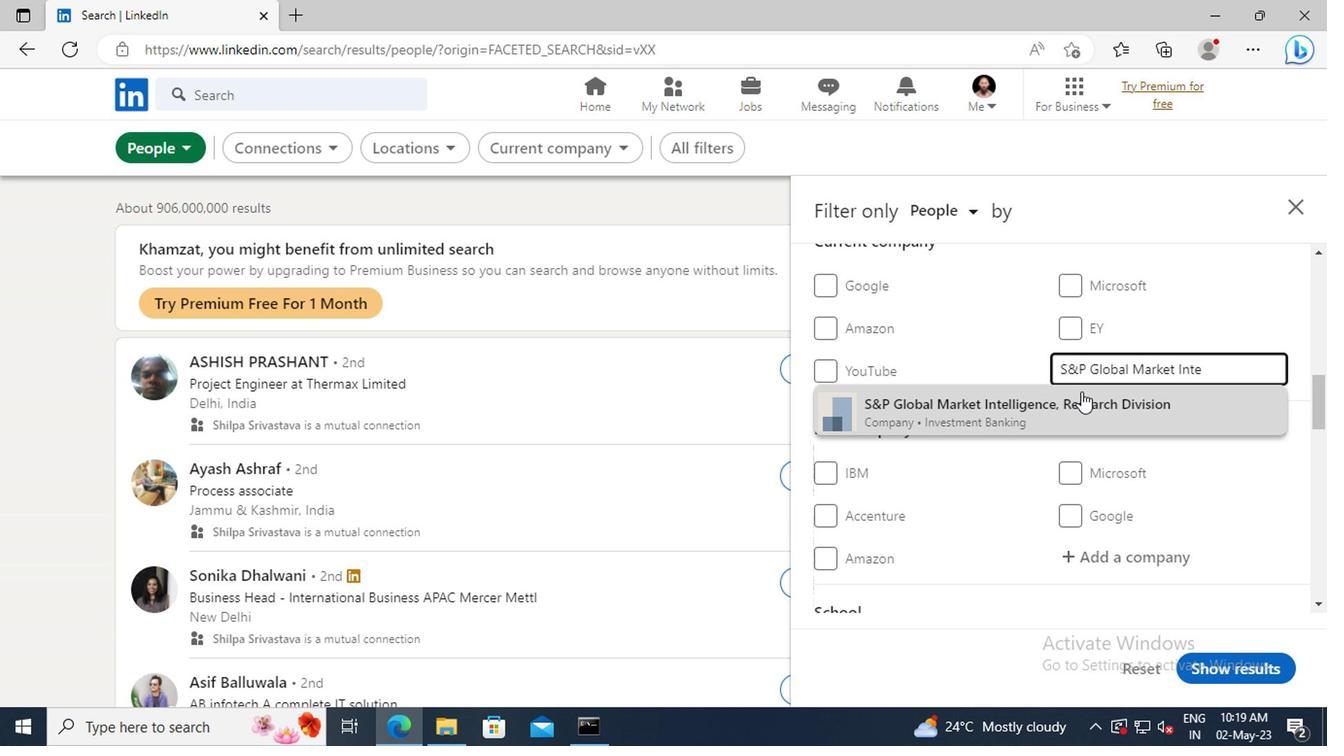 
Action: Mouse pressed left at (1078, 405)
Screenshot: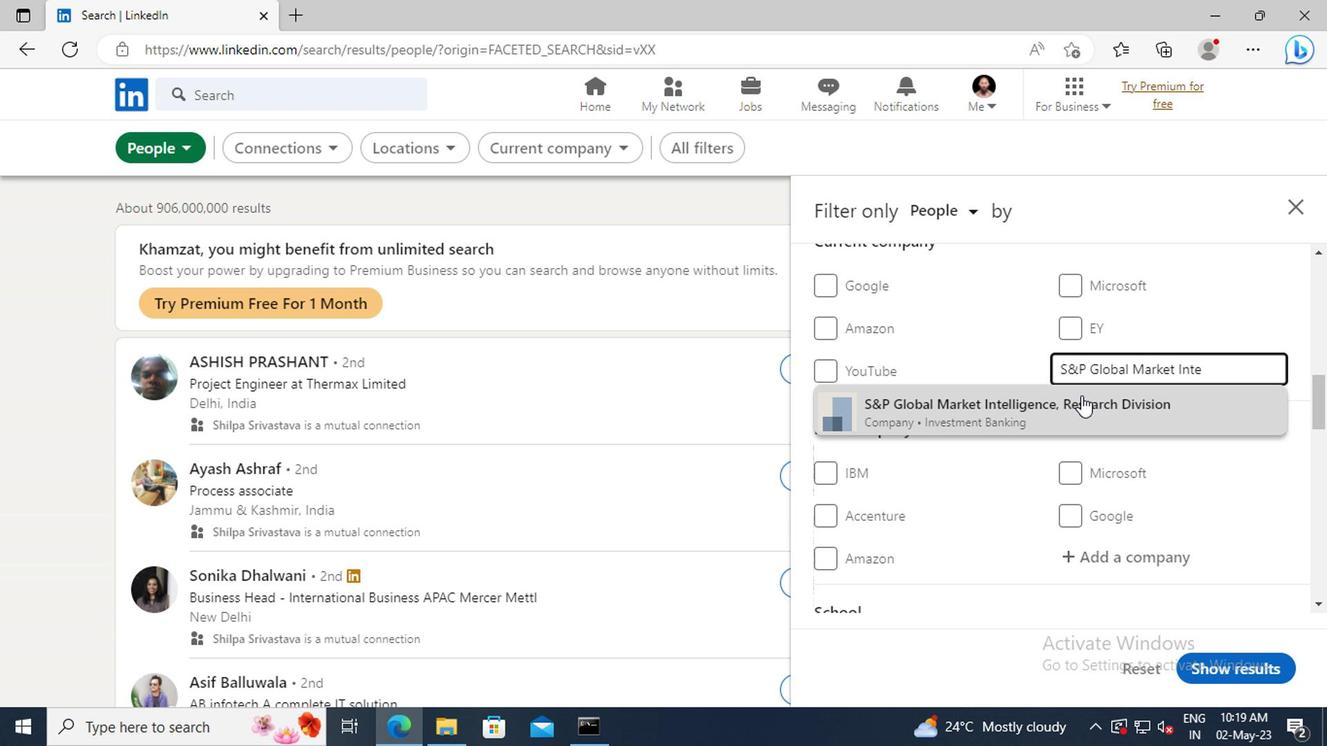 
Action: Mouse scrolled (1078, 403) with delta (0, -1)
Screenshot: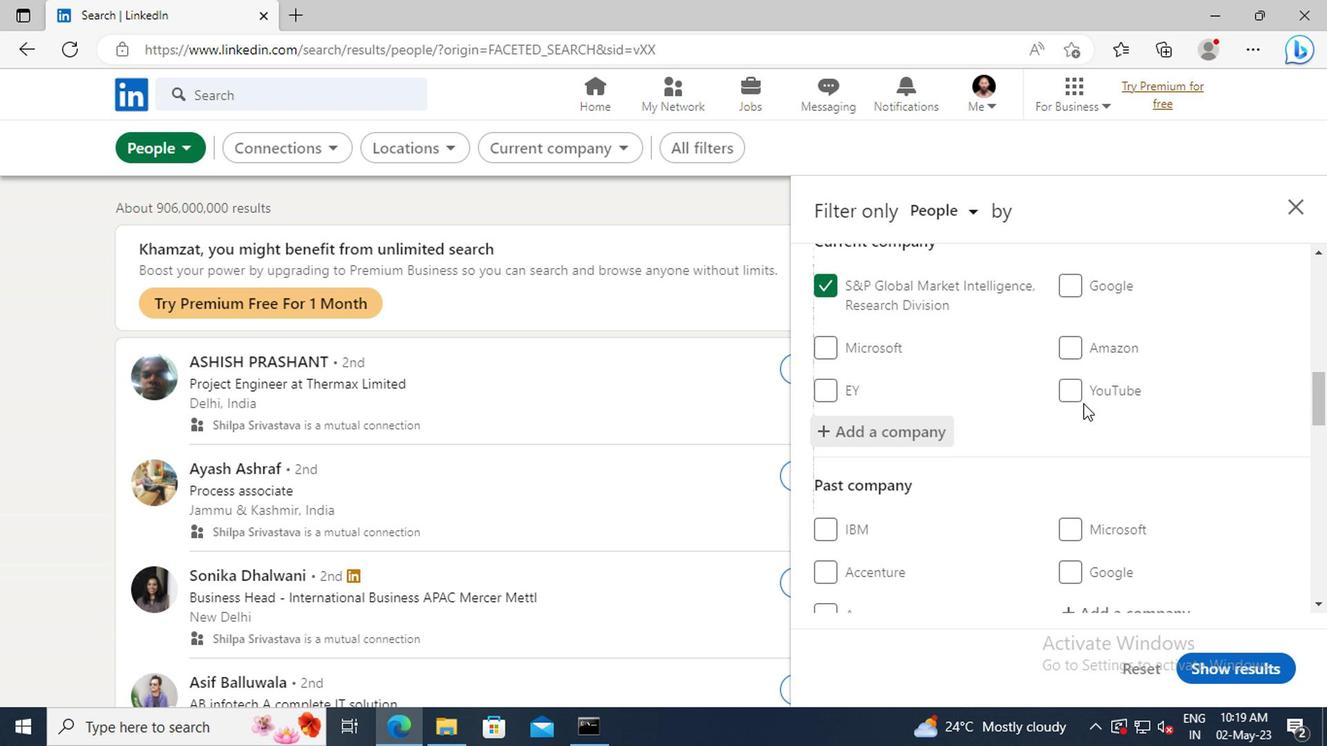 
Action: Mouse scrolled (1078, 403) with delta (0, -1)
Screenshot: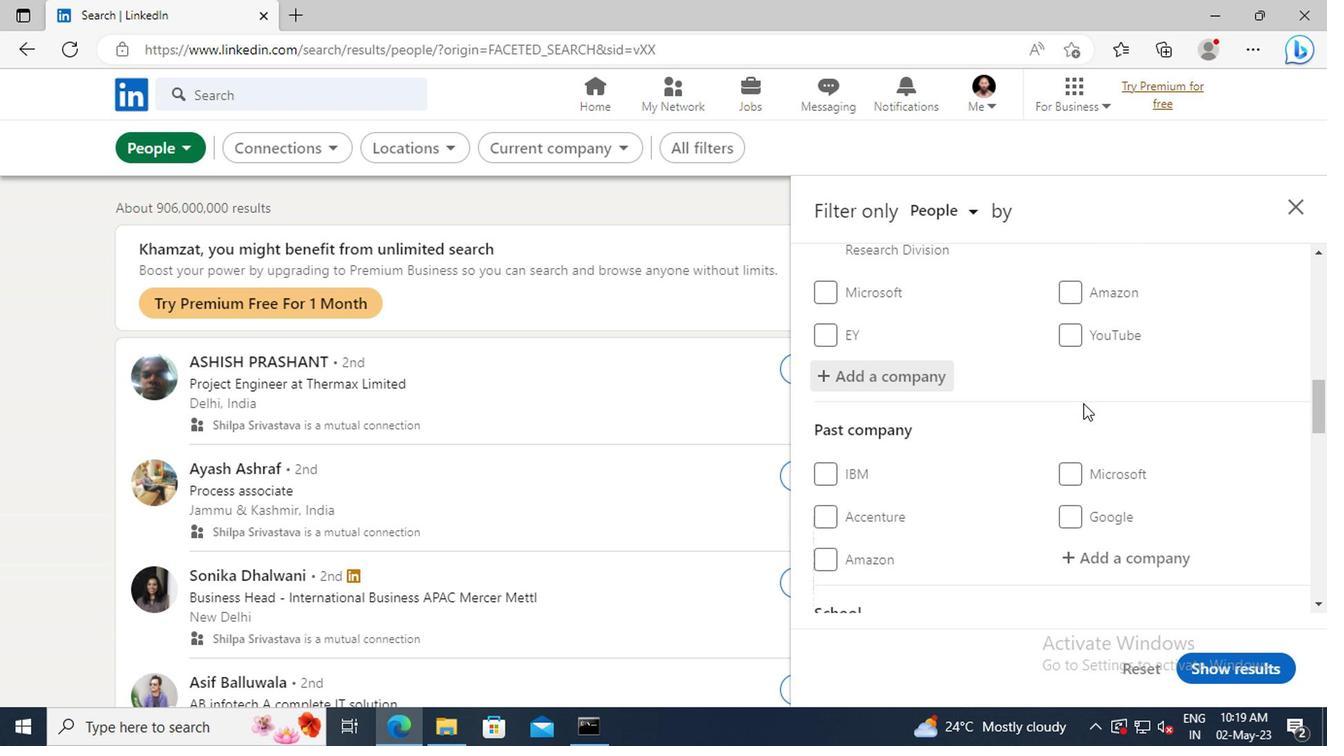 
Action: Mouse scrolled (1078, 403) with delta (0, -1)
Screenshot: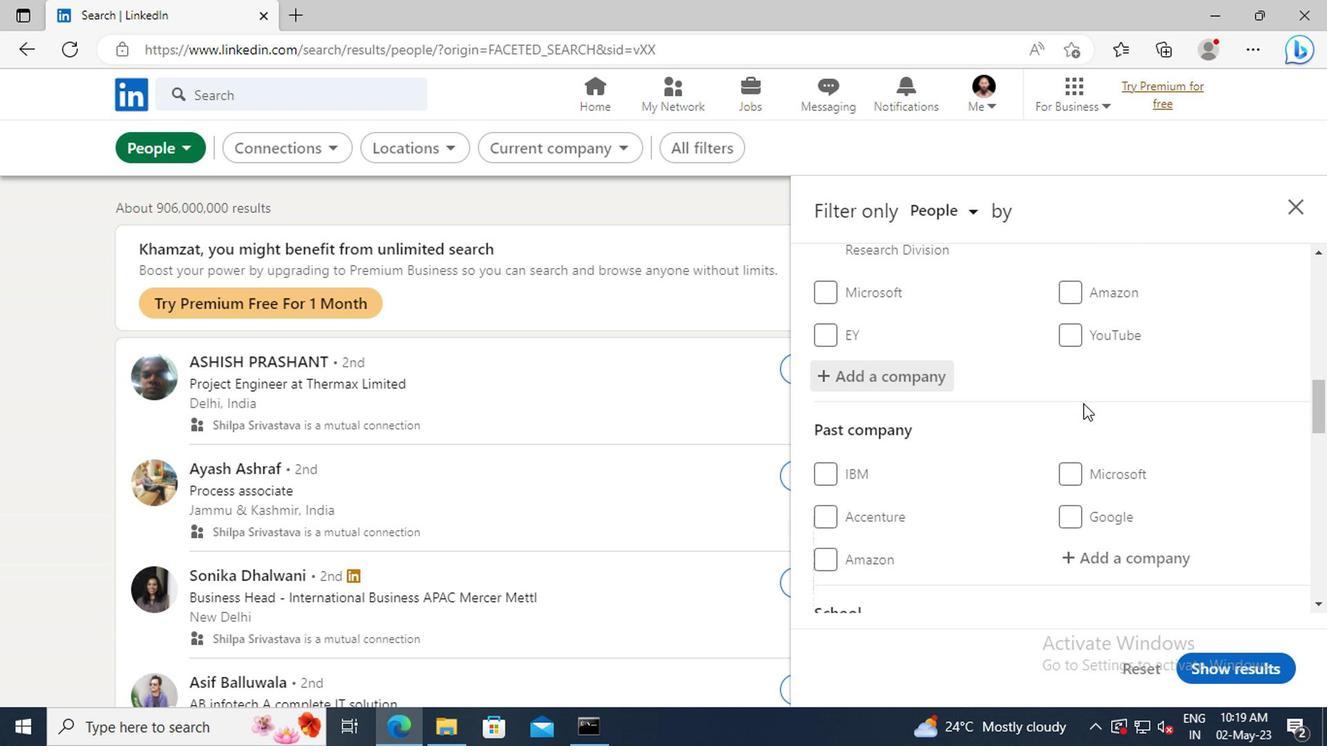 
Action: Mouse scrolled (1078, 403) with delta (0, -1)
Screenshot: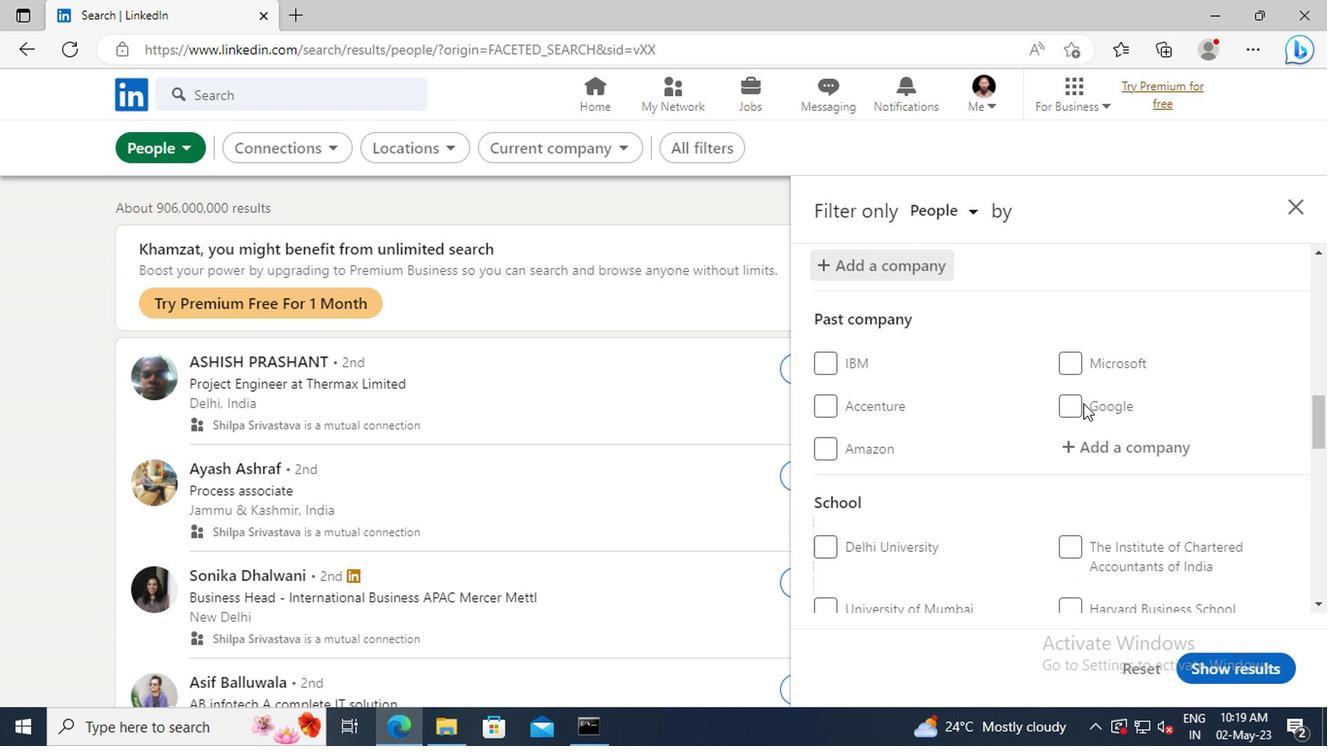 
Action: Mouse scrolled (1078, 403) with delta (0, -1)
Screenshot: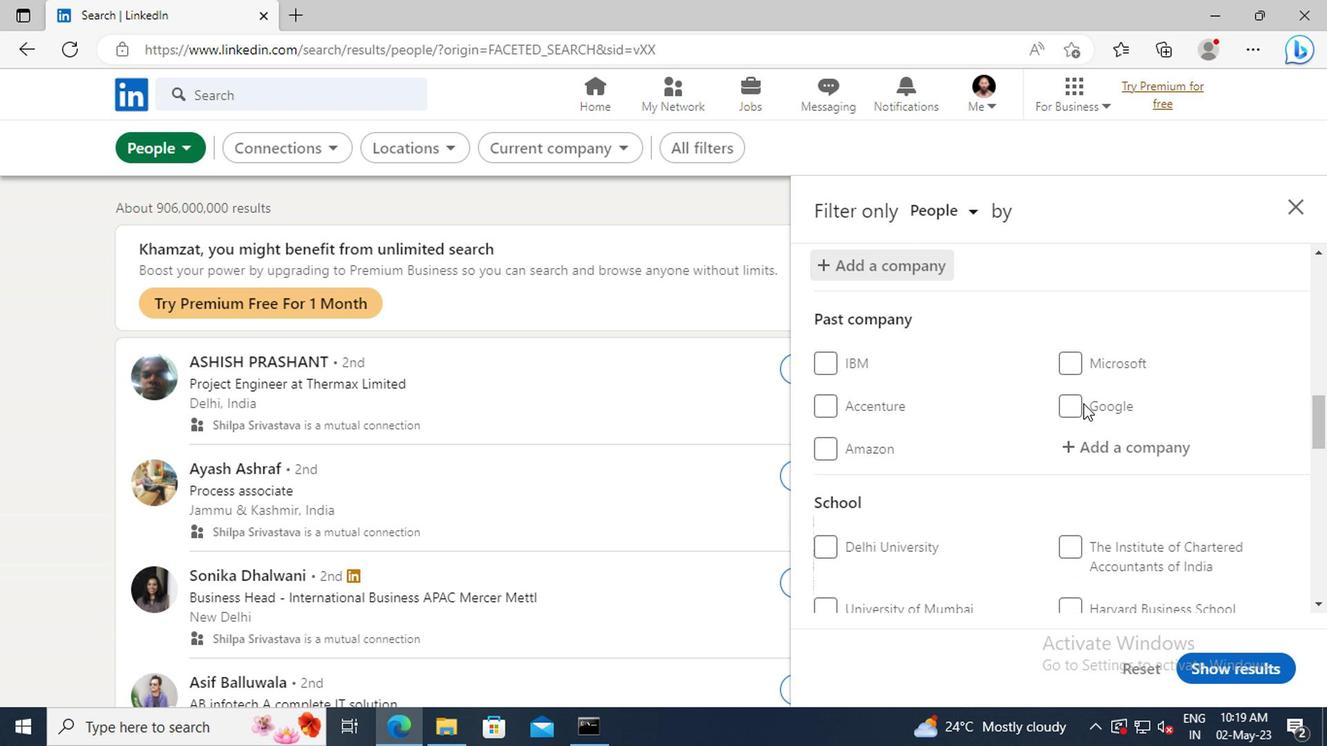
Action: Mouse scrolled (1078, 403) with delta (0, -1)
Screenshot: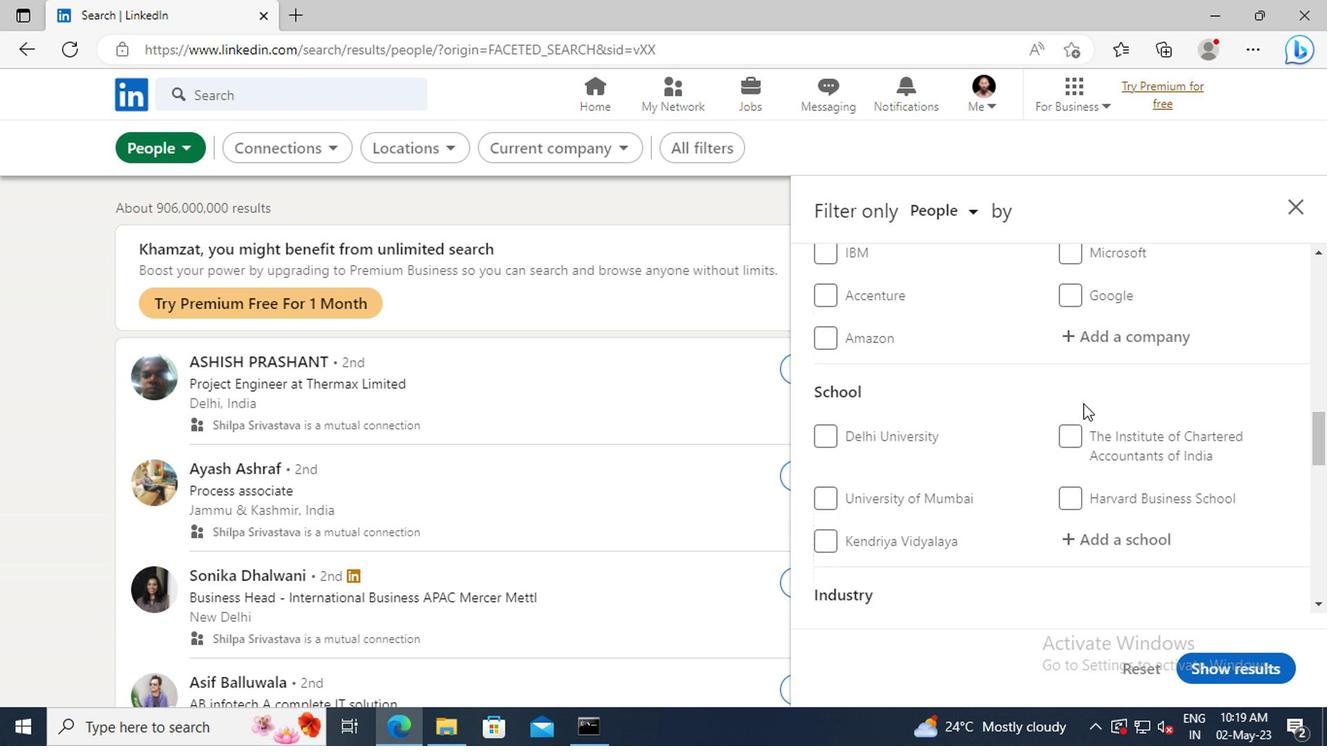 
Action: Mouse scrolled (1078, 403) with delta (0, -1)
Screenshot: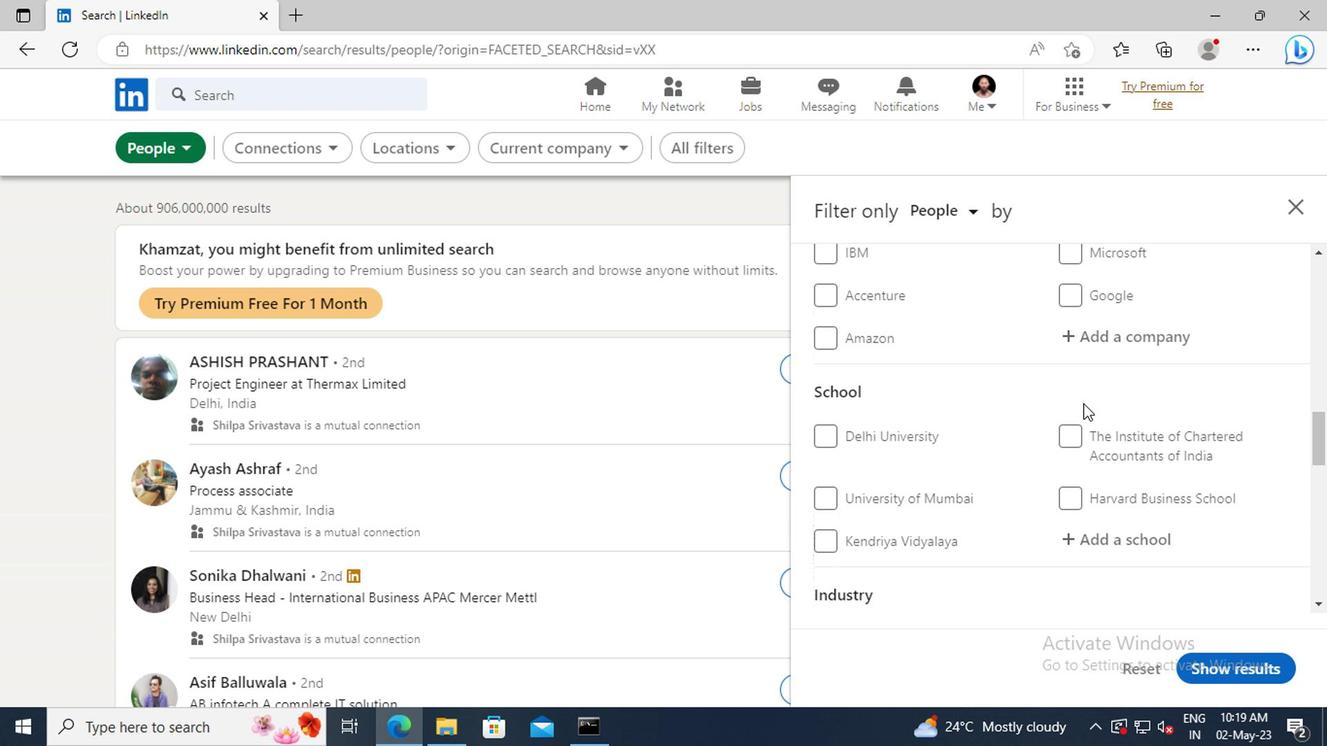 
Action: Mouse moved to (1081, 427)
Screenshot: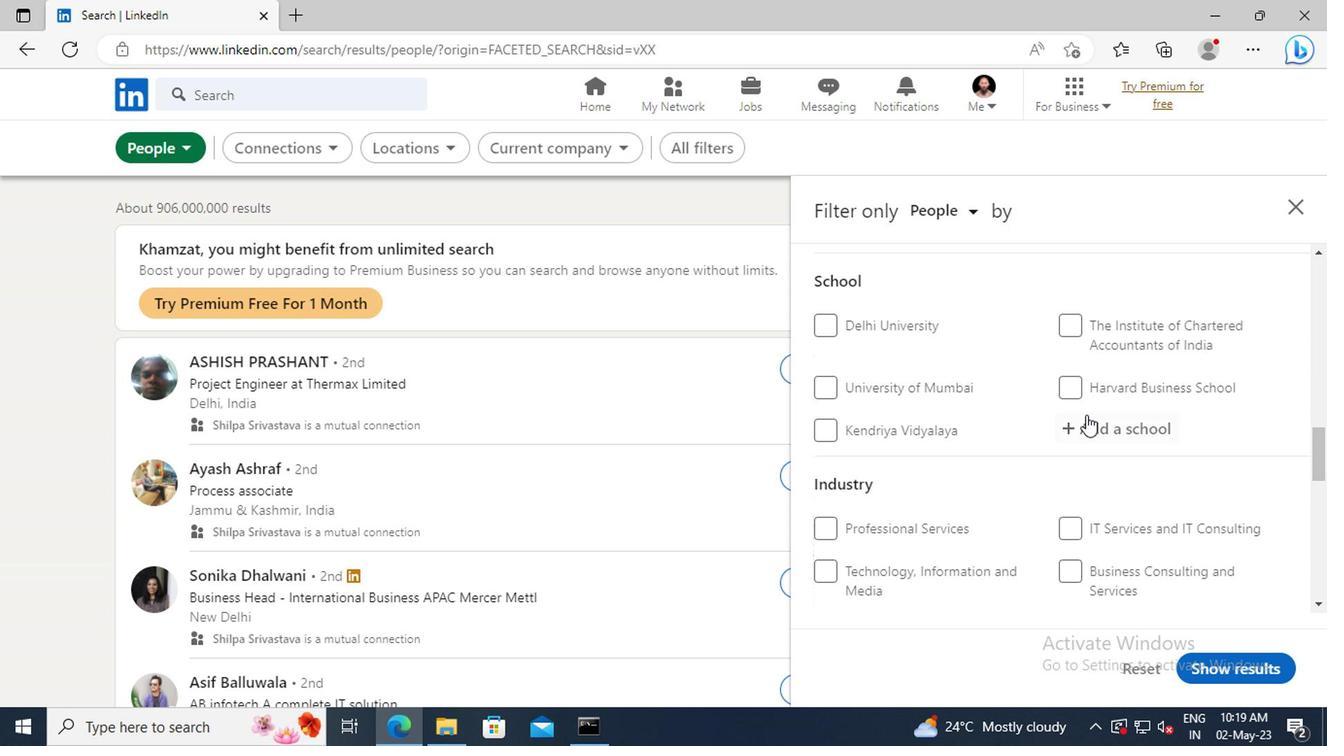 
Action: Mouse pressed left at (1081, 427)
Screenshot: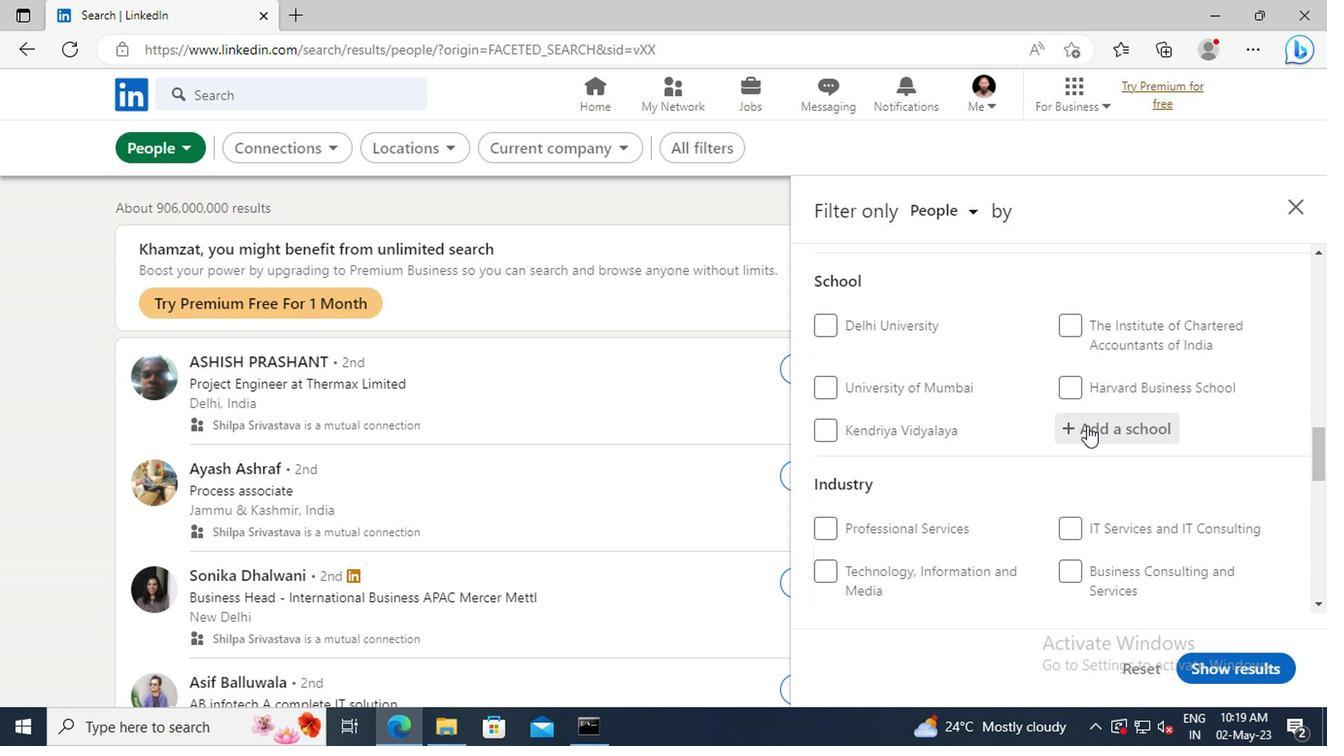 
Action: Key pressed <Key.shift>AMRUTVAHINI
Screenshot: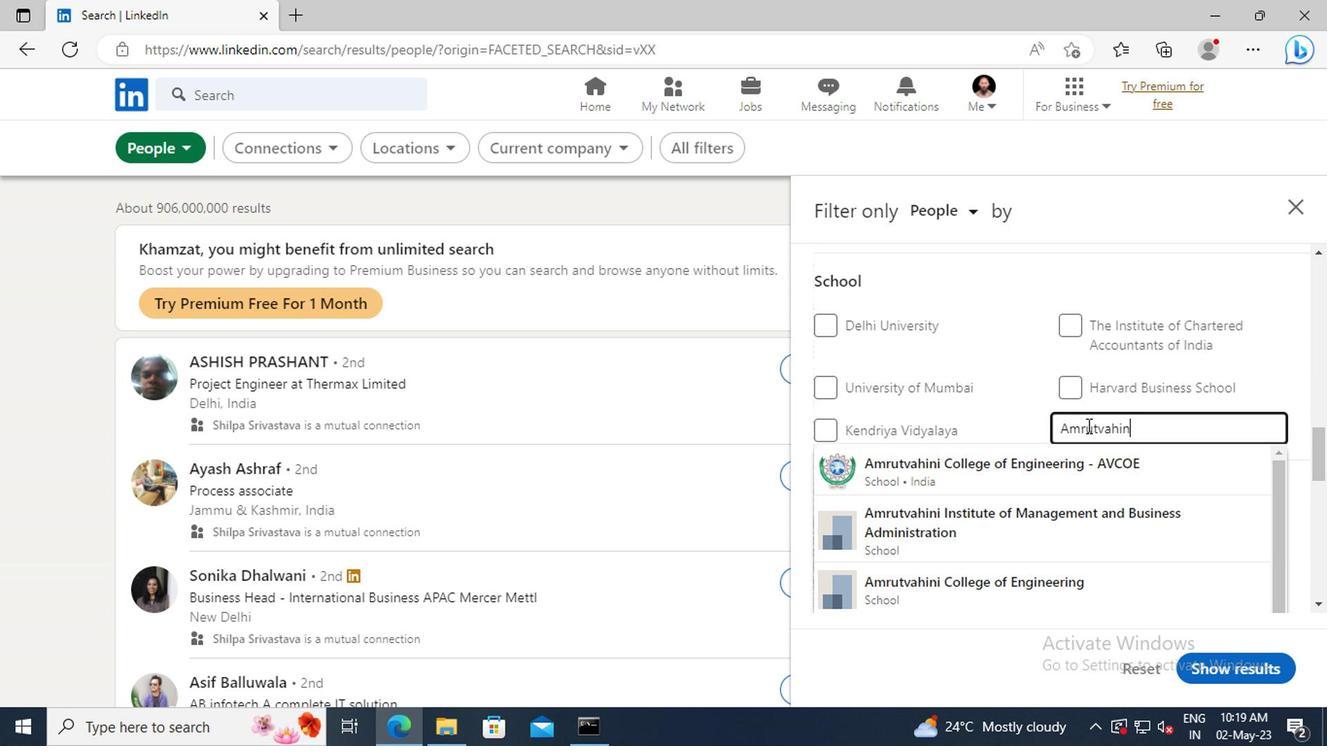 
Action: Mouse moved to (1081, 462)
Screenshot: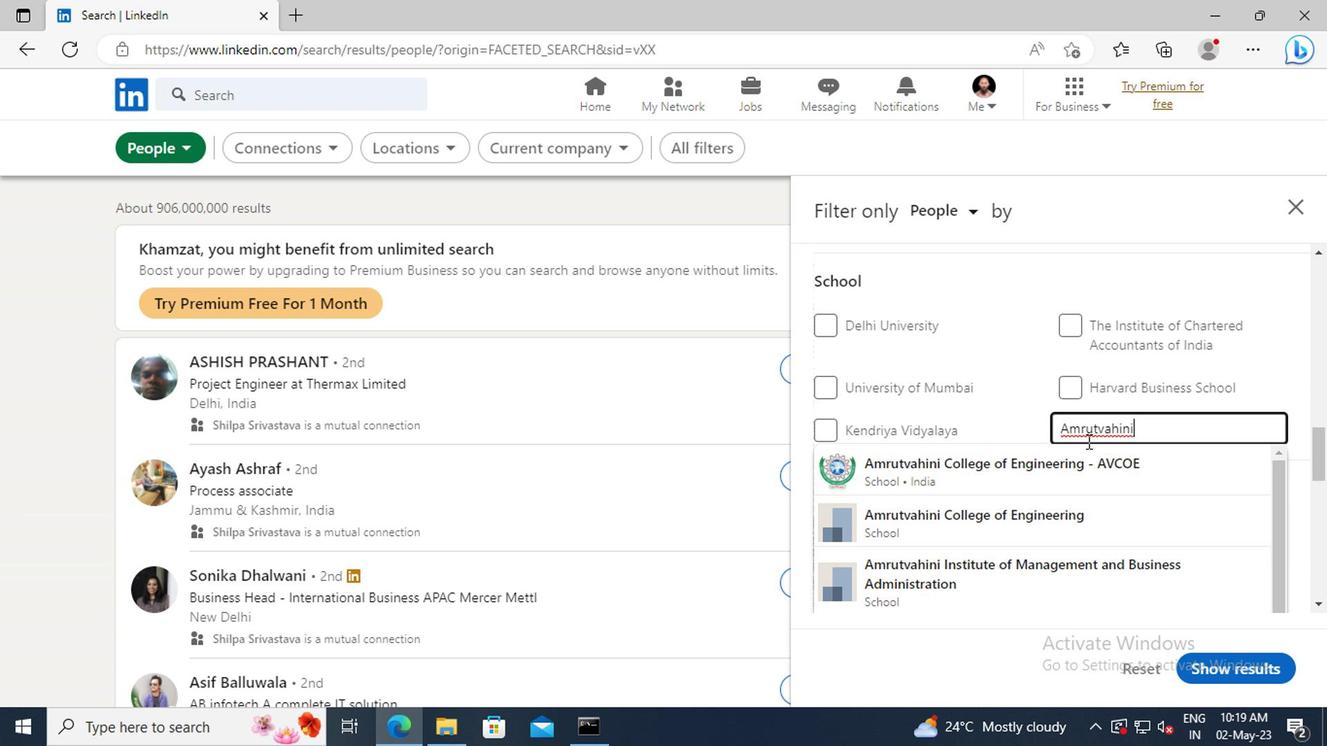 
Action: Mouse pressed left at (1081, 462)
Screenshot: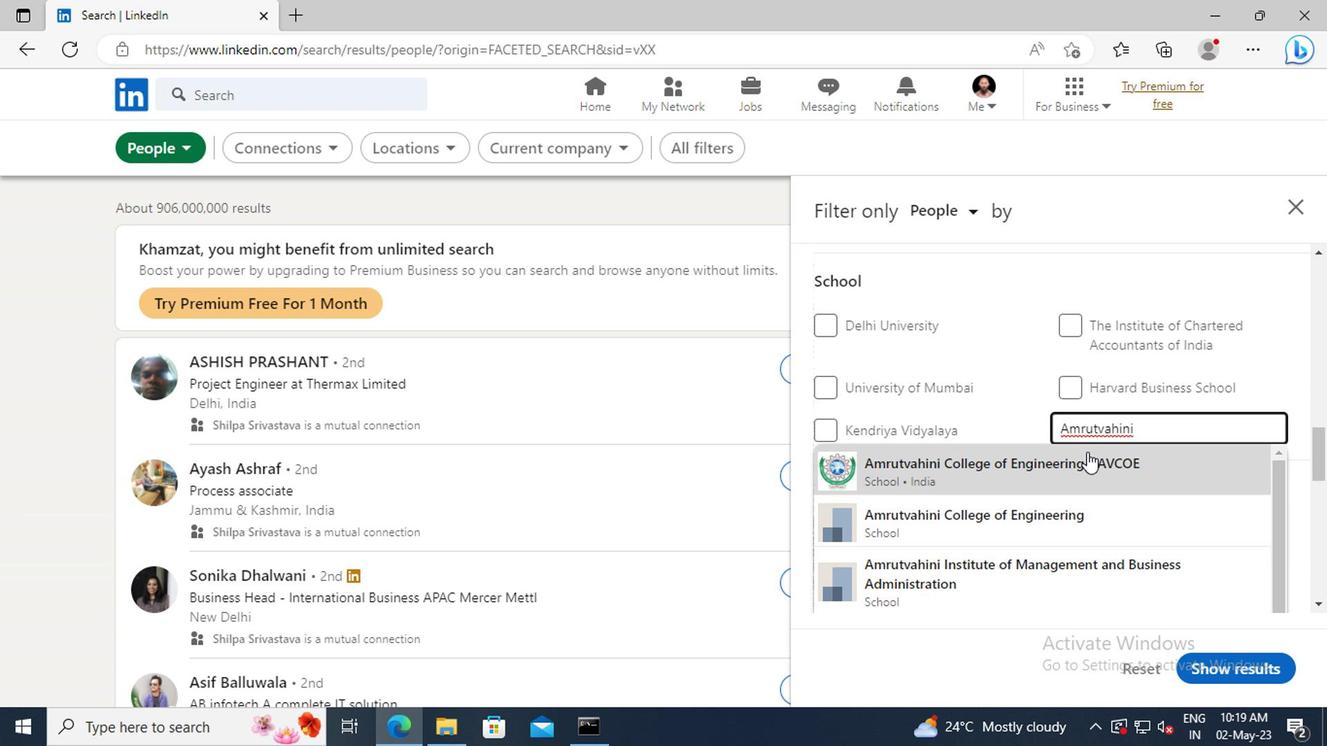 
Action: Mouse scrolled (1081, 461) with delta (0, -1)
Screenshot: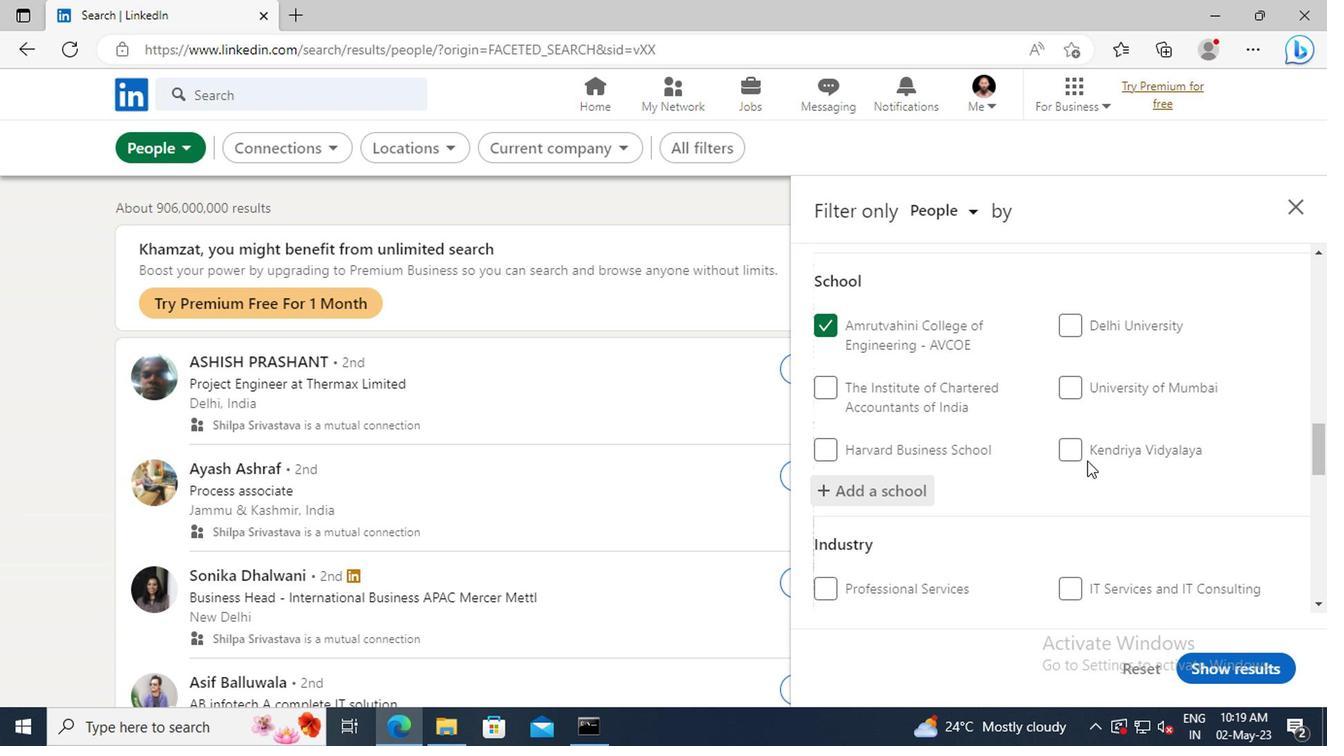 
Action: Mouse scrolled (1081, 461) with delta (0, -1)
Screenshot: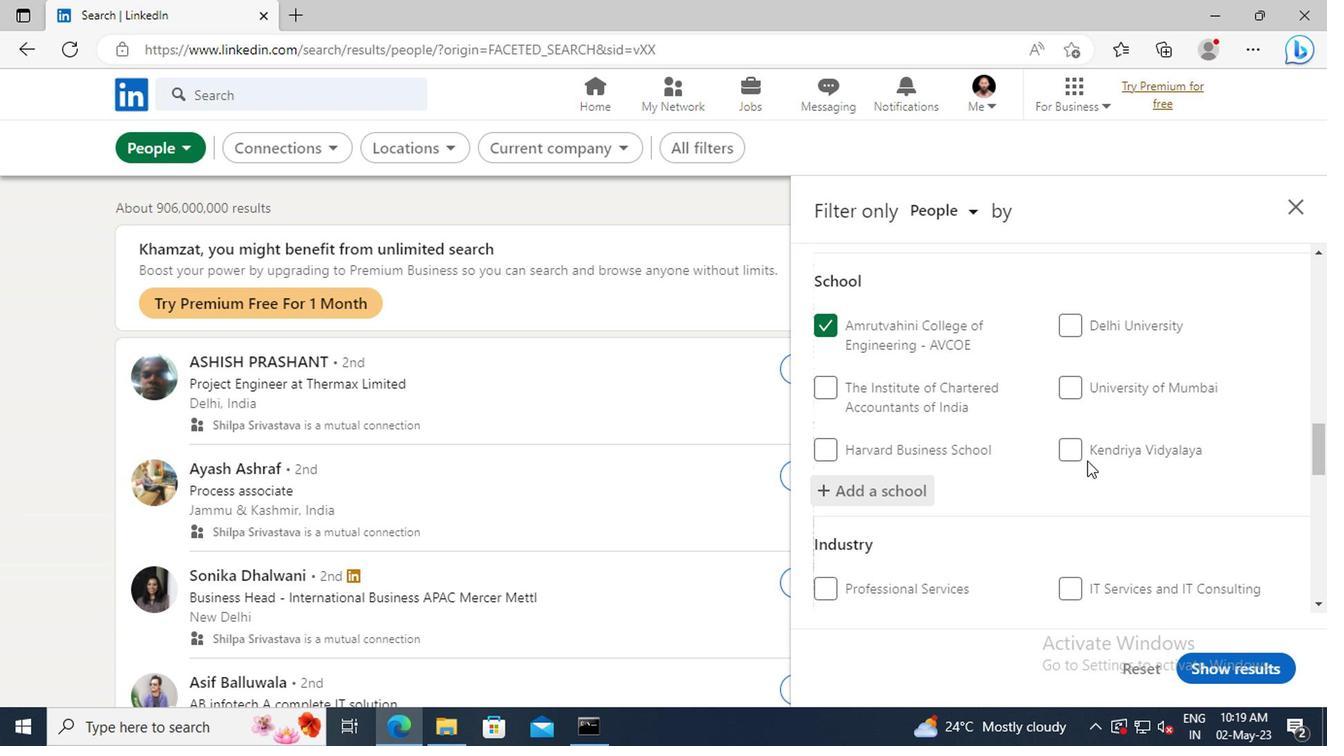 
Action: Mouse scrolled (1081, 461) with delta (0, -1)
Screenshot: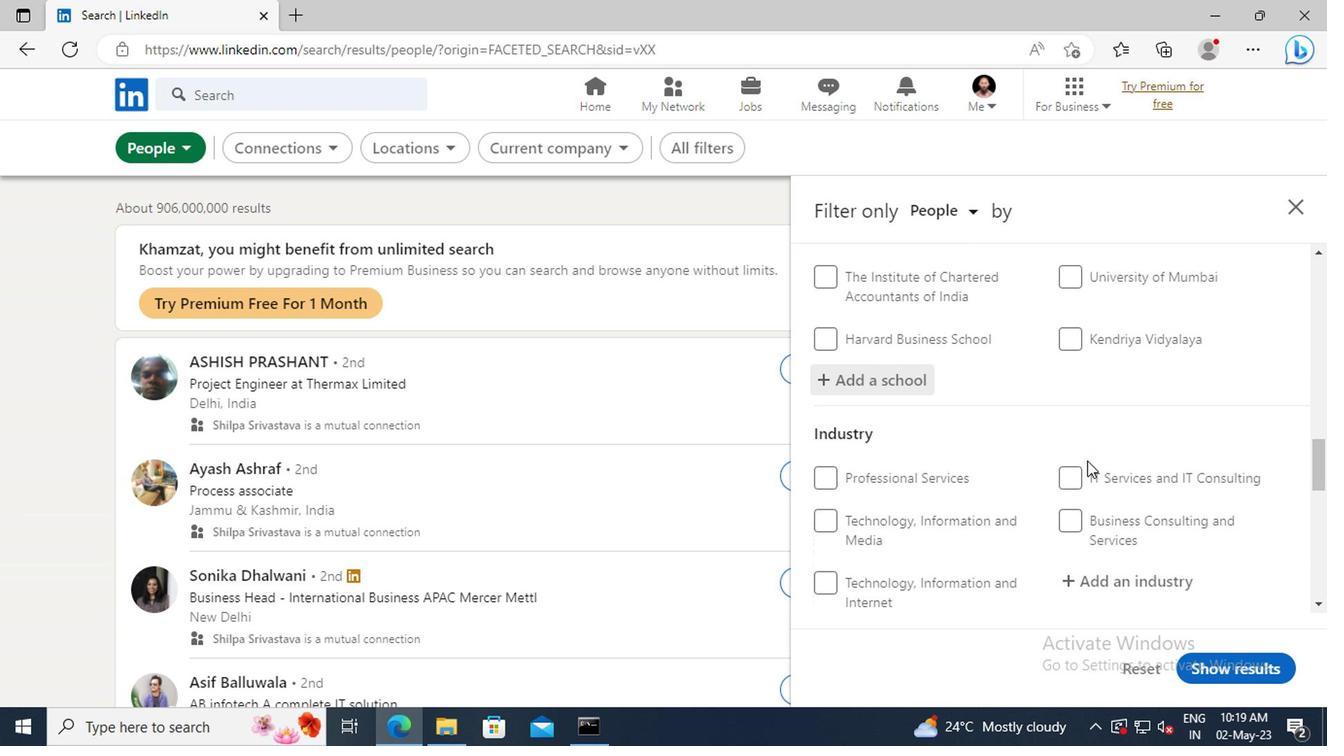 
Action: Mouse scrolled (1081, 461) with delta (0, -1)
Screenshot: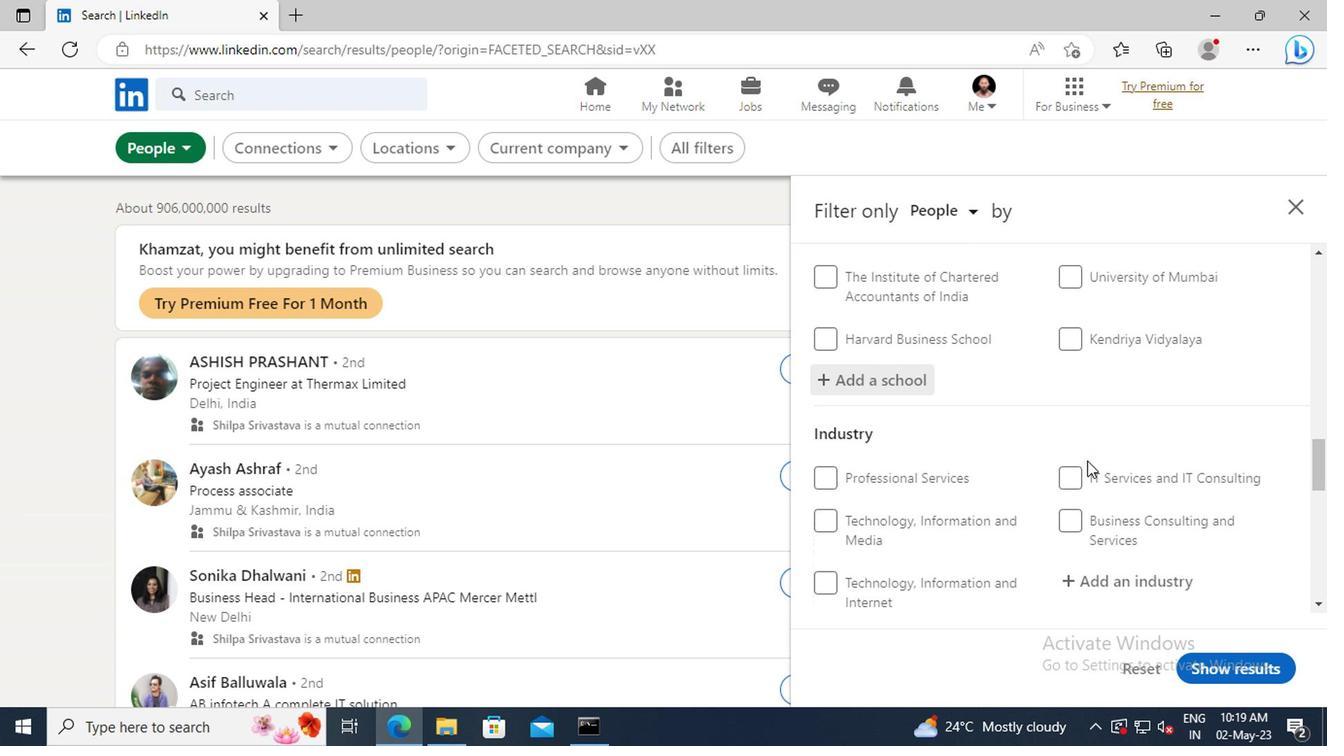 
Action: Mouse moved to (1083, 474)
Screenshot: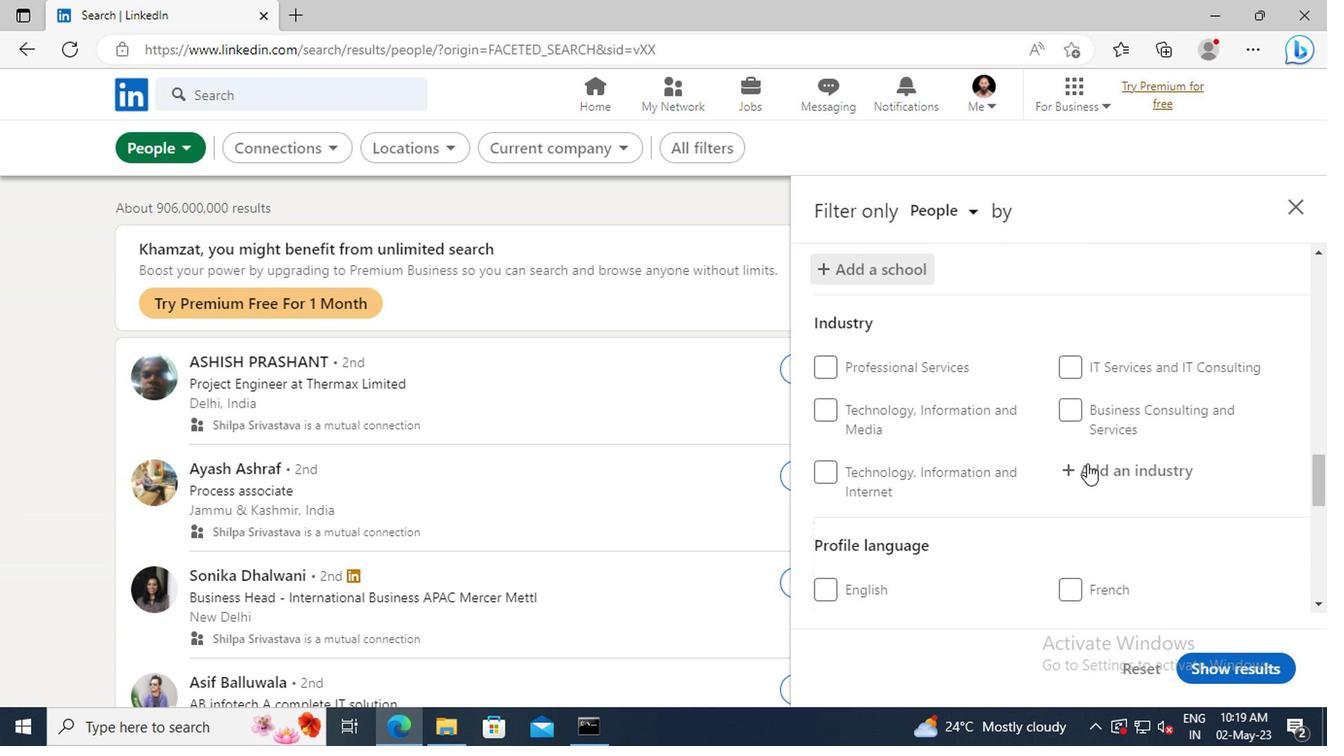 
Action: Mouse pressed left at (1083, 474)
Screenshot: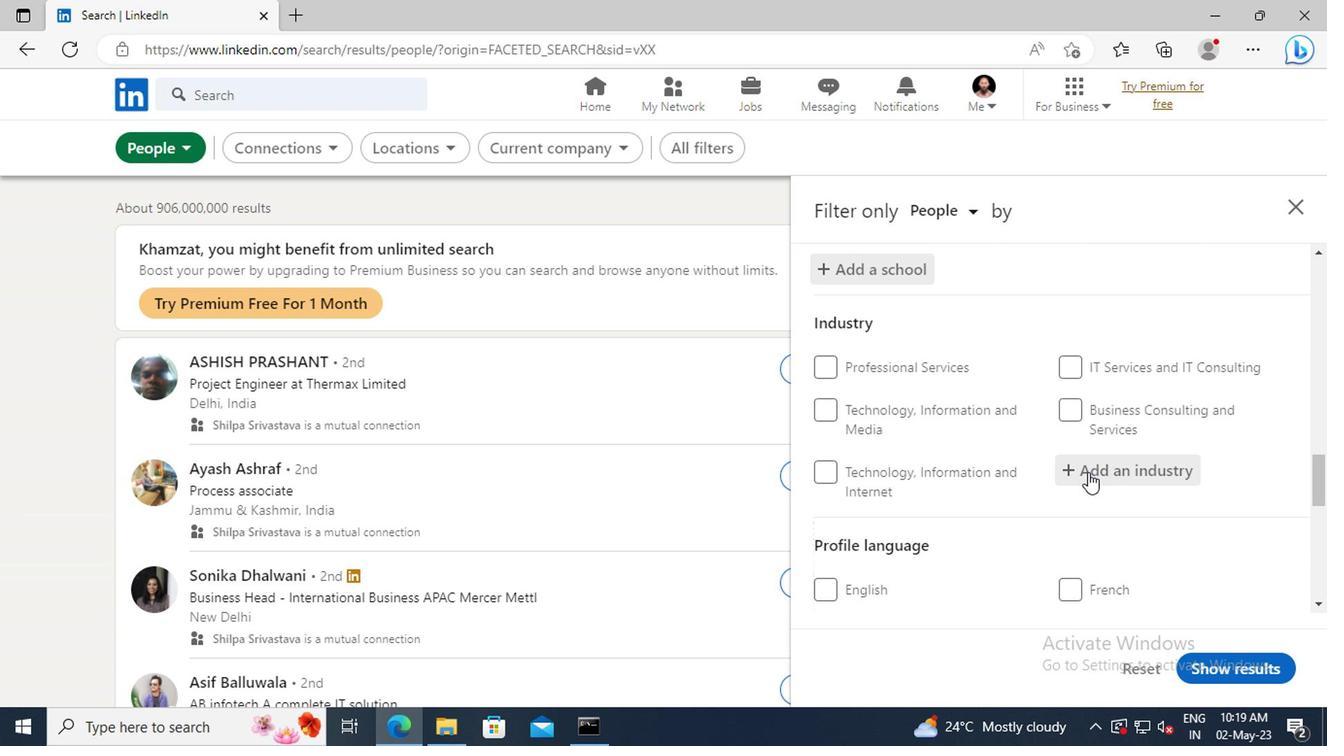 
Action: Key pressed <Key.shift>EXECUT
Screenshot: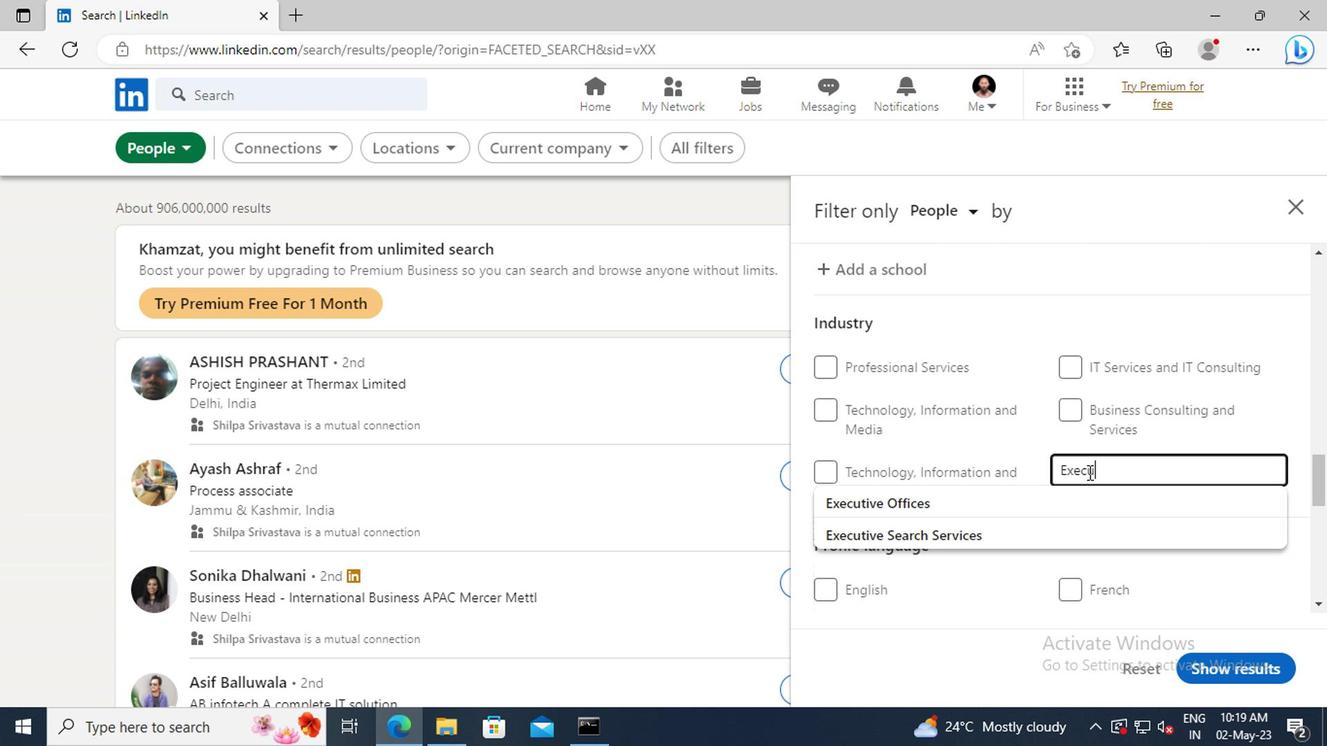 
Action: Mouse moved to (1084, 499)
Screenshot: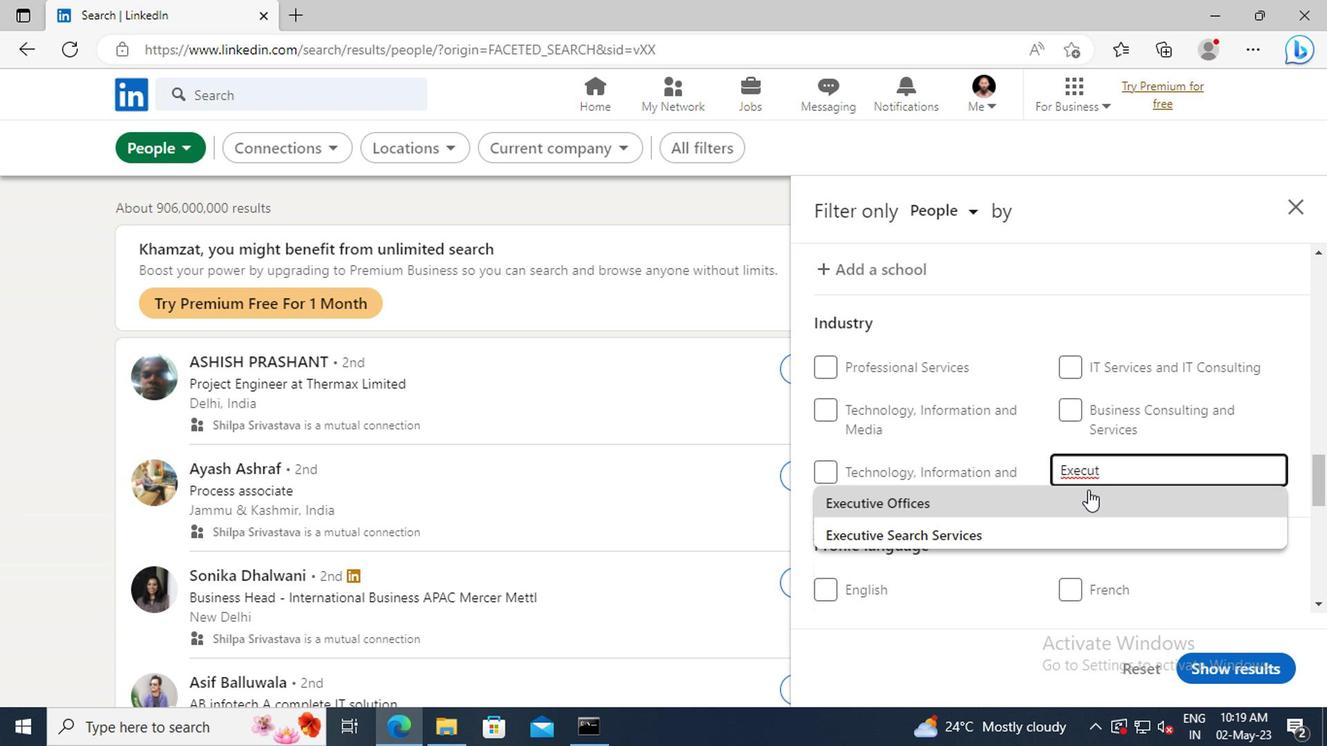 
Action: Mouse pressed left at (1084, 499)
Screenshot: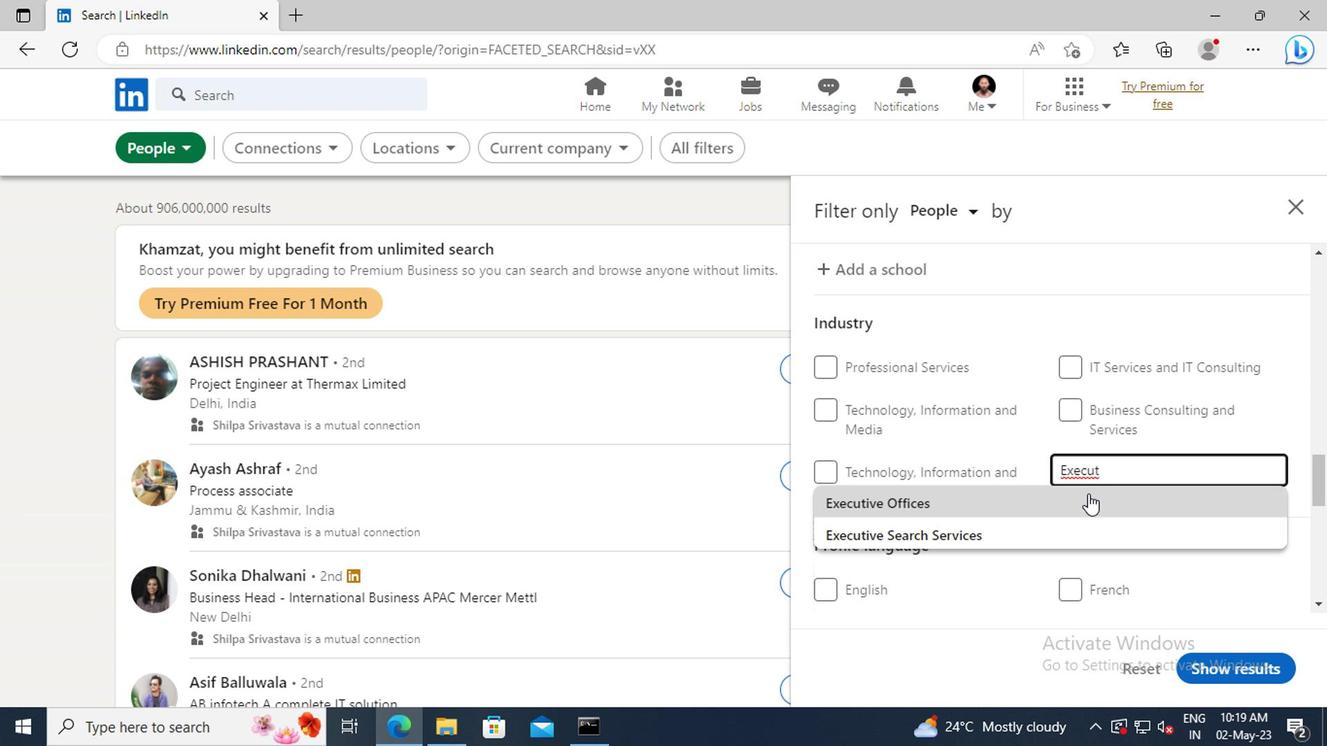
Action: Mouse scrolled (1084, 498) with delta (0, 0)
Screenshot: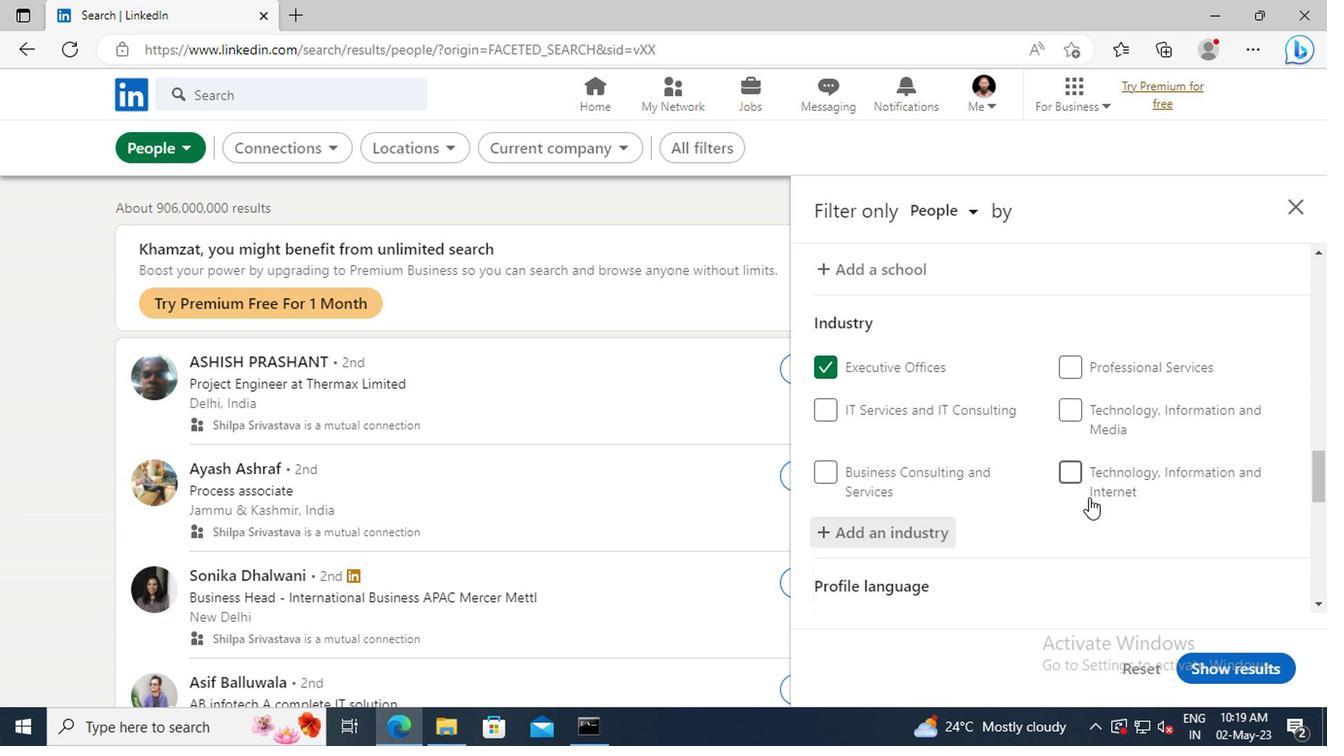 
Action: Mouse scrolled (1084, 498) with delta (0, 0)
Screenshot: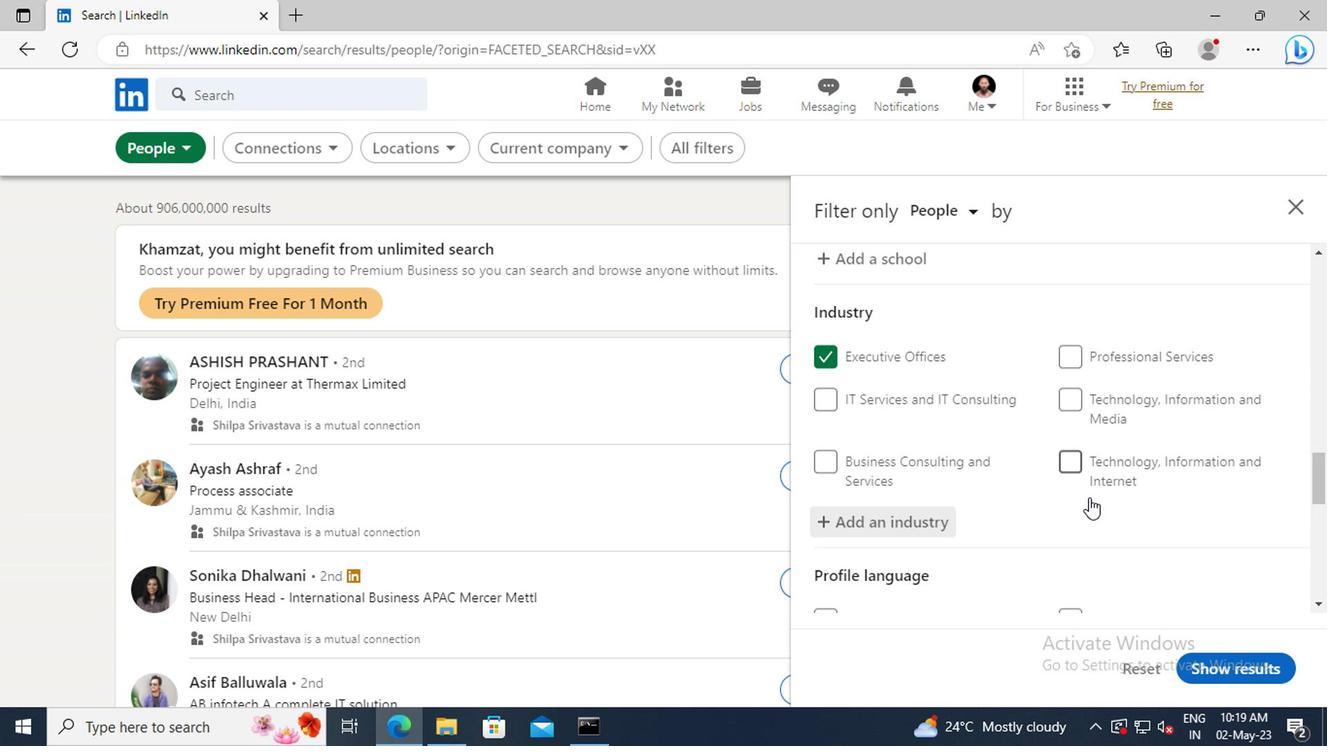 
Action: Mouse scrolled (1084, 498) with delta (0, 0)
Screenshot: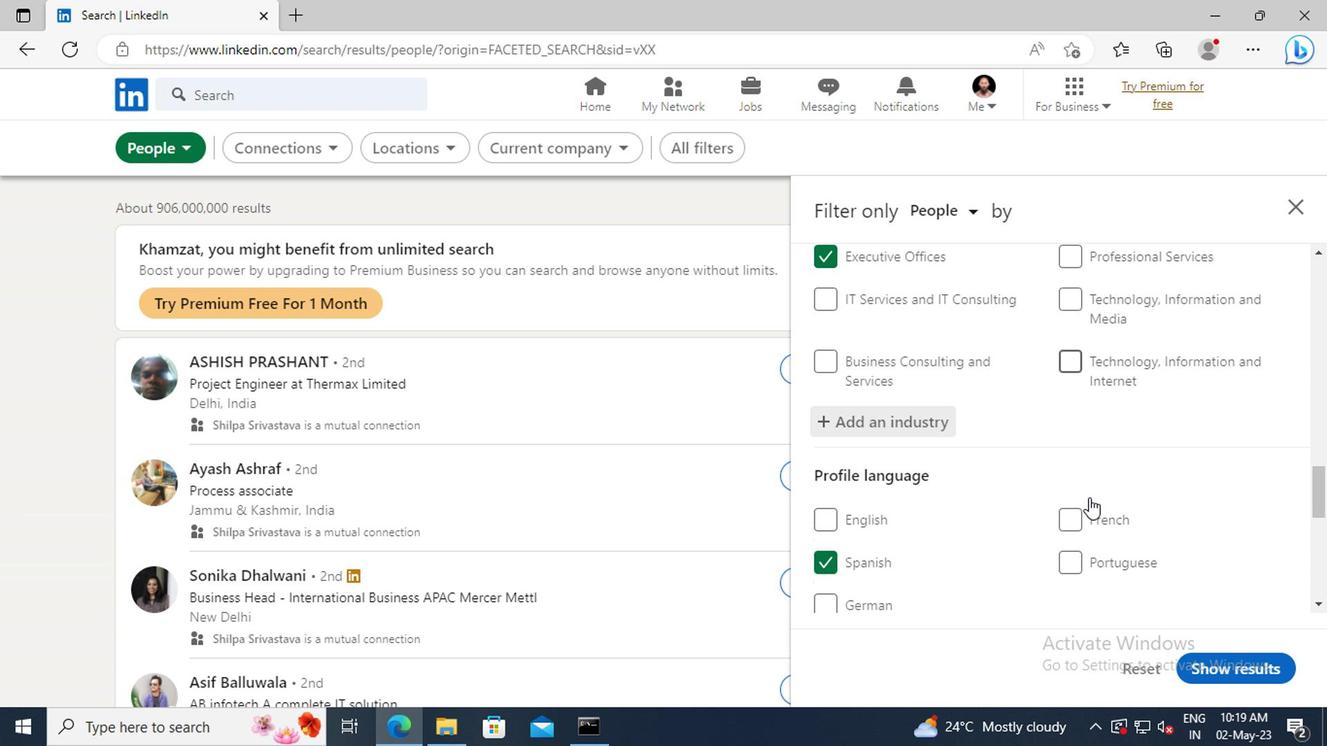 
Action: Mouse scrolled (1084, 498) with delta (0, 0)
Screenshot: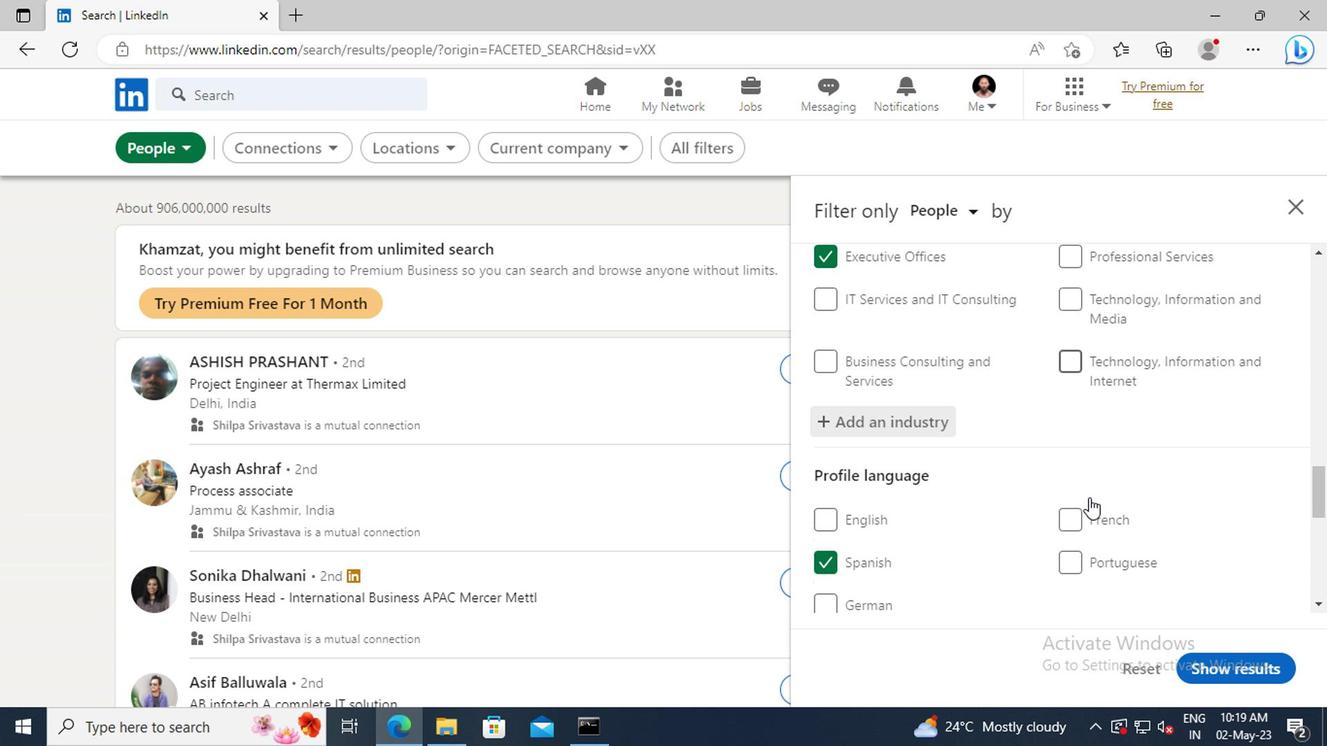 
Action: Mouse moved to (1078, 469)
Screenshot: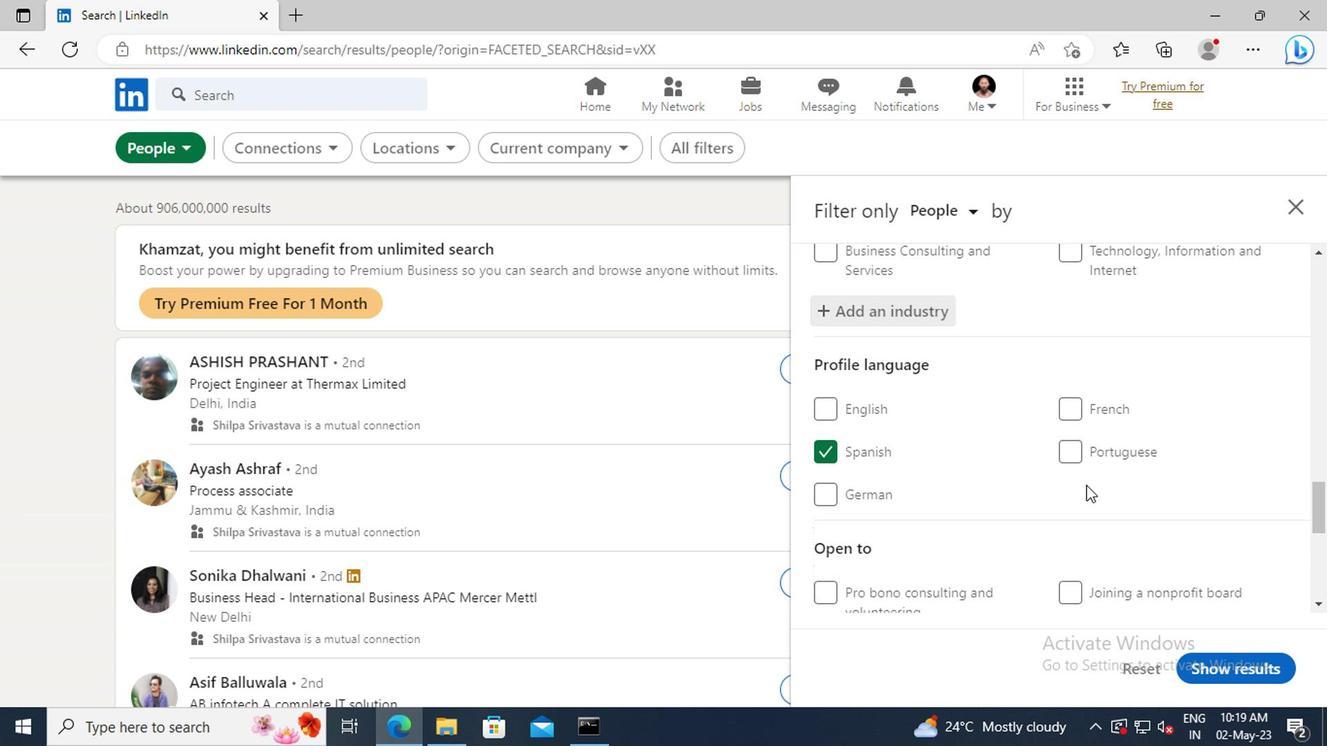 
Action: Mouse scrolled (1078, 468) with delta (0, -1)
Screenshot: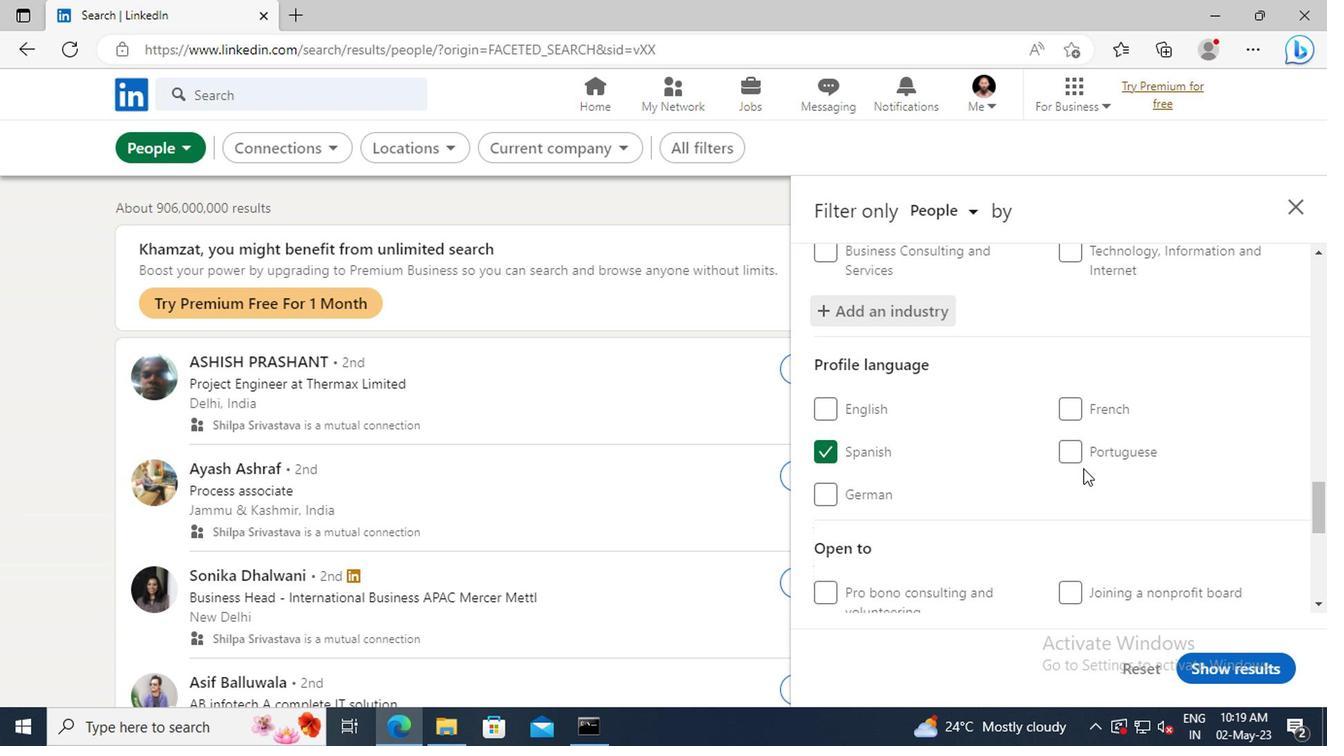 
Action: Mouse scrolled (1078, 468) with delta (0, -1)
Screenshot: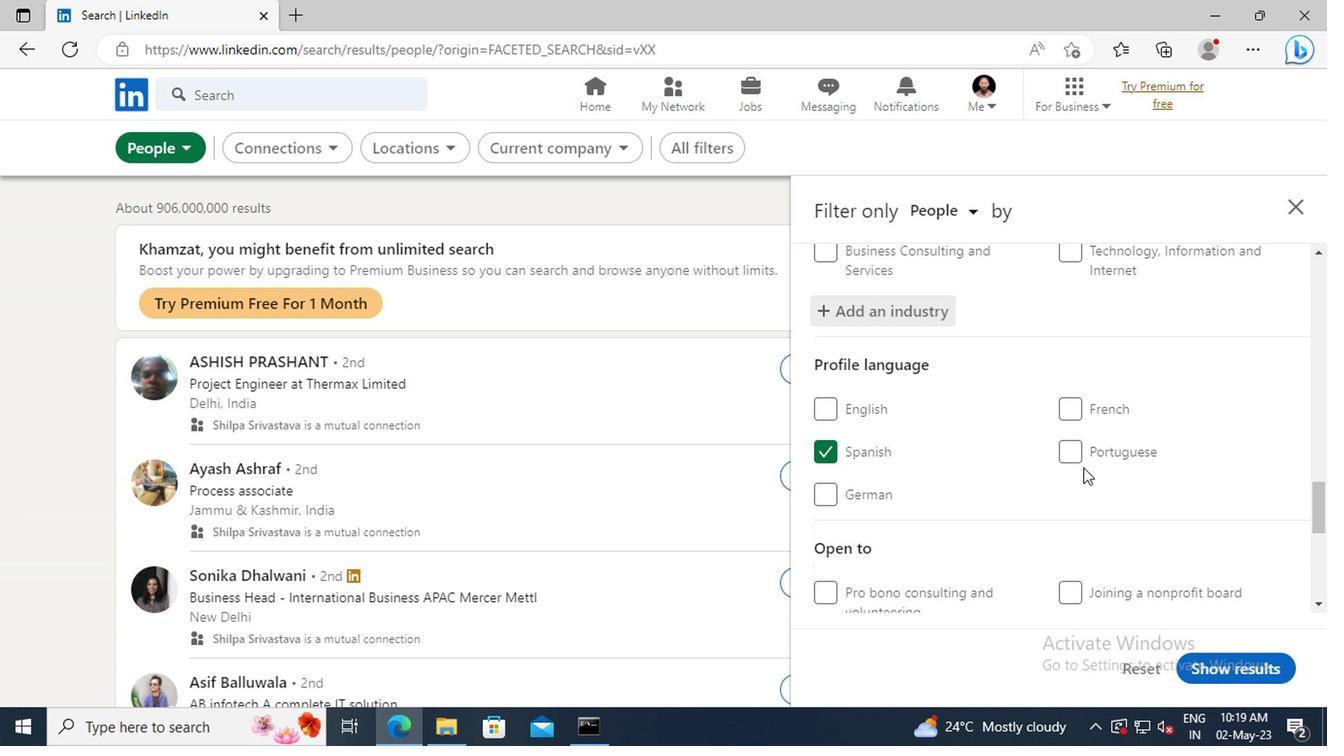 
Action: Mouse scrolled (1078, 468) with delta (0, -1)
Screenshot: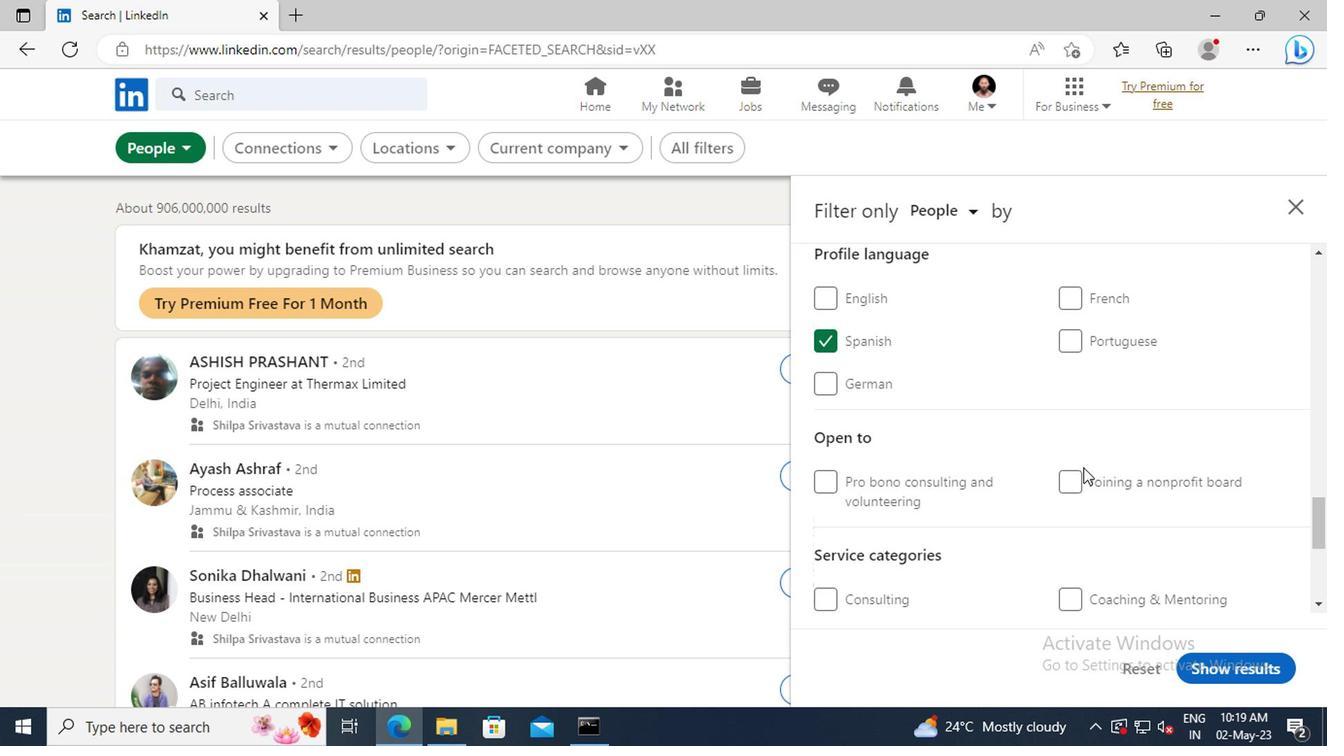 
Action: Mouse scrolled (1078, 468) with delta (0, -1)
Screenshot: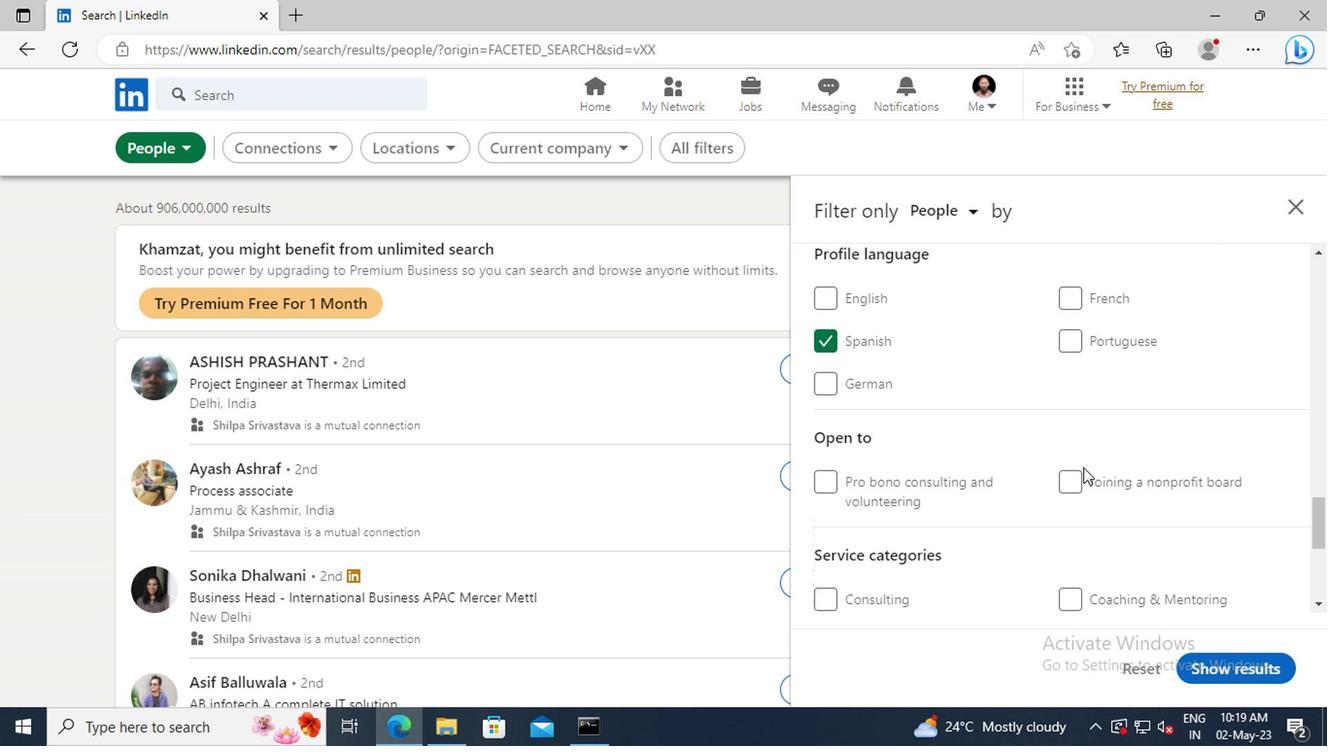 
Action: Mouse scrolled (1078, 468) with delta (0, -1)
Screenshot: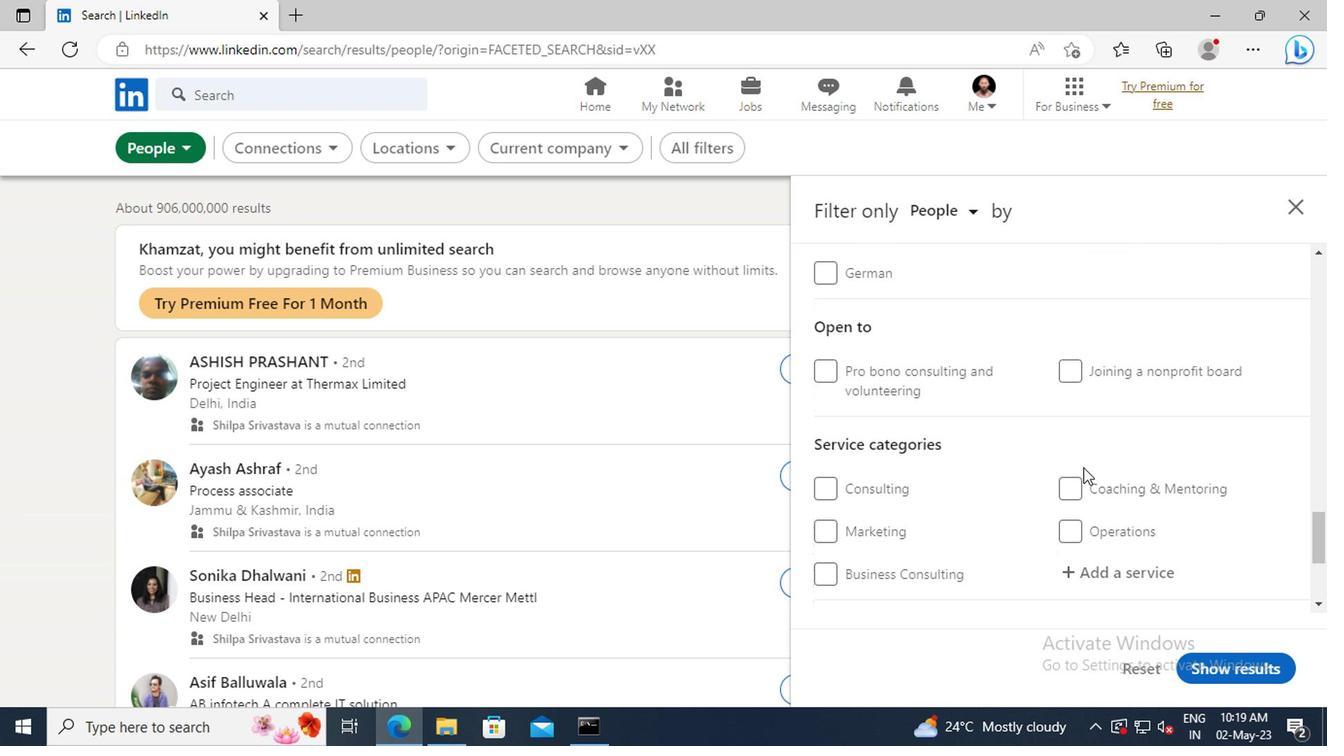 
Action: Mouse scrolled (1078, 468) with delta (0, -1)
Screenshot: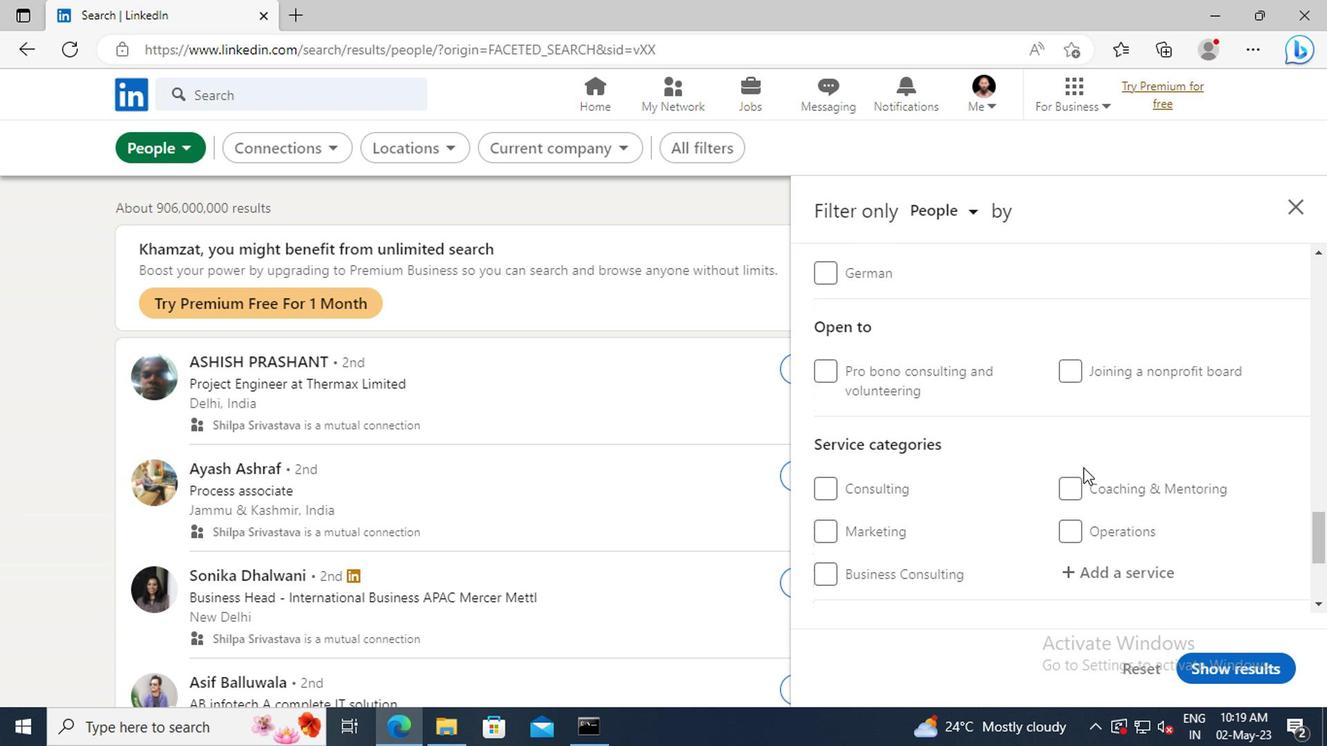 
Action: Mouse moved to (1081, 463)
Screenshot: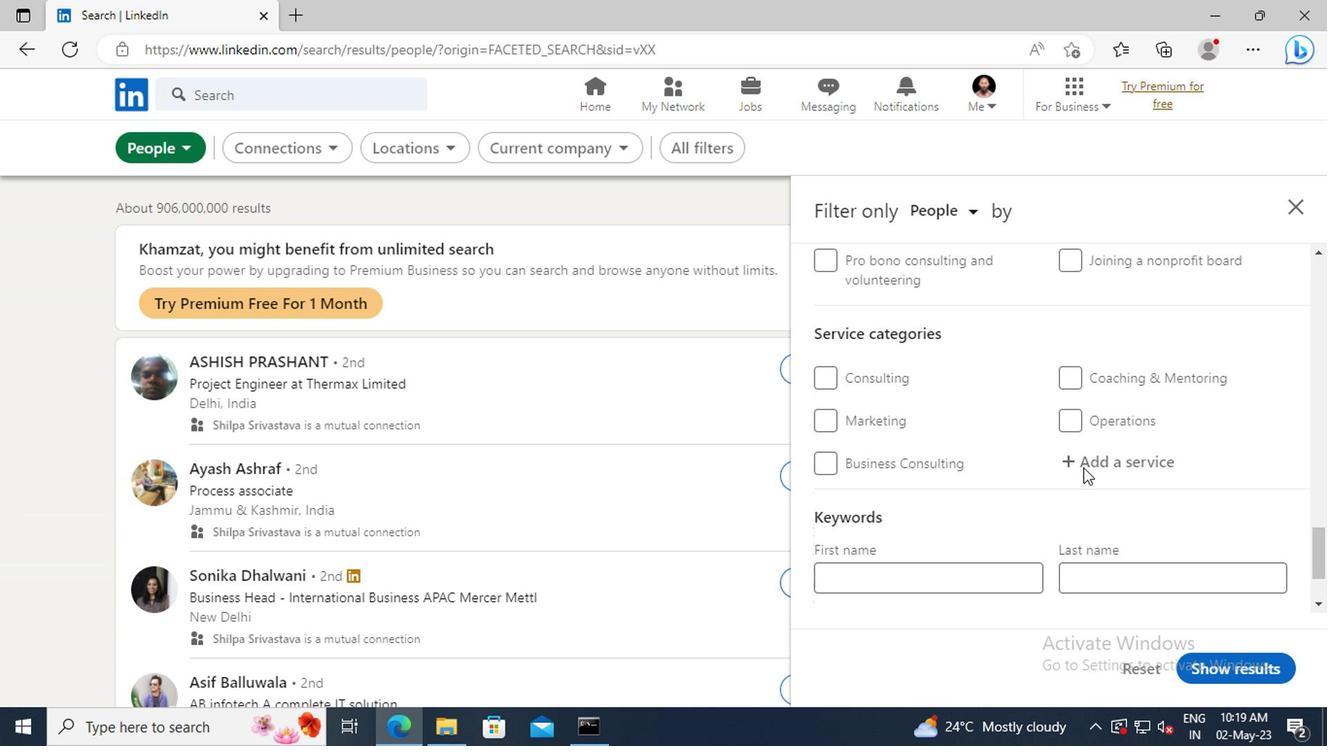 
Action: Mouse pressed left at (1081, 463)
Screenshot: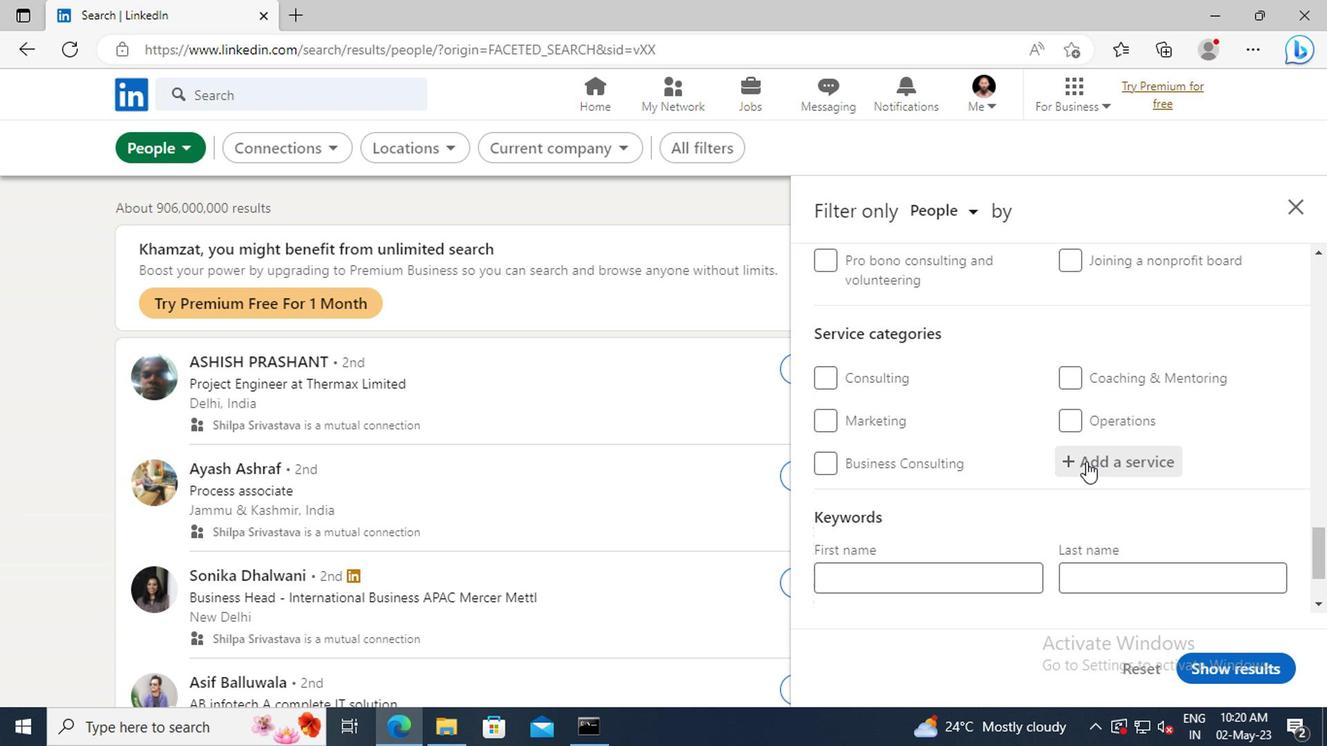 
Action: Key pressed <Key.shift>HEALTHCARE
Screenshot: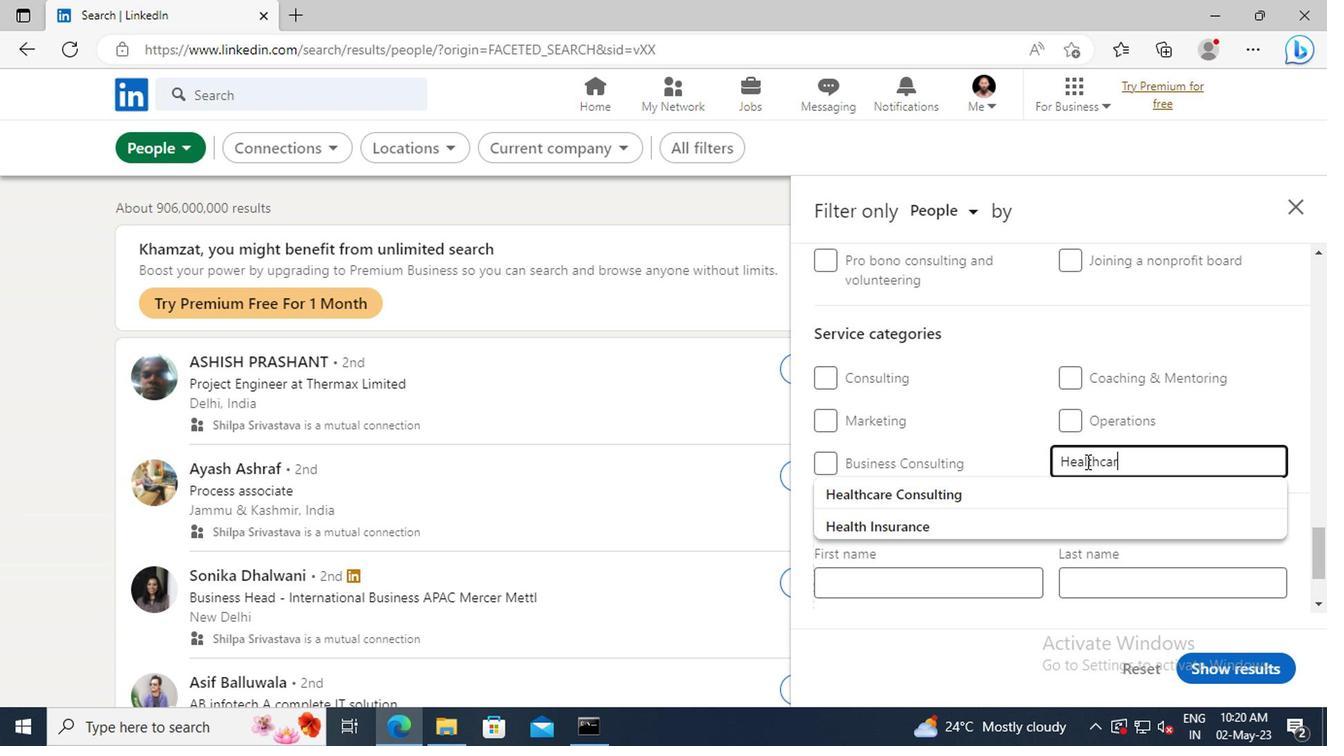 
Action: Mouse moved to (1067, 500)
Screenshot: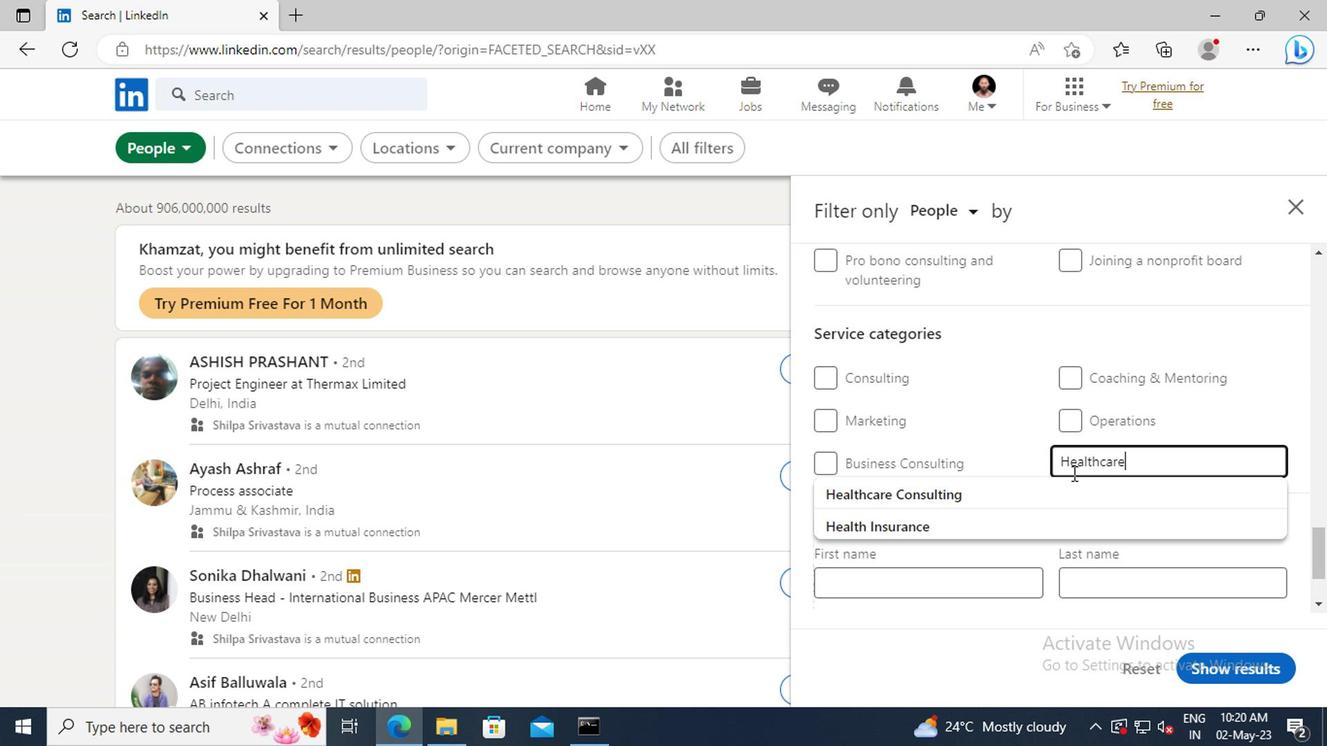
Action: Mouse pressed left at (1067, 500)
Screenshot: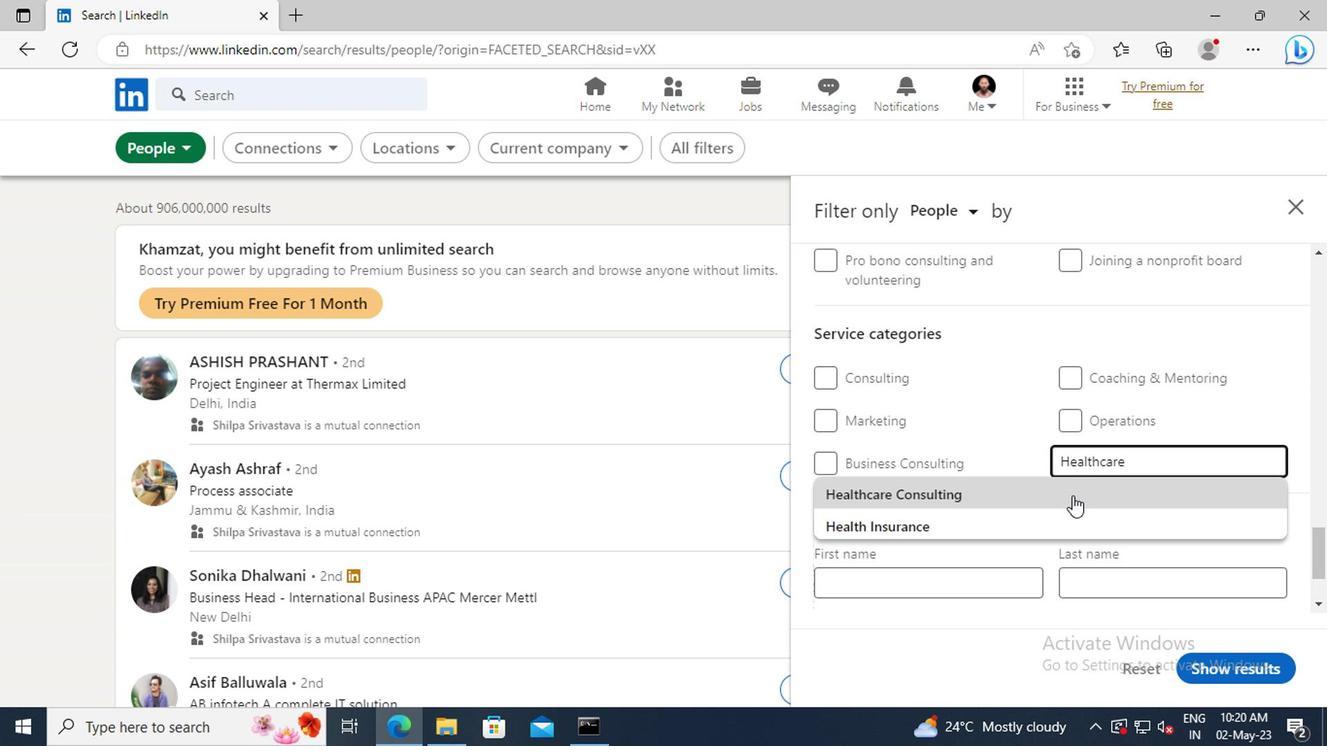 
Action: Mouse scrolled (1067, 499) with delta (0, -1)
Screenshot: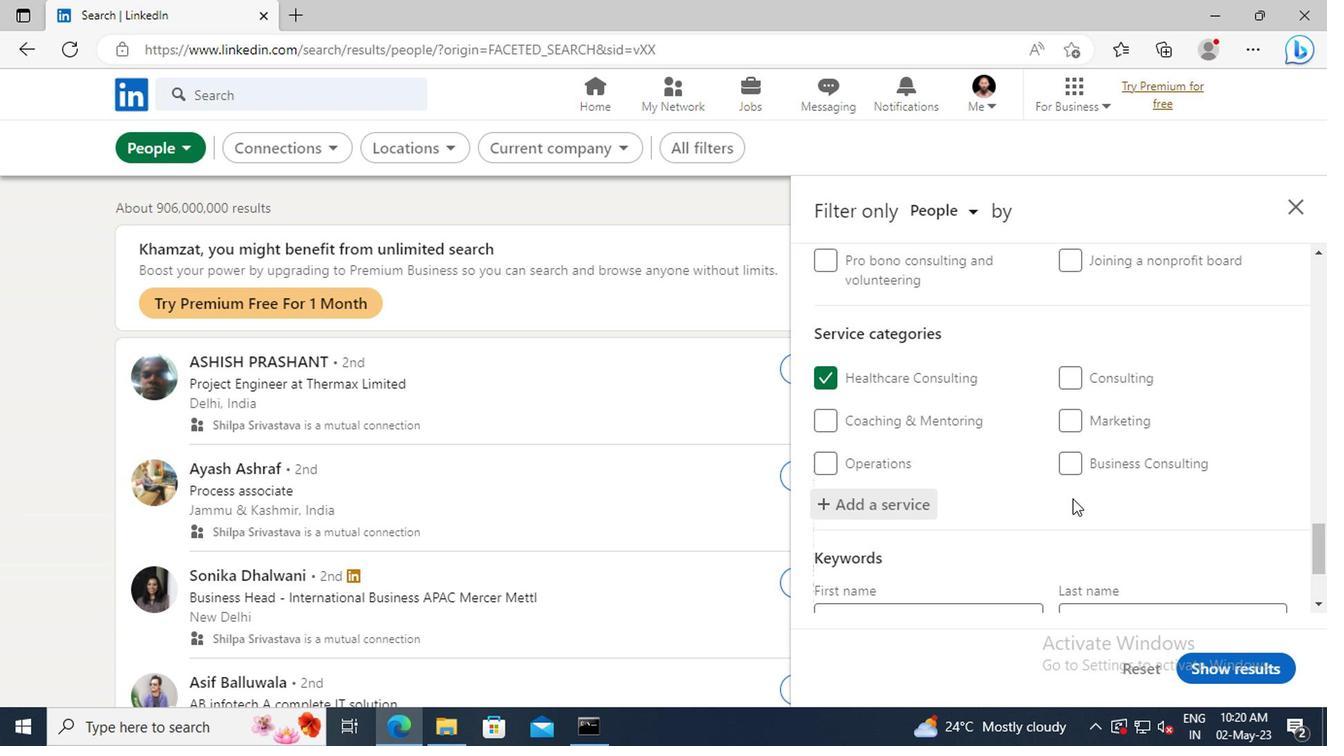 
Action: Mouse scrolled (1067, 499) with delta (0, -1)
Screenshot: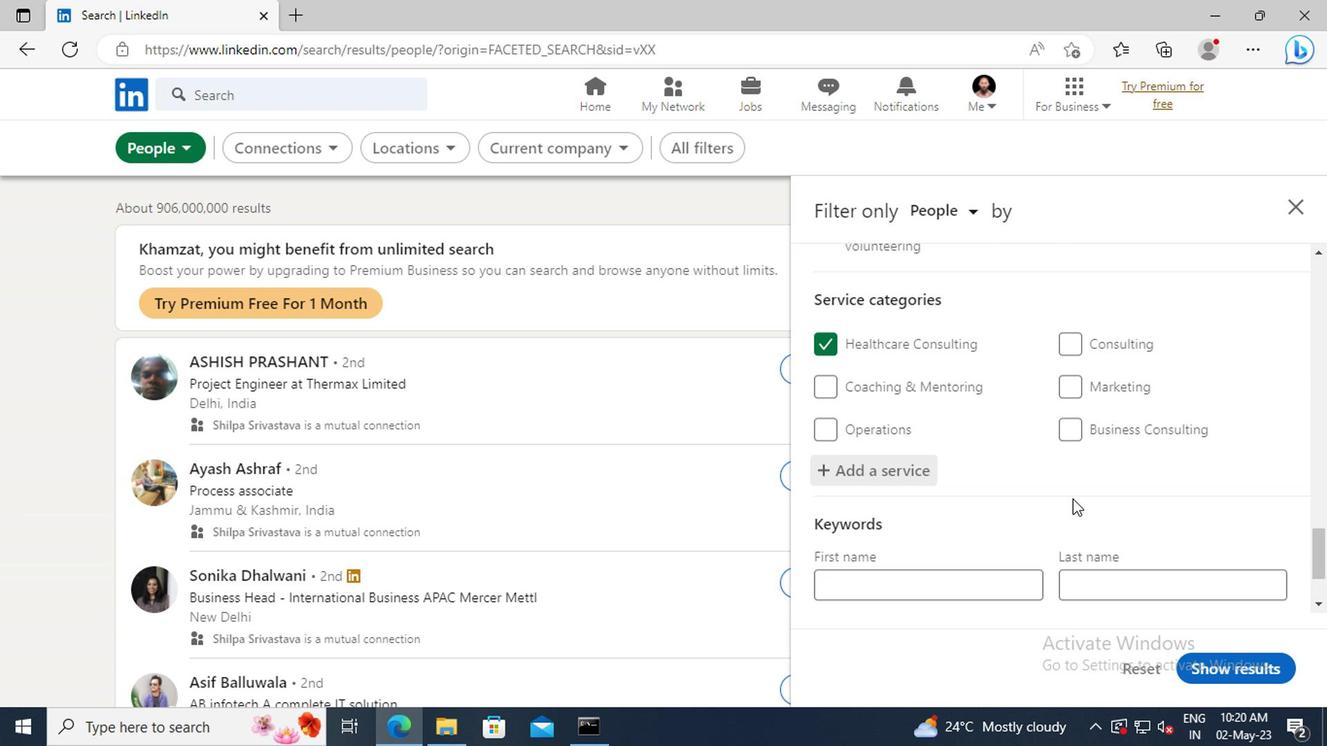 
Action: Mouse scrolled (1067, 499) with delta (0, -1)
Screenshot: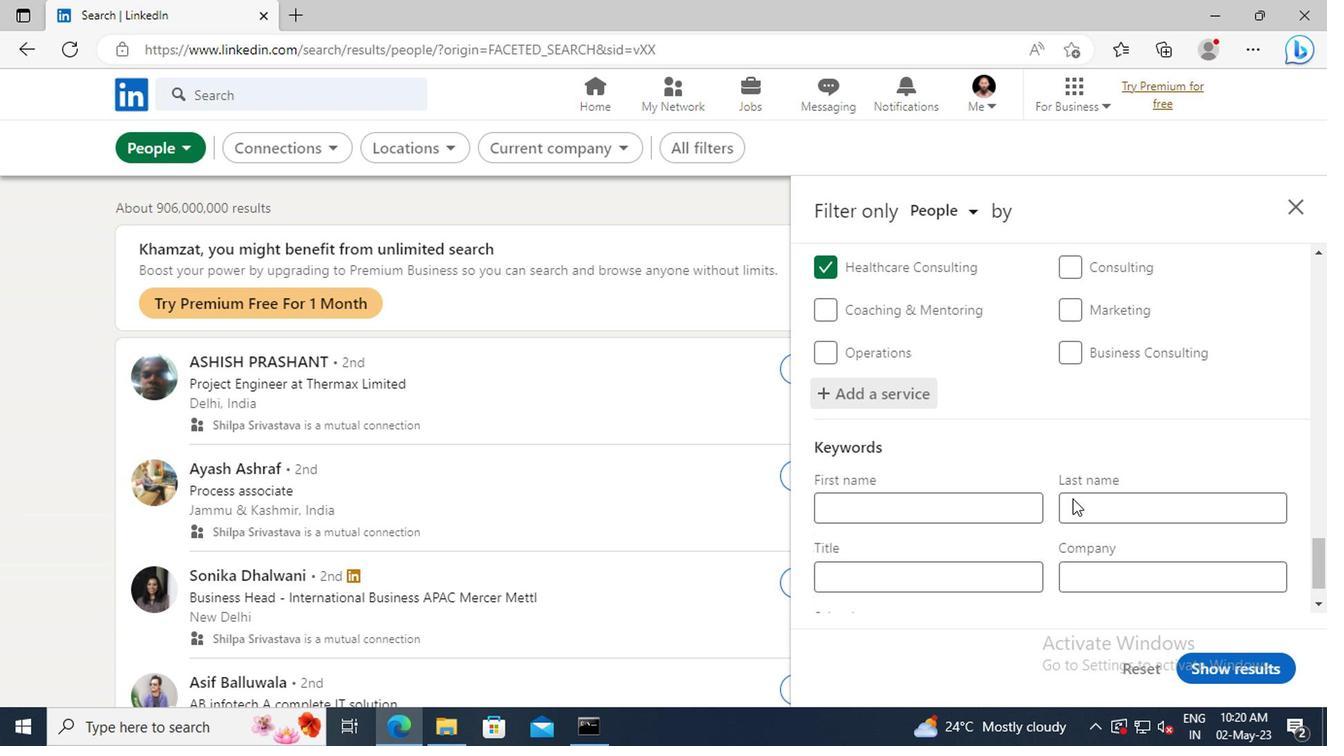 
Action: Mouse scrolled (1067, 499) with delta (0, -1)
Screenshot: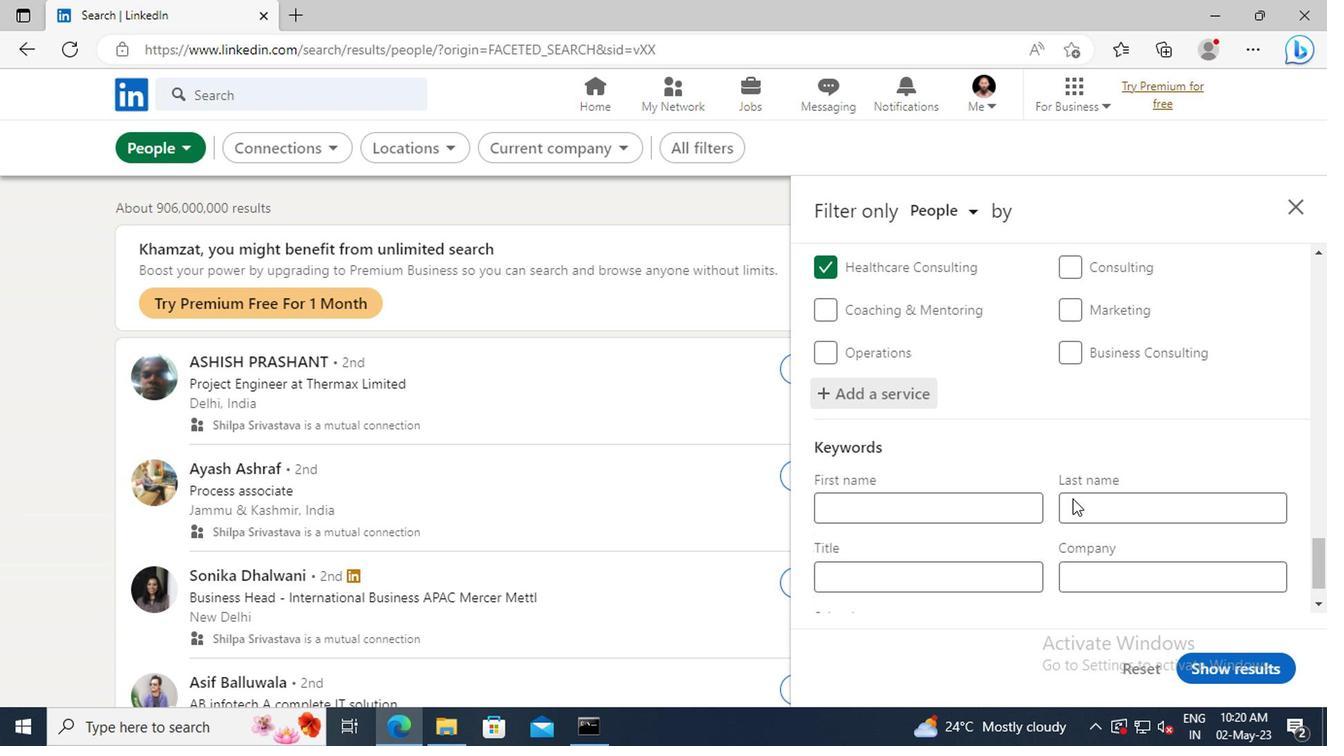 
Action: Mouse scrolled (1067, 499) with delta (0, -1)
Screenshot: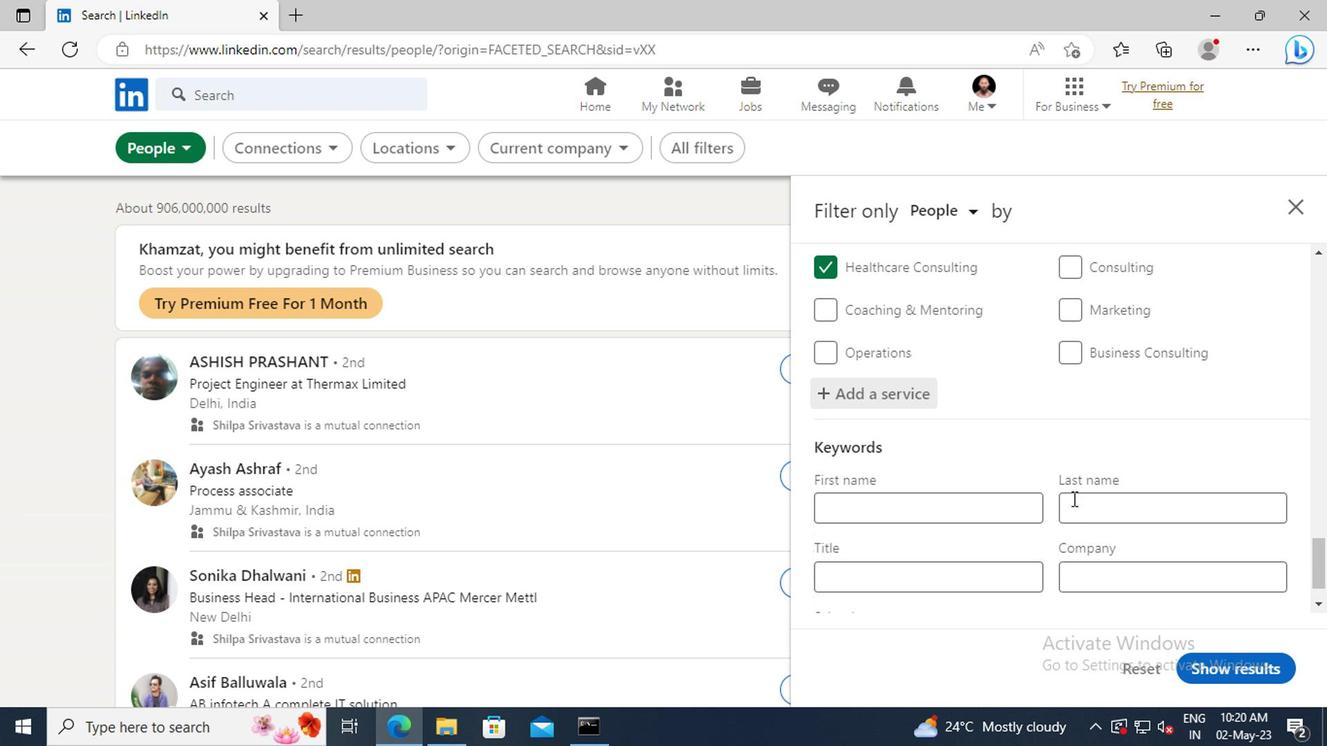 
Action: Mouse moved to (913, 530)
Screenshot: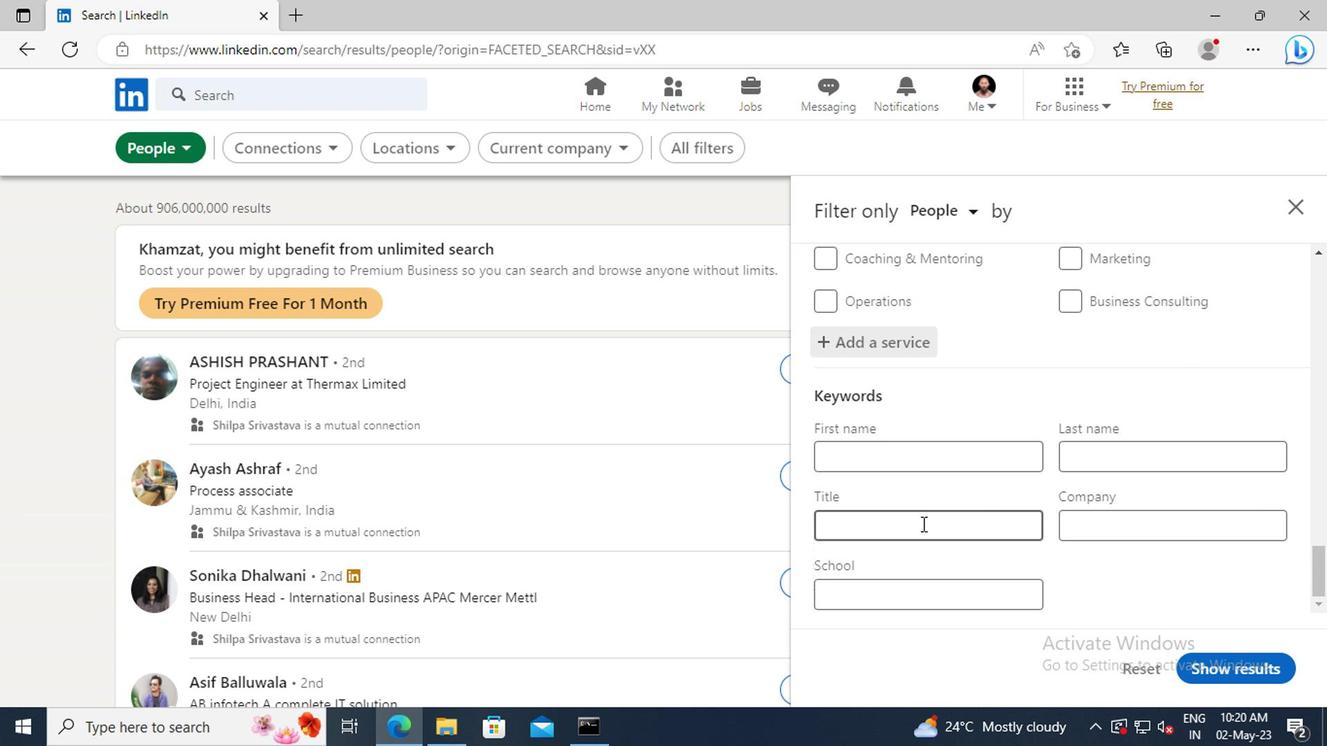 
Action: Mouse pressed left at (913, 530)
Screenshot: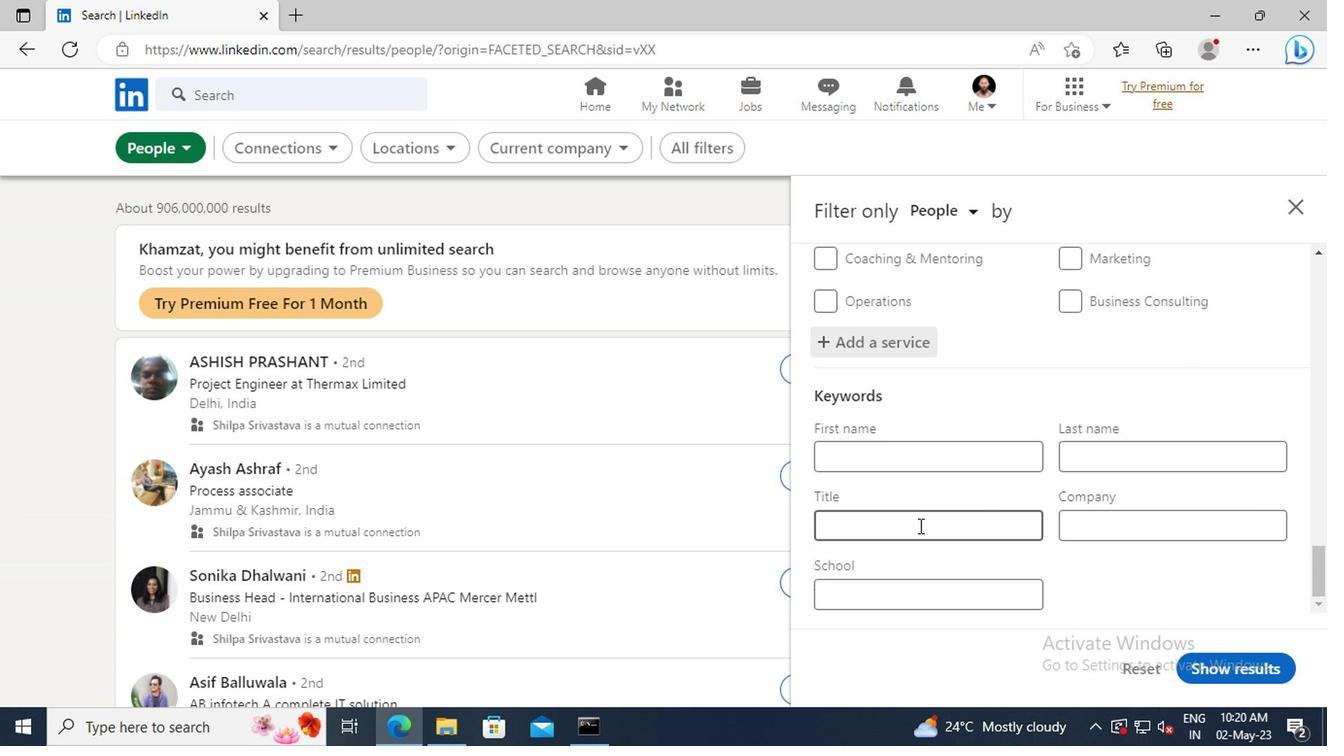 
Action: Key pressed <Key.shift>LANDSCAPING<Key.space><Key.shift>ASSISTANT<Key.enter>
Screenshot: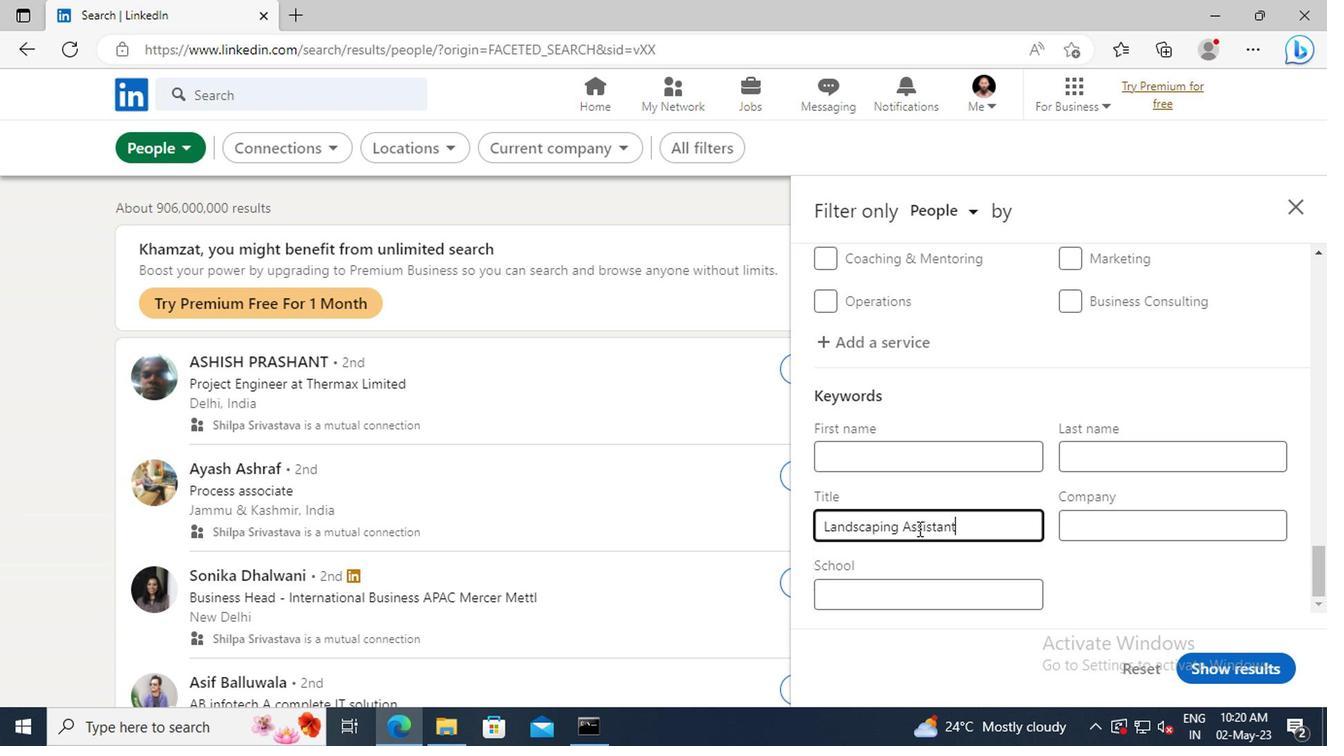 
Action: Mouse moved to (1203, 669)
Screenshot: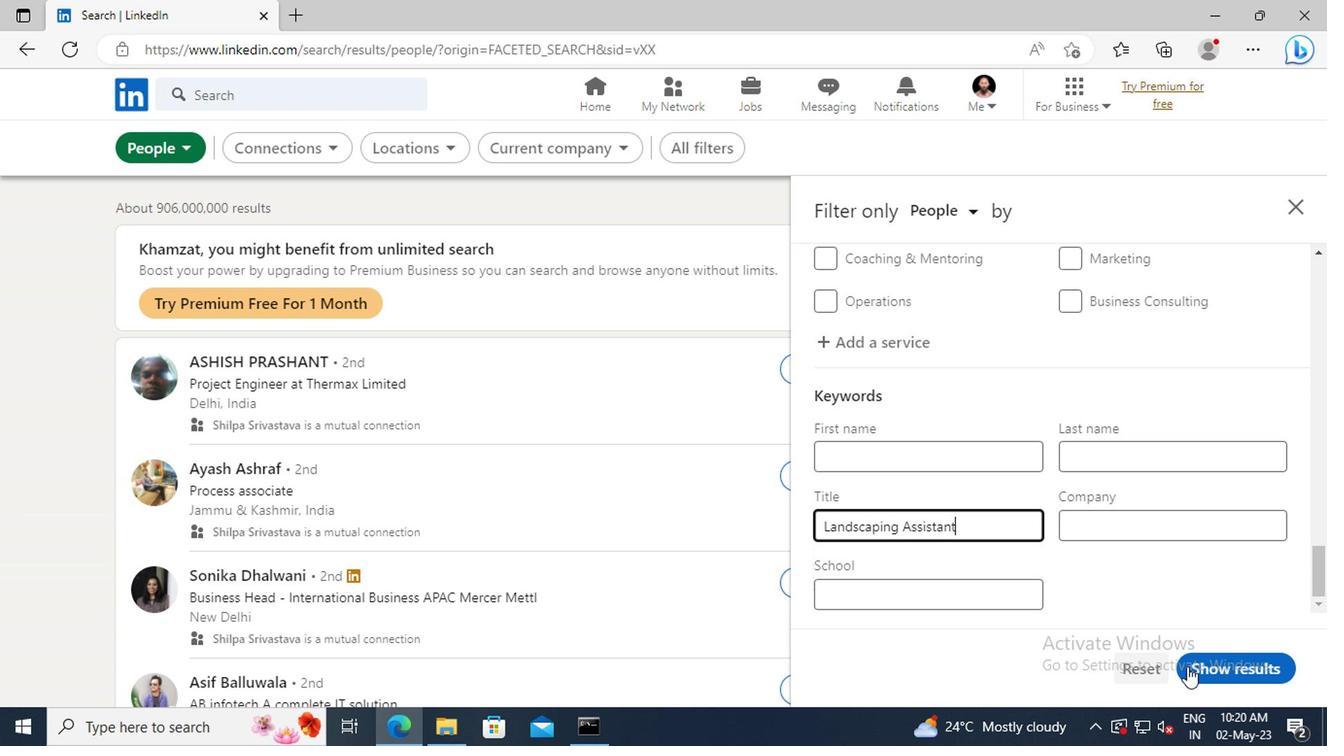 
Action: Mouse pressed left at (1203, 669)
Screenshot: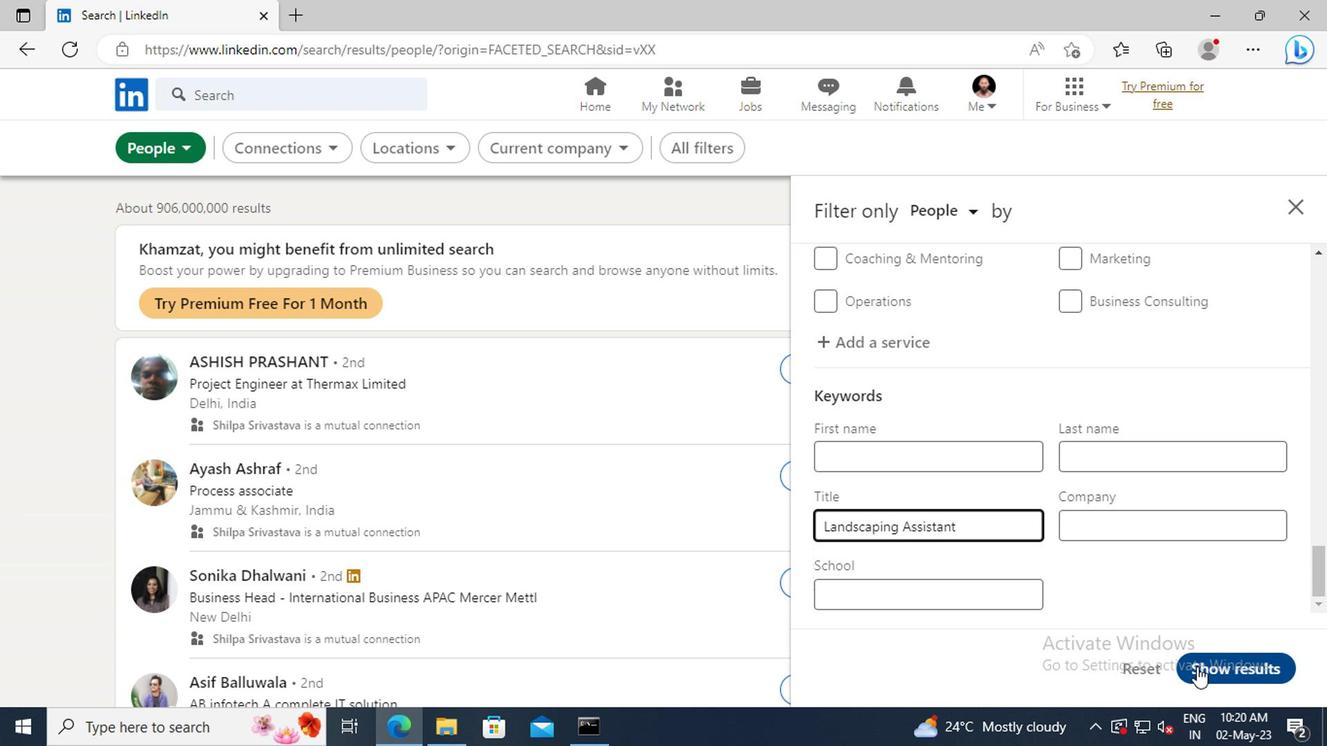 
